 Task: Look for space in Aracati, Brazil from 2nd June, 2023 to 9th June, 2023 for 5 adults in price range Rs.7000 to Rs.13000. Place can be shared room with 2 bedrooms having 5 beds and 2 bathrooms. Property type can be house, flat, guest house. Amenities needed are: wifi, washing machine. Booking option can be shelf check-in. Required host language is Spanish.
Action: Mouse moved to (428, 103)
Screenshot: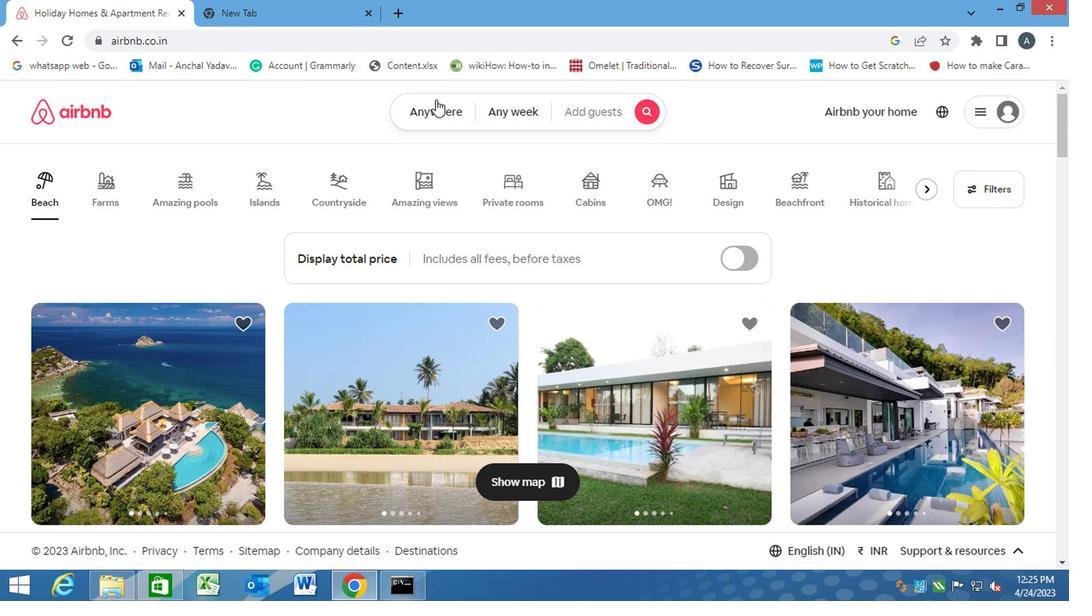 
Action: Mouse pressed left at (428, 103)
Screenshot: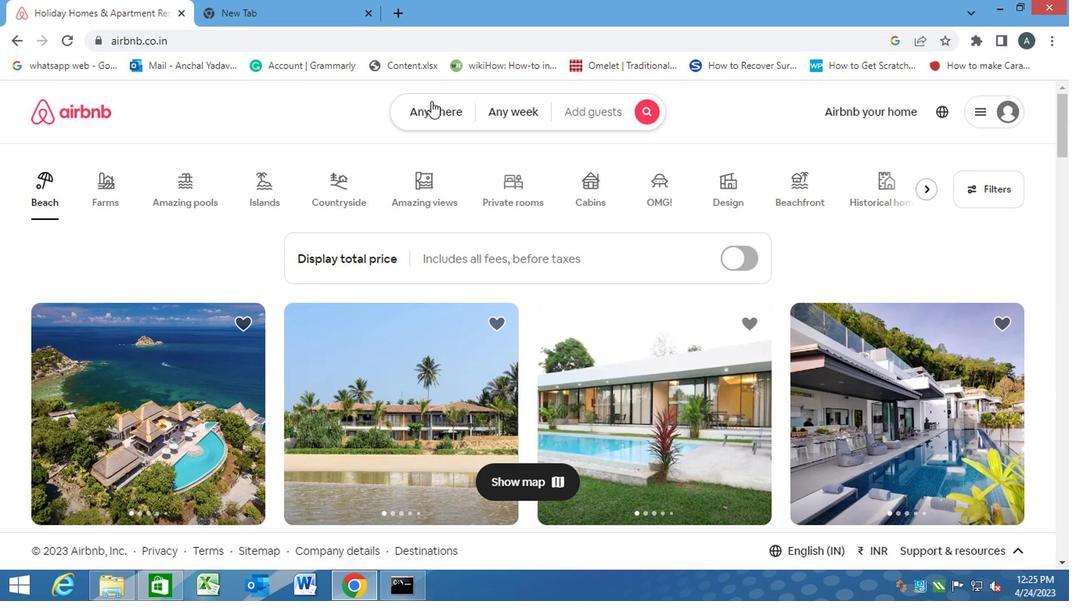 
Action: Mouse moved to (387, 163)
Screenshot: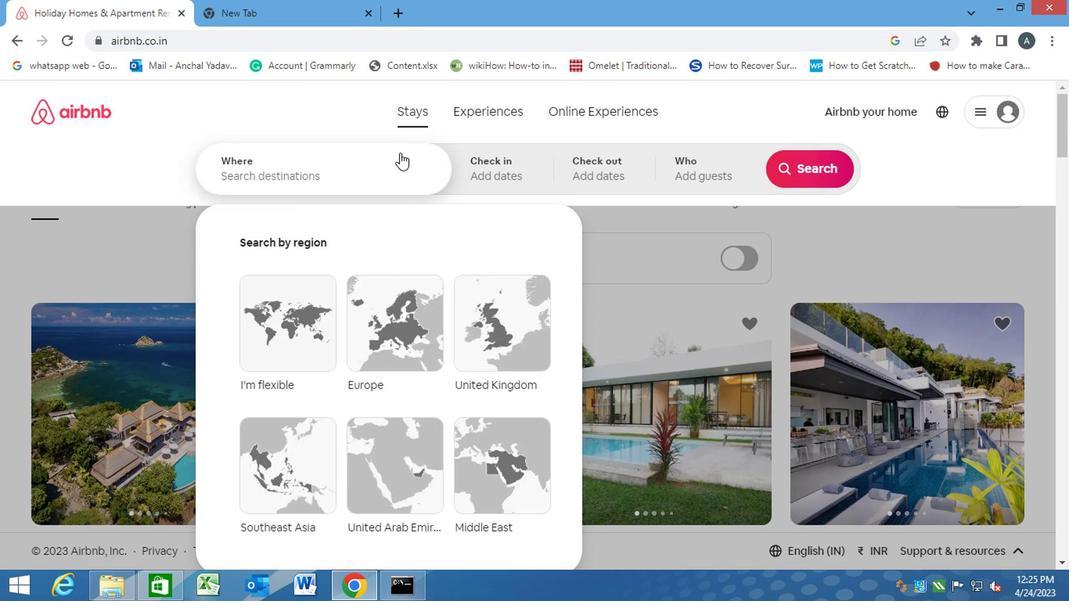 
Action: Mouse pressed left at (387, 163)
Screenshot: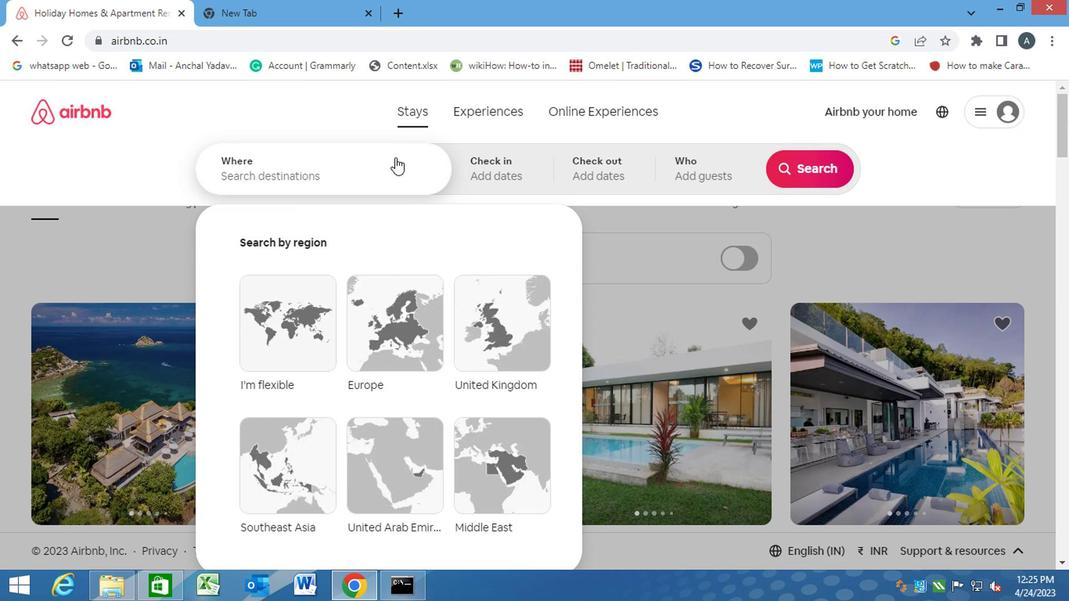 
Action: Mouse moved to (386, 163)
Screenshot: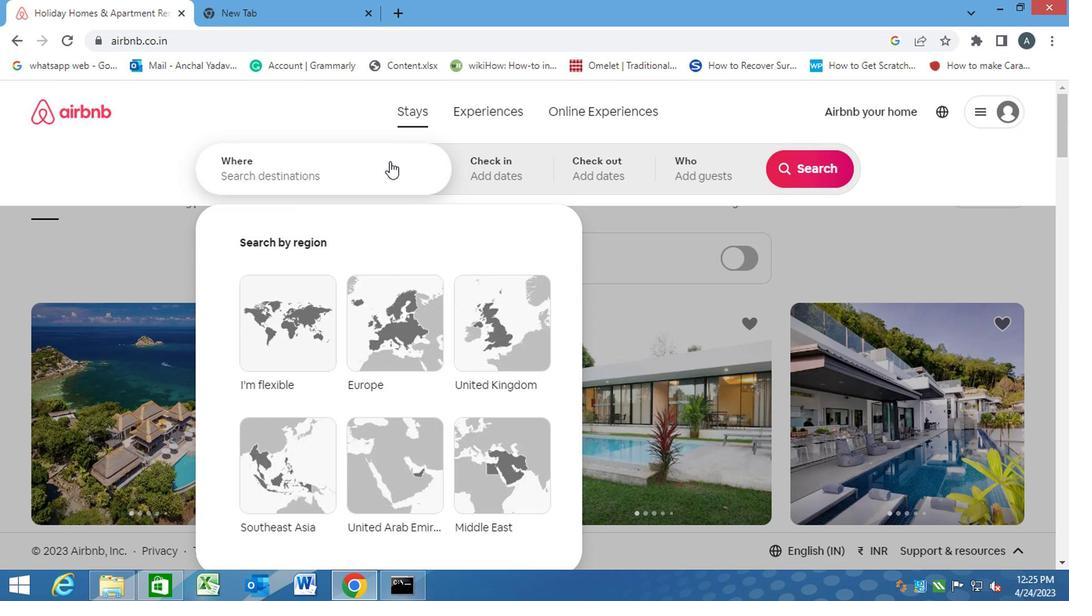 
Action: Key pressed a<Key.caps_lock>racati,<Key.space><Key.caps_lock>b<Key.caps_lock>razil<Key.enter>
Screenshot: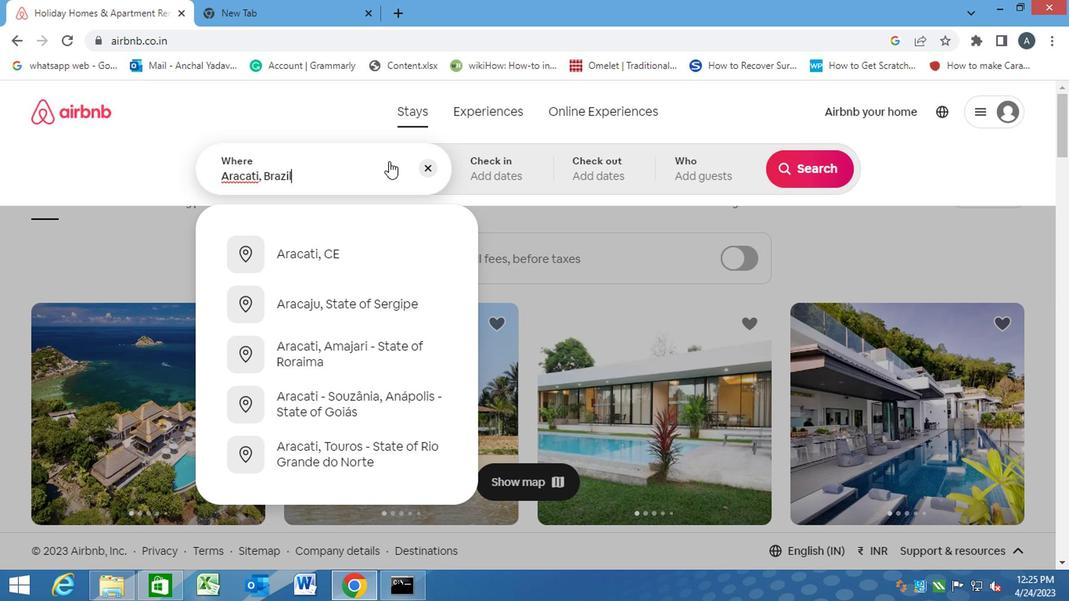 
Action: Mouse moved to (799, 296)
Screenshot: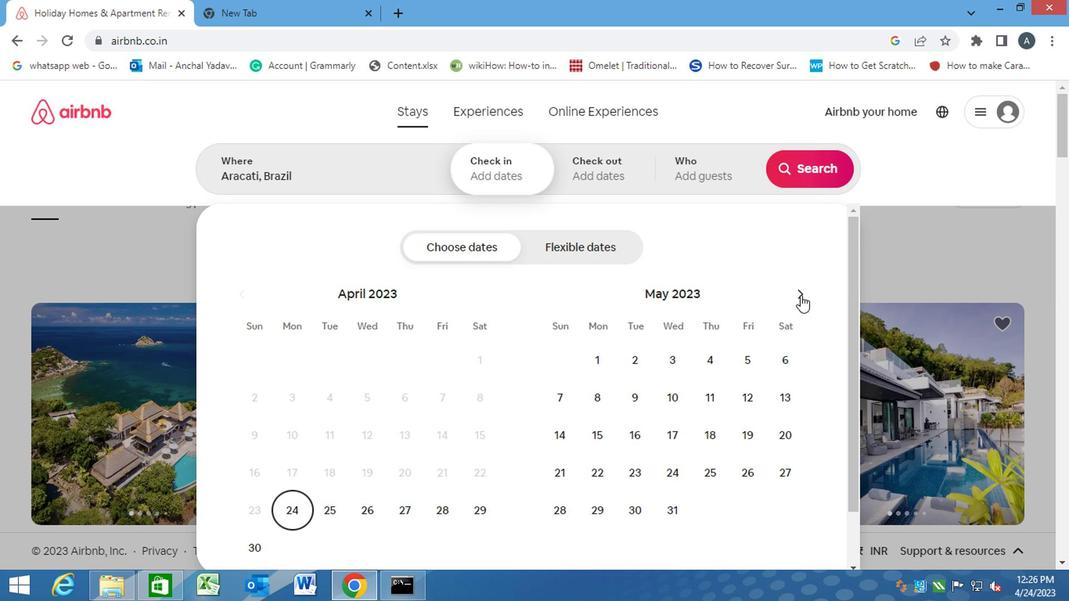 
Action: Mouse pressed left at (799, 296)
Screenshot: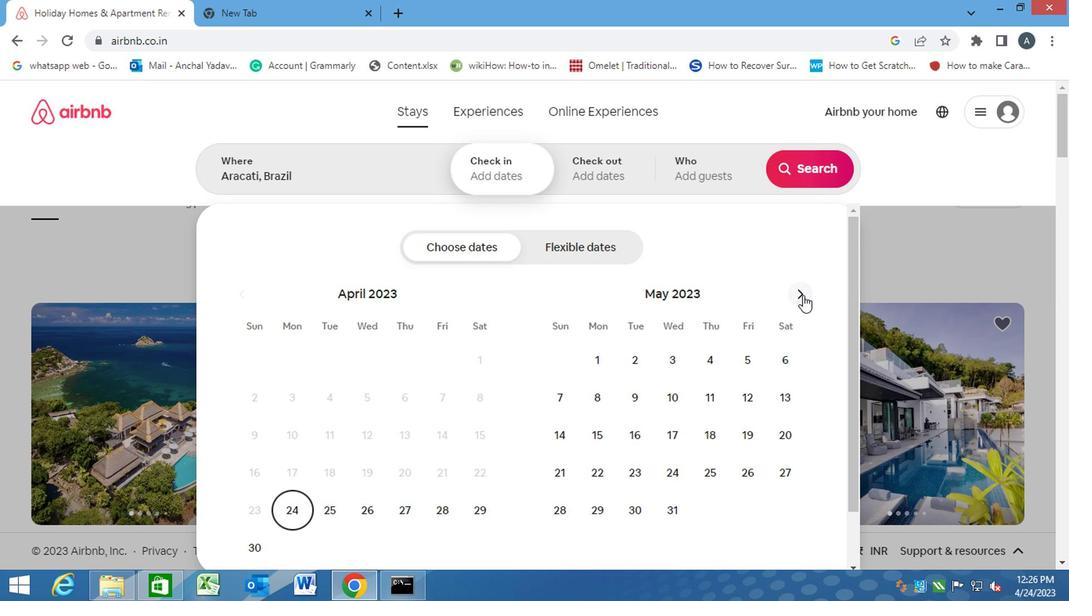 
Action: Mouse moved to (739, 360)
Screenshot: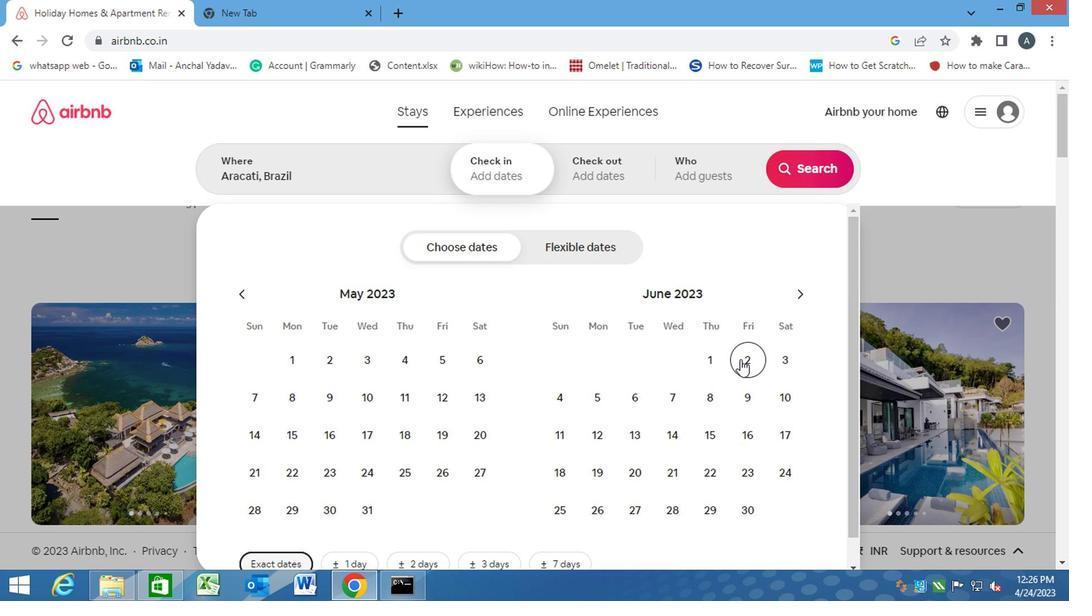 
Action: Mouse pressed left at (739, 360)
Screenshot: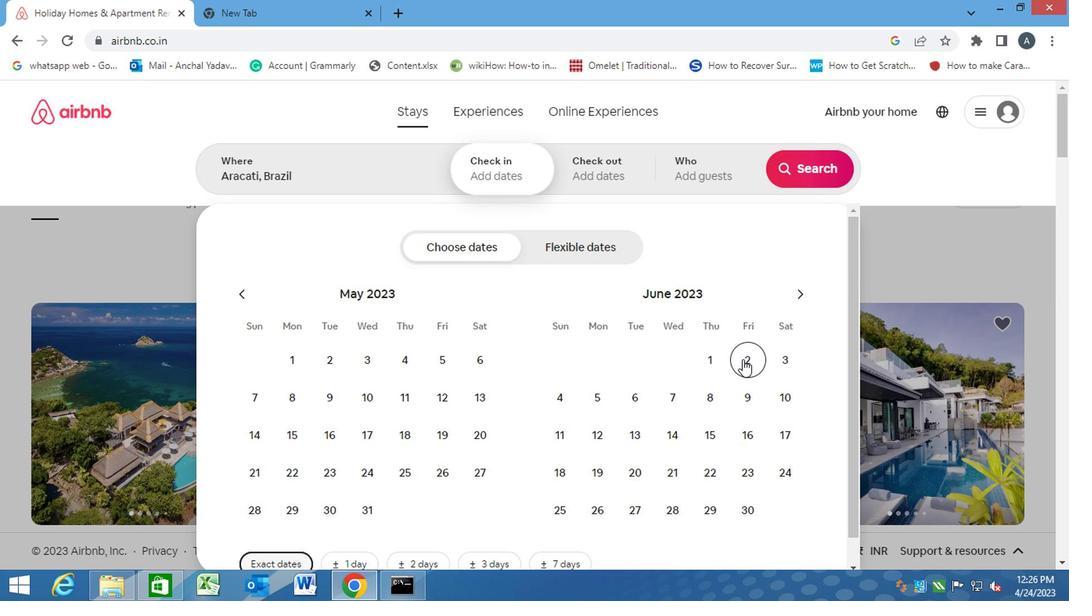 
Action: Mouse moved to (746, 405)
Screenshot: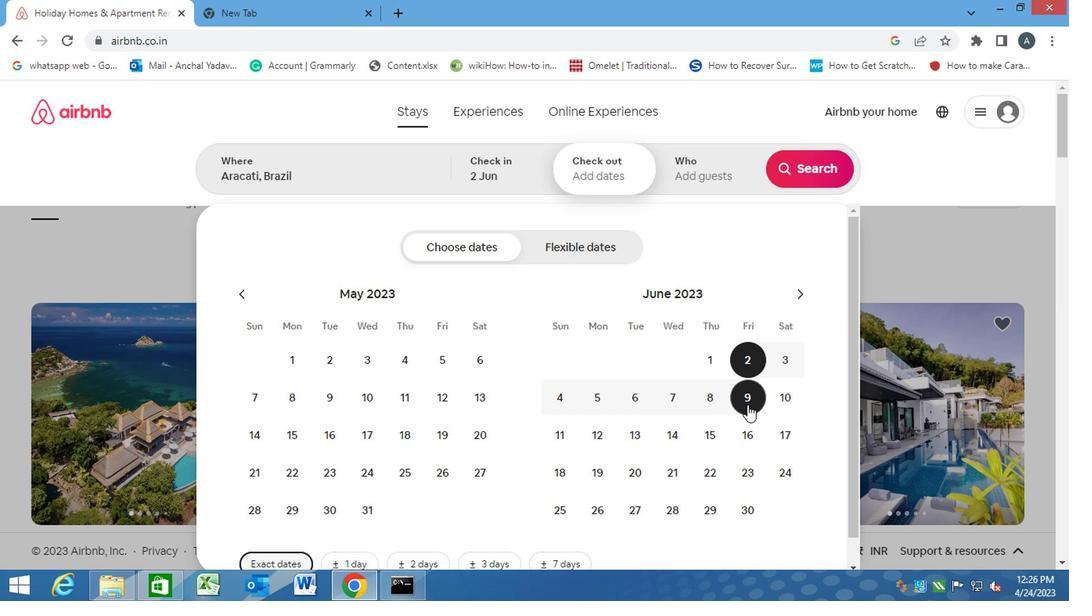
Action: Mouse pressed left at (746, 405)
Screenshot: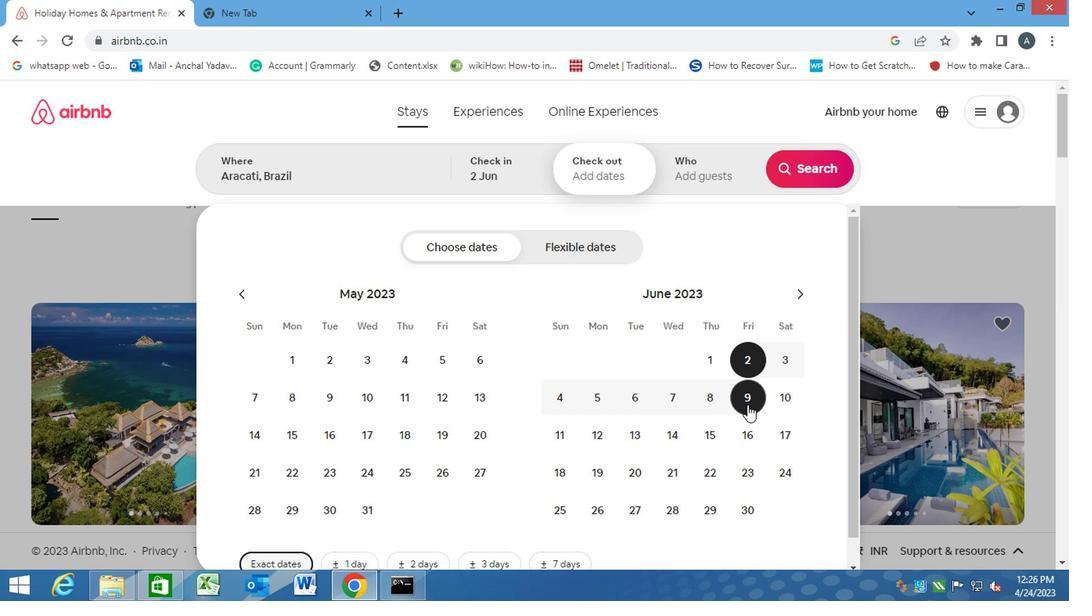 
Action: Mouse moved to (684, 176)
Screenshot: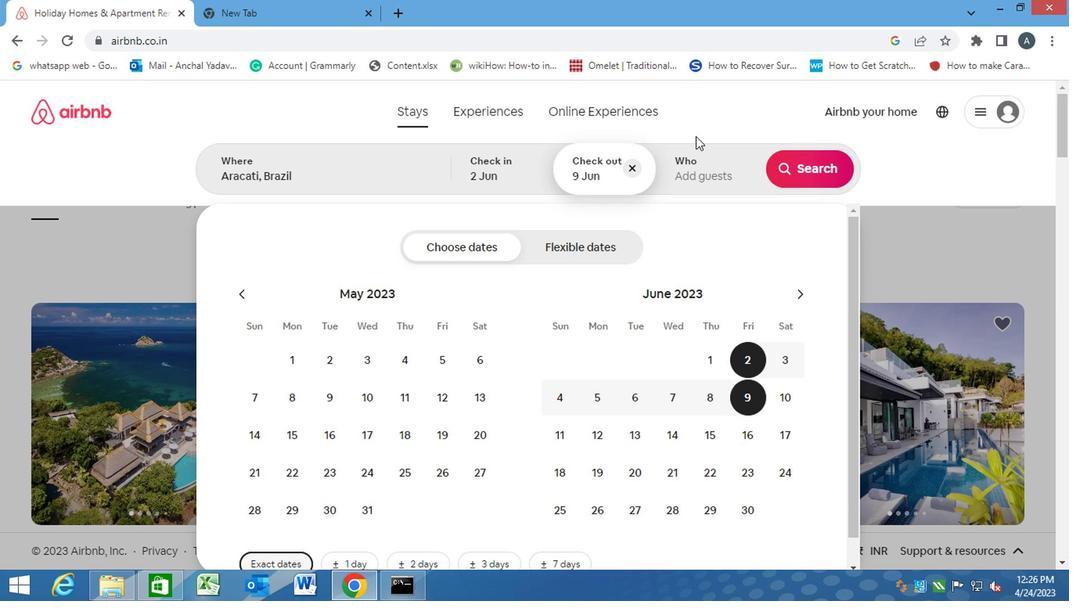 
Action: Mouse pressed left at (684, 176)
Screenshot: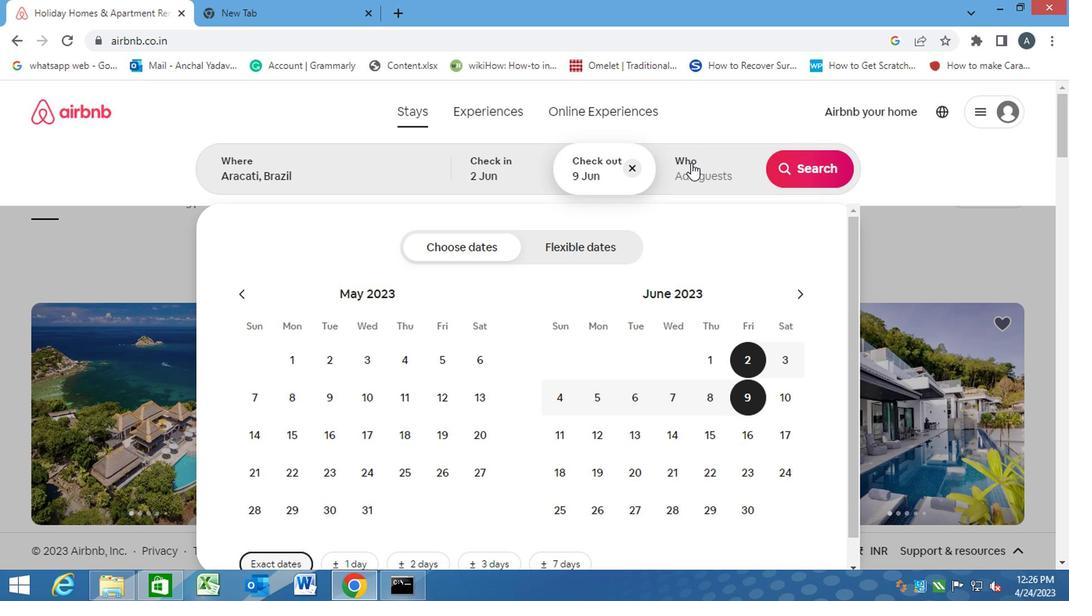 
Action: Mouse moved to (815, 260)
Screenshot: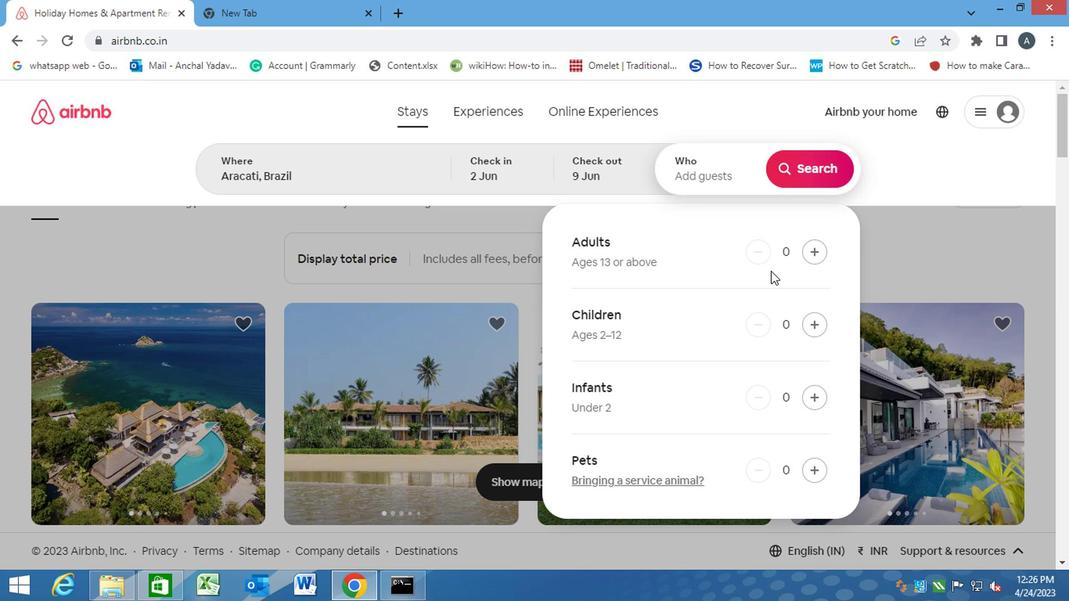 
Action: Mouse pressed left at (815, 260)
Screenshot: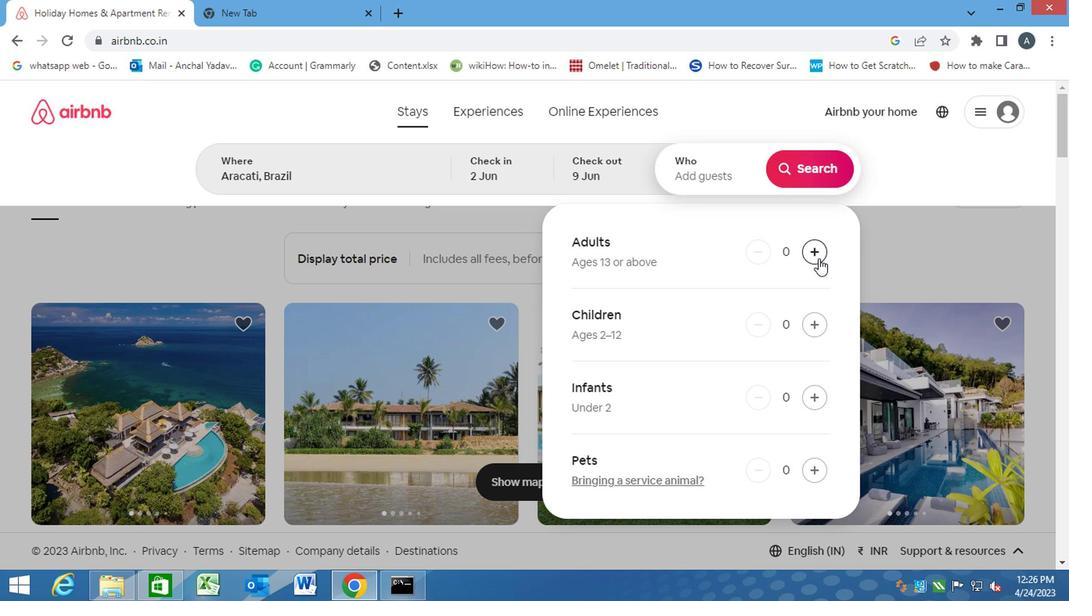 
Action: Mouse moved to (814, 260)
Screenshot: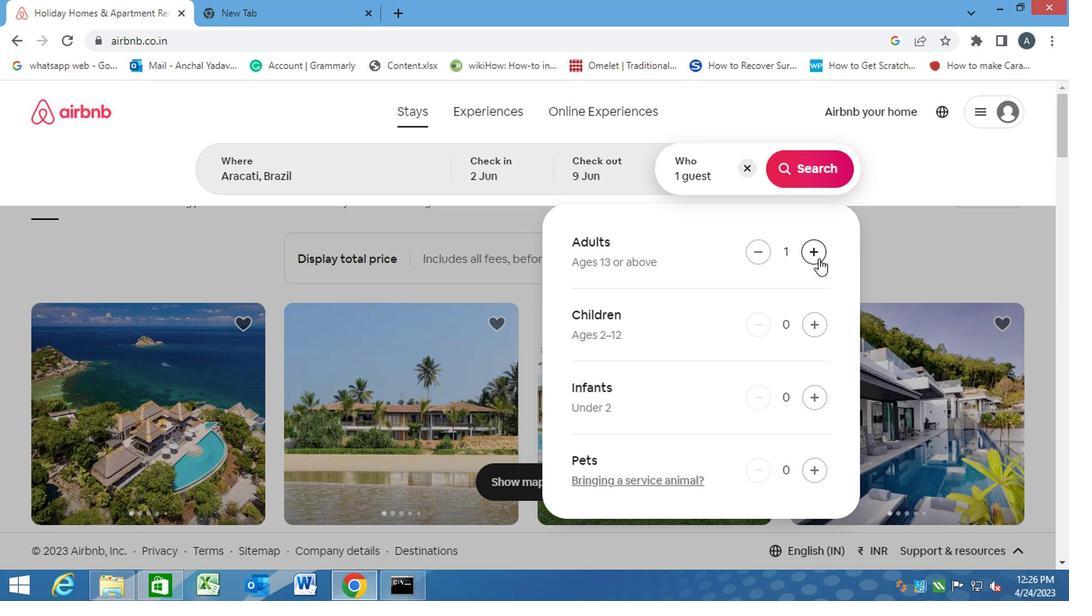 
Action: Mouse pressed left at (814, 260)
Screenshot: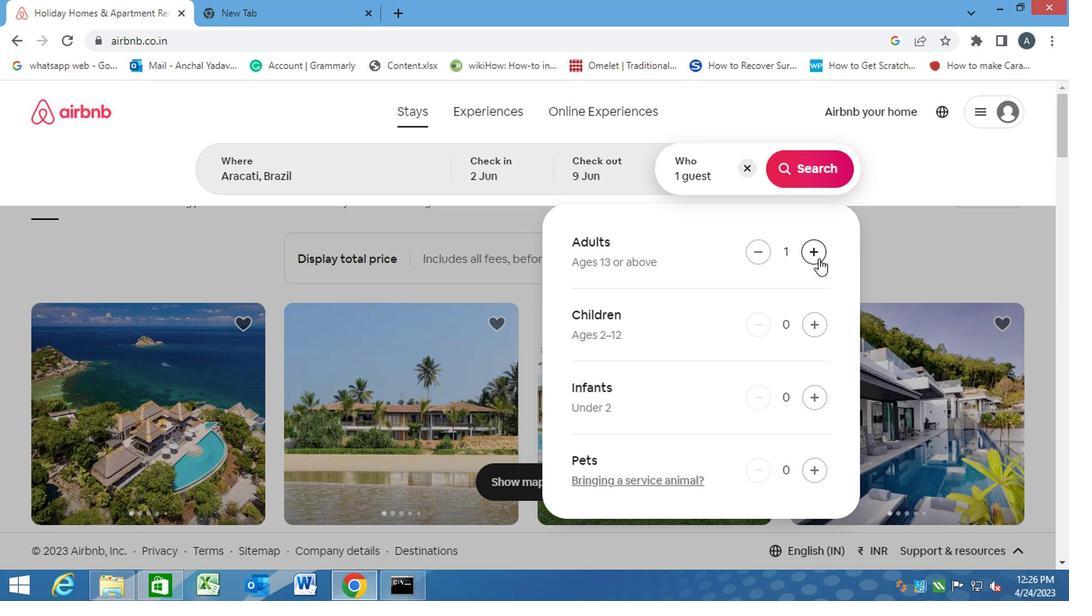 
Action: Mouse pressed left at (814, 260)
Screenshot: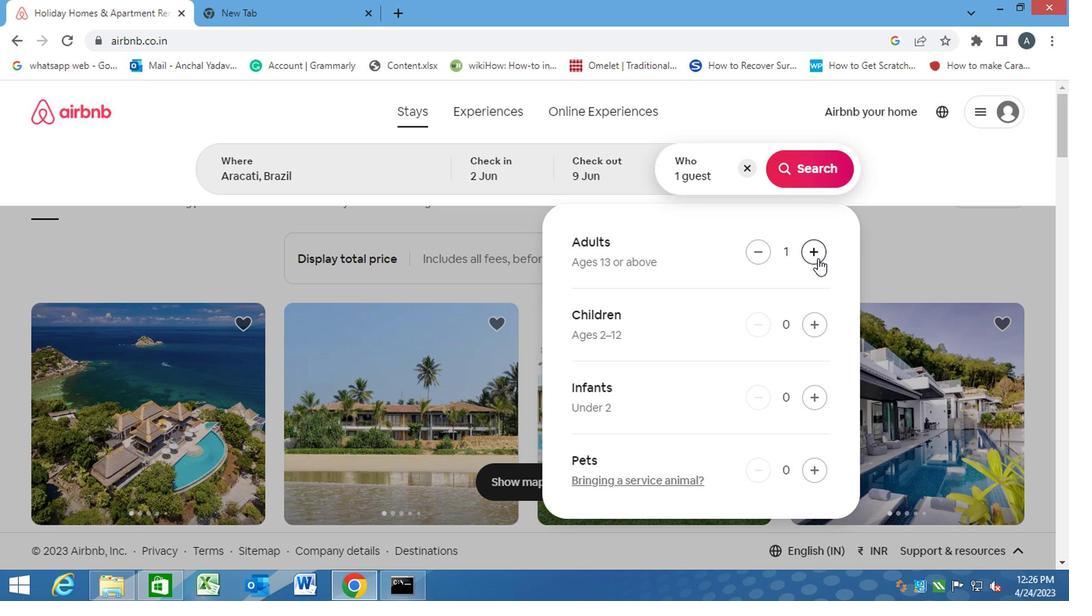 
Action: Mouse pressed left at (814, 260)
Screenshot: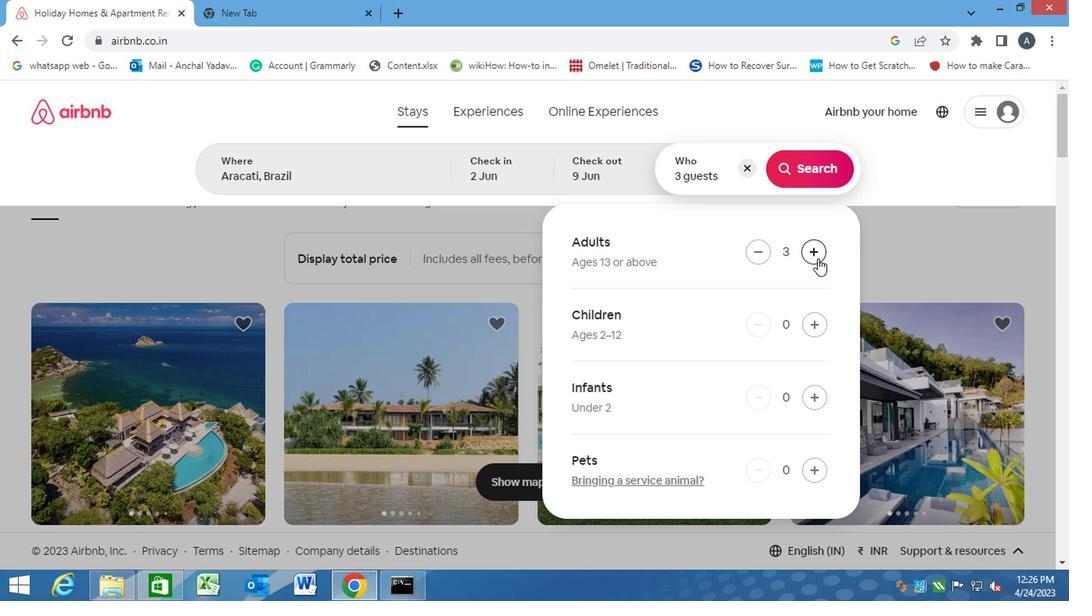 
Action: Mouse pressed left at (814, 260)
Screenshot: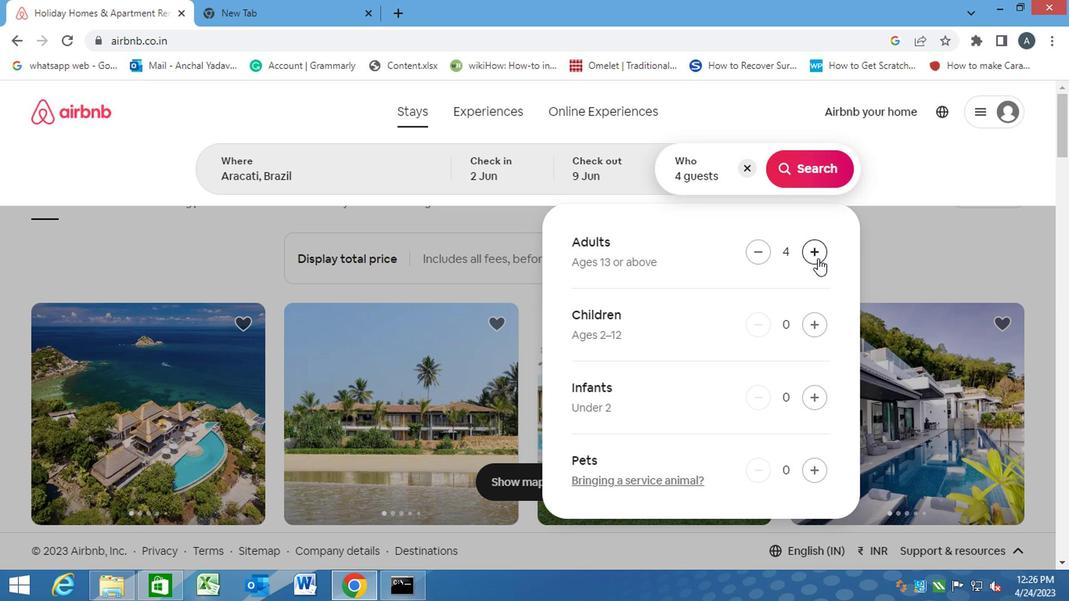 
Action: Mouse moved to (807, 173)
Screenshot: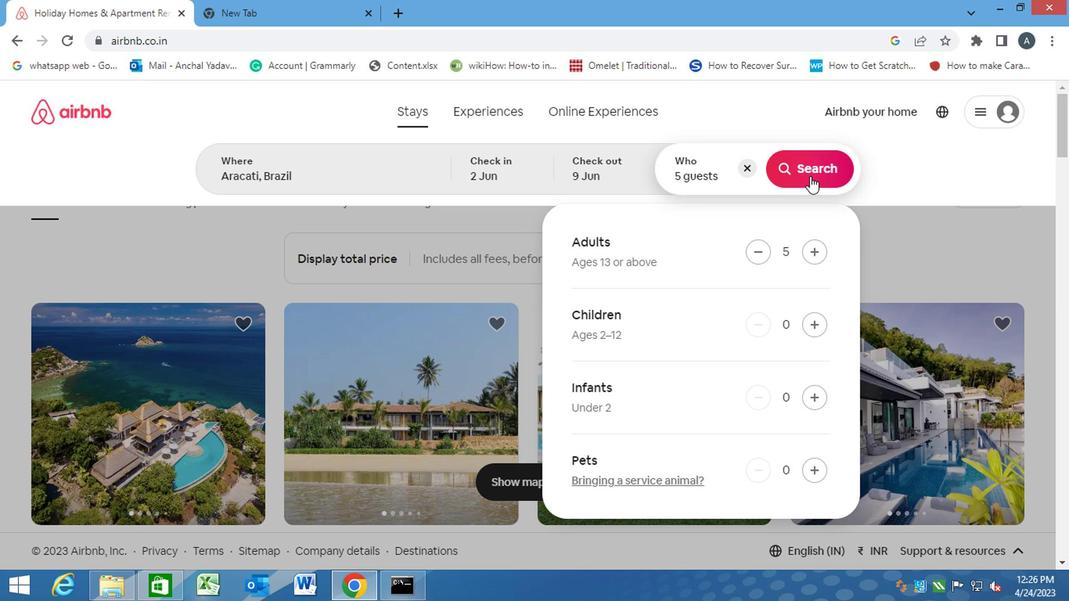 
Action: Mouse pressed left at (807, 173)
Screenshot: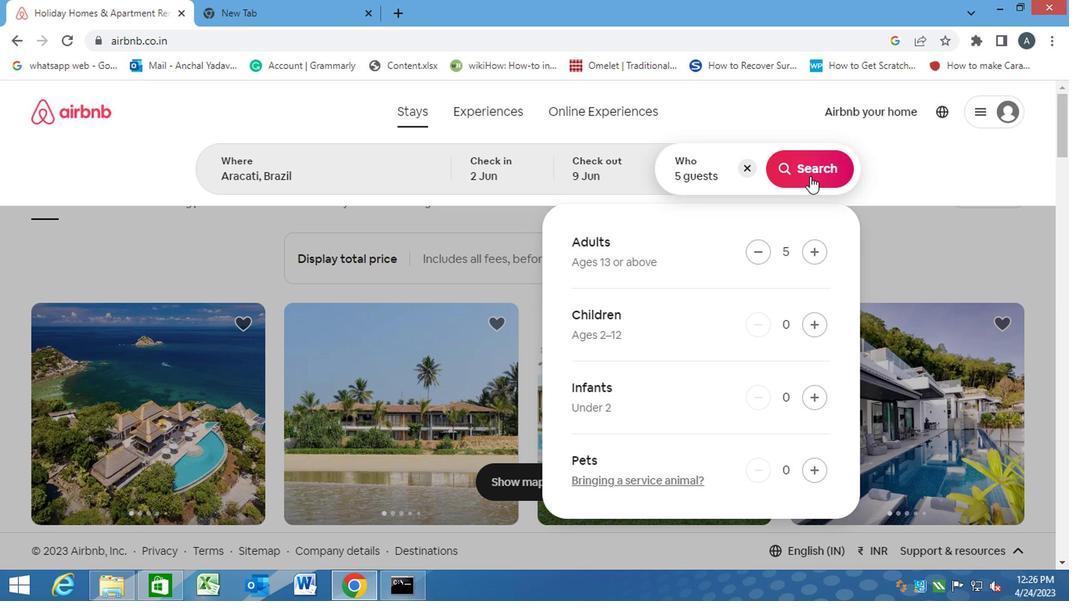 
Action: Mouse moved to (1007, 172)
Screenshot: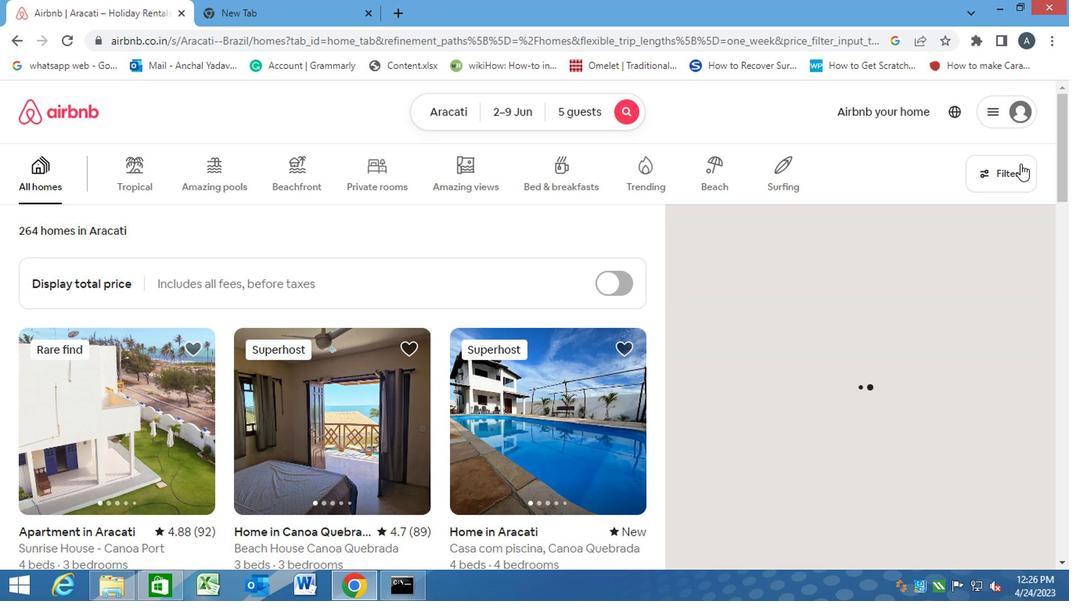
Action: Mouse pressed left at (1007, 172)
Screenshot: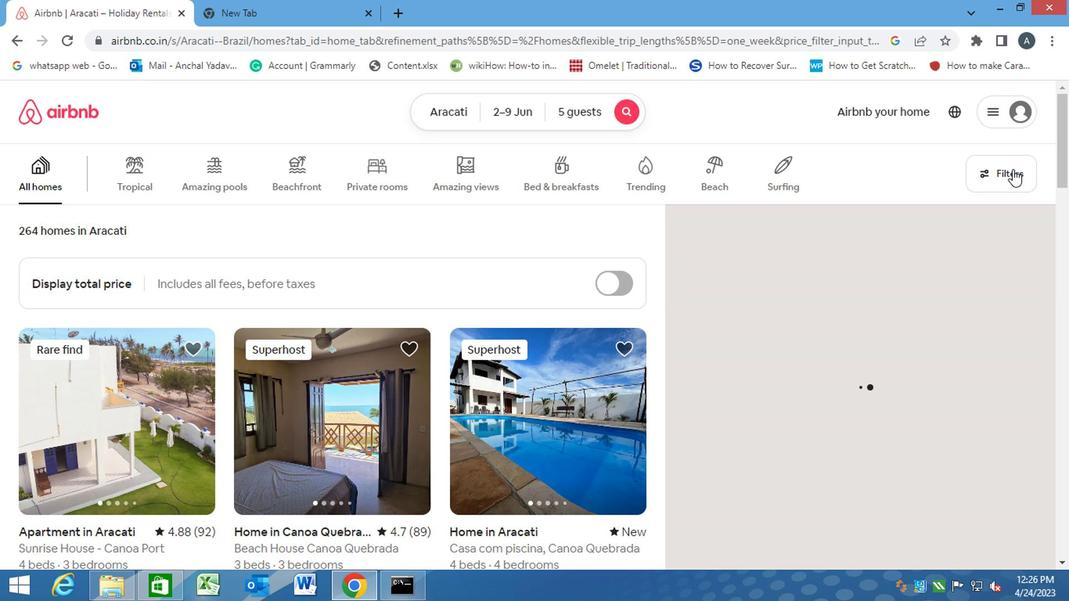 
Action: Mouse moved to (331, 372)
Screenshot: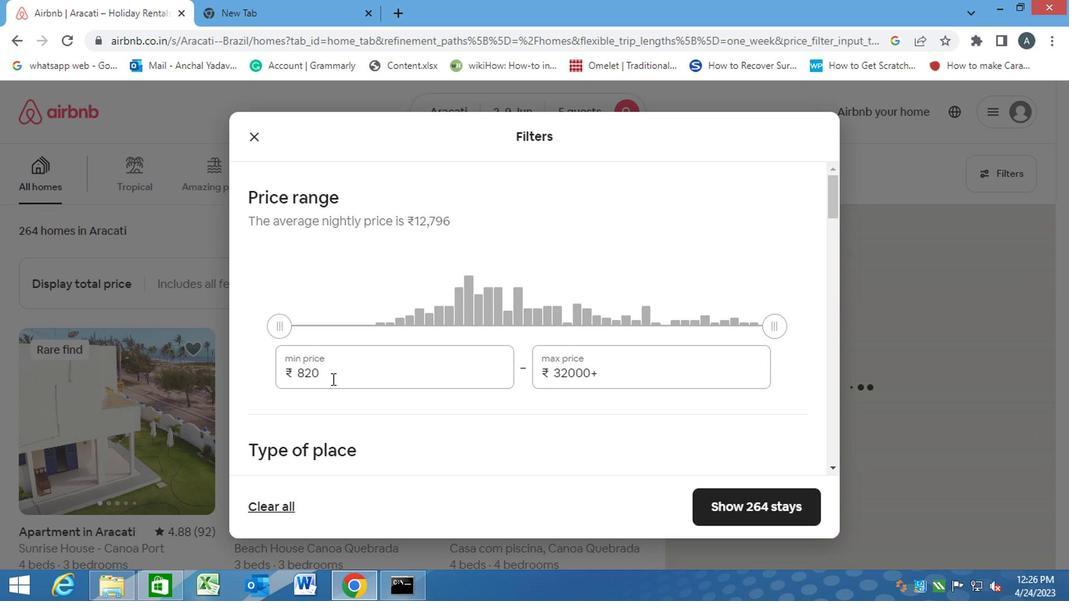 
Action: Mouse pressed left at (331, 372)
Screenshot: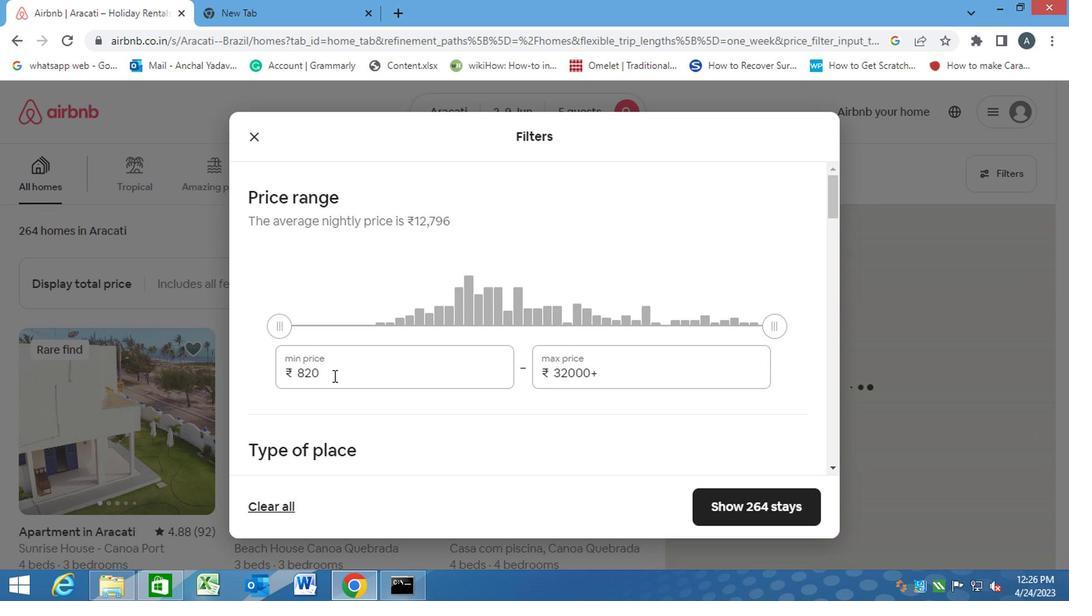 
Action: Mouse moved to (300, 382)
Screenshot: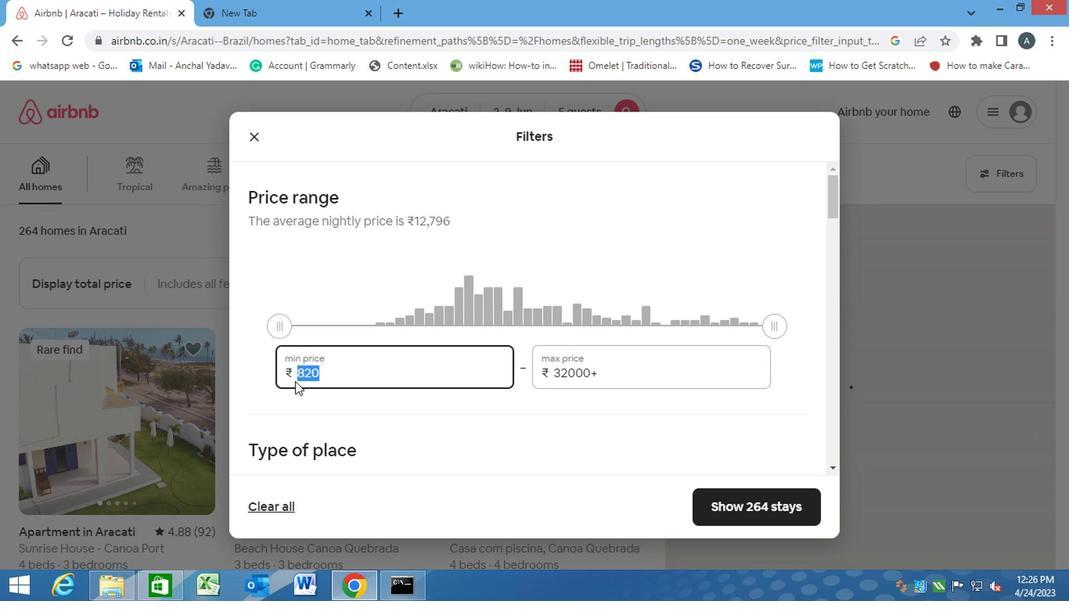 
Action: Key pressed 7000<Key.tab>
Screenshot: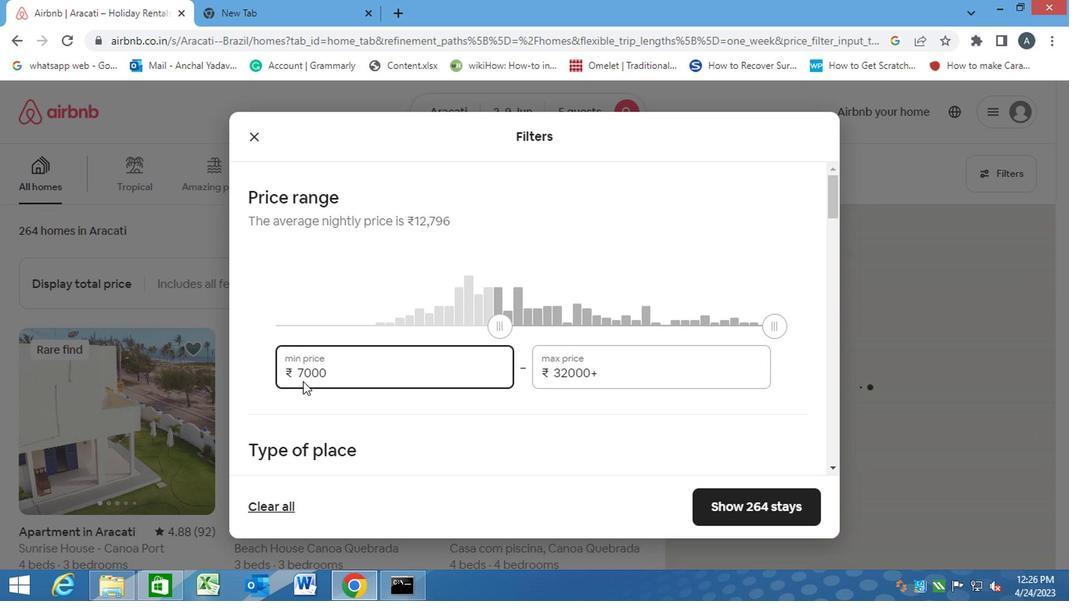 
Action: Mouse moved to (300, 382)
Screenshot: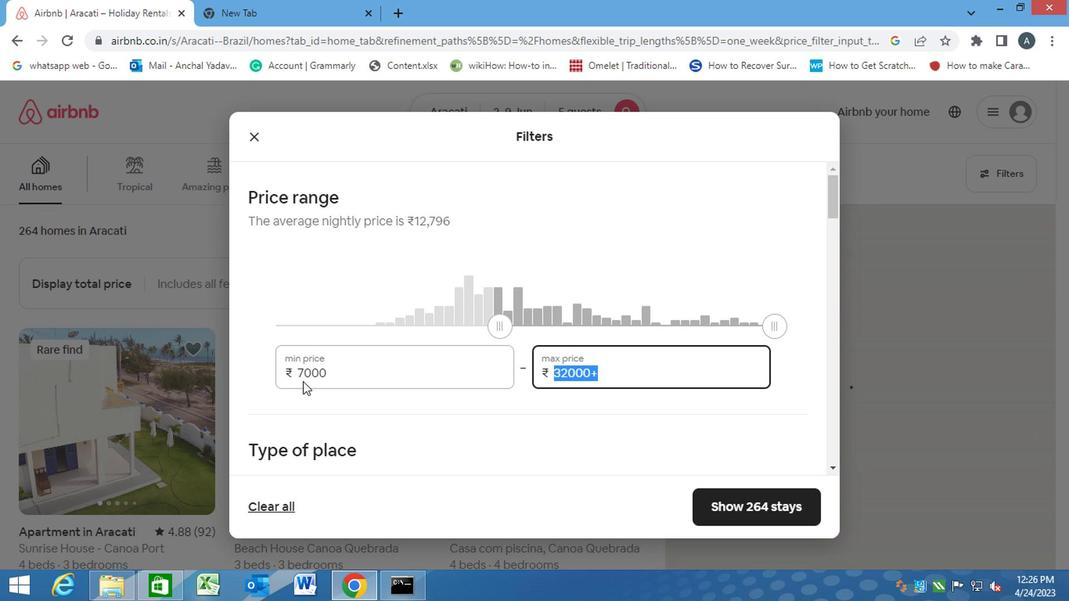 
Action: Key pressed <Key.backspace>13000
Screenshot: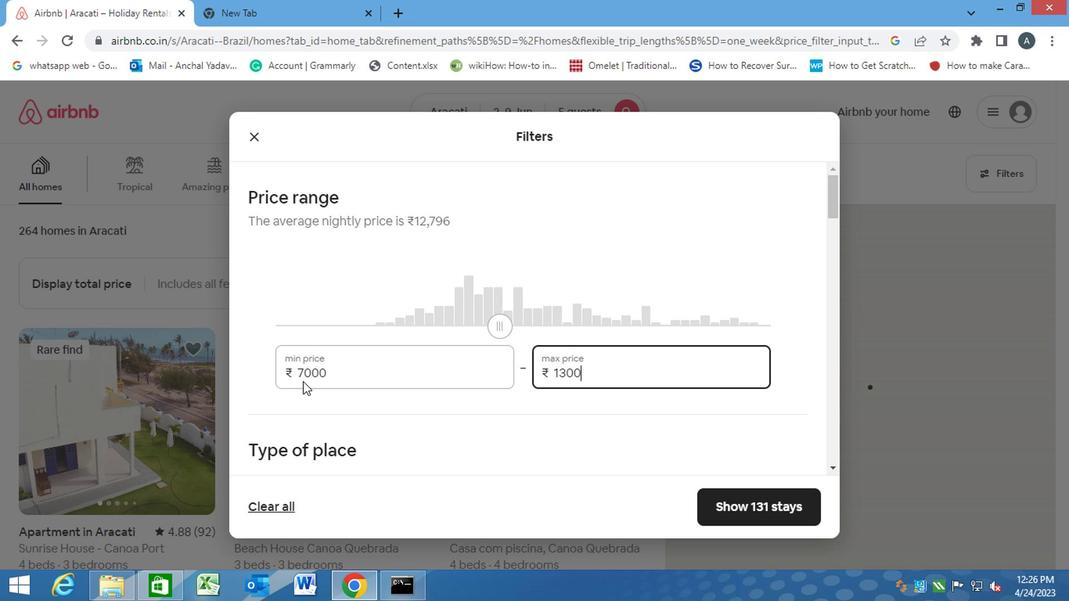 
Action: Mouse moved to (478, 480)
Screenshot: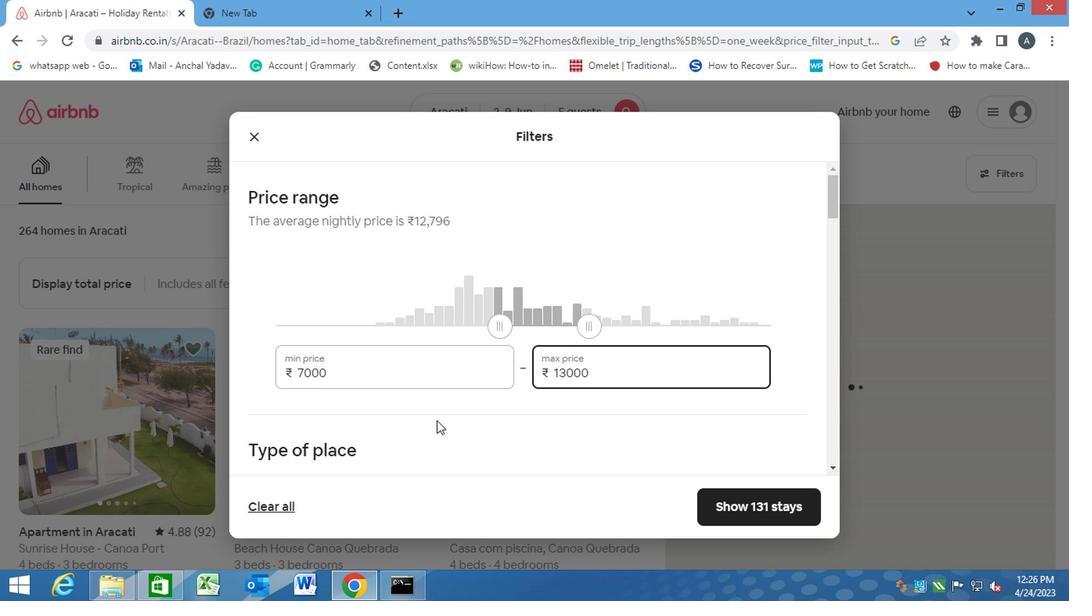 
Action: Mouse pressed left at (478, 480)
Screenshot: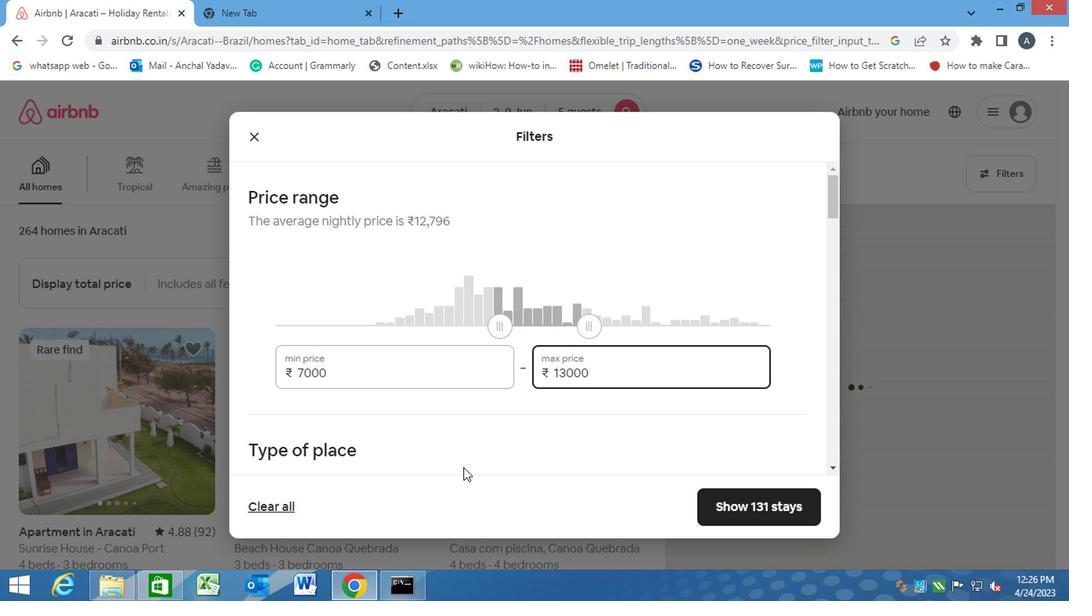 
Action: Mouse moved to (478, 480)
Screenshot: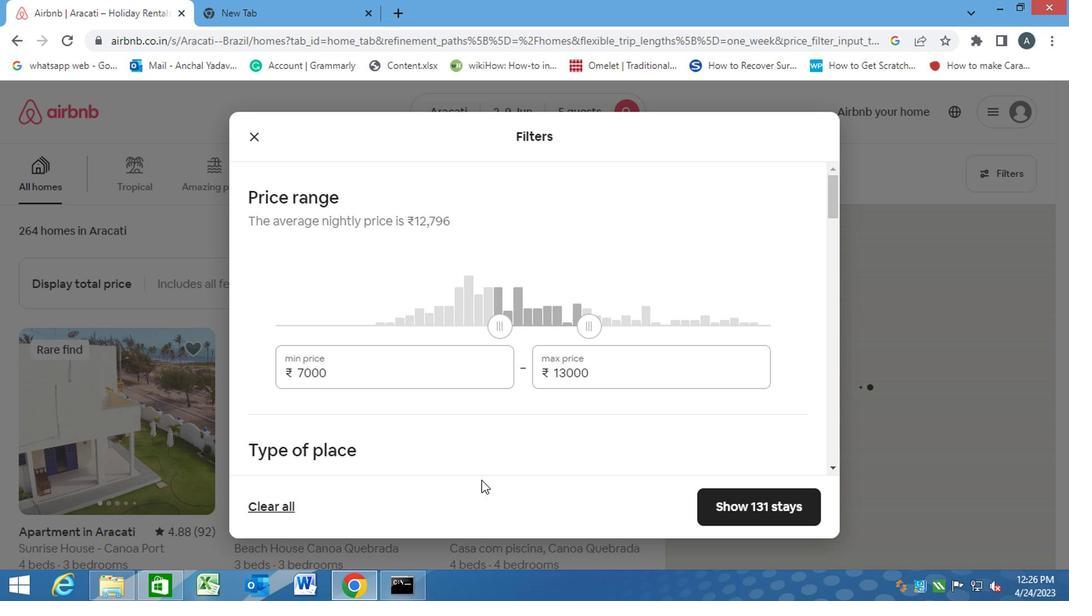 
Action: Mouse scrolled (478, 479) with delta (0, -1)
Screenshot: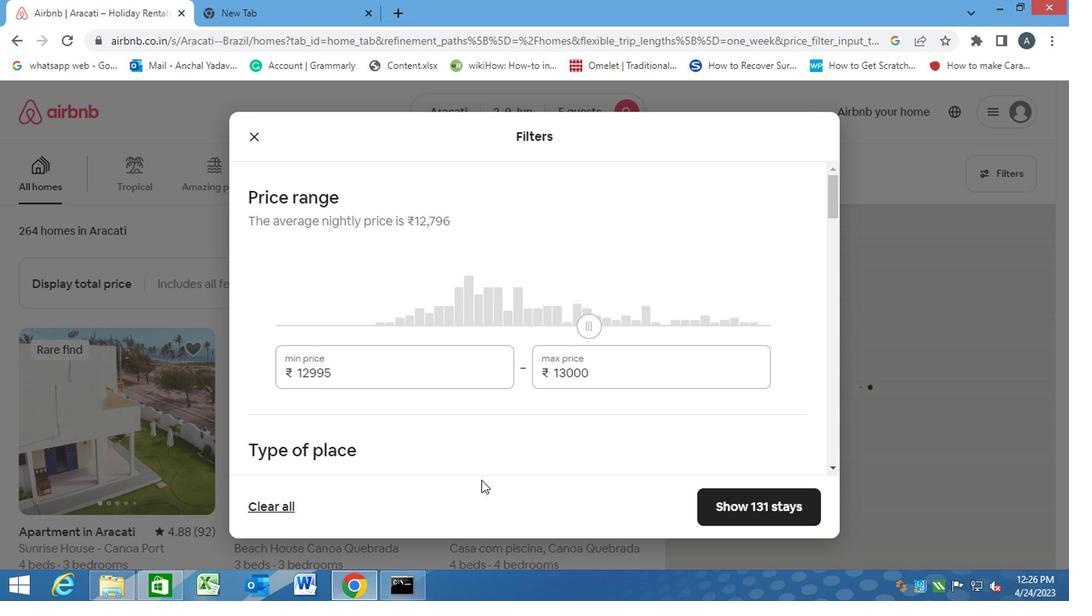 
Action: Mouse moved to (473, 474)
Screenshot: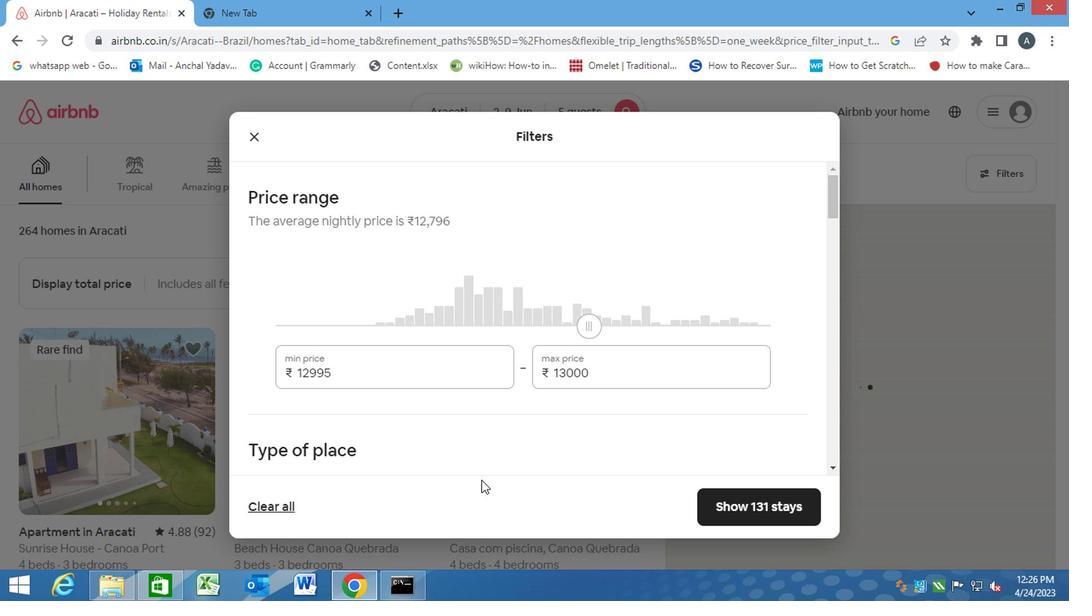 
Action: Mouse scrolled (473, 473) with delta (0, 0)
Screenshot: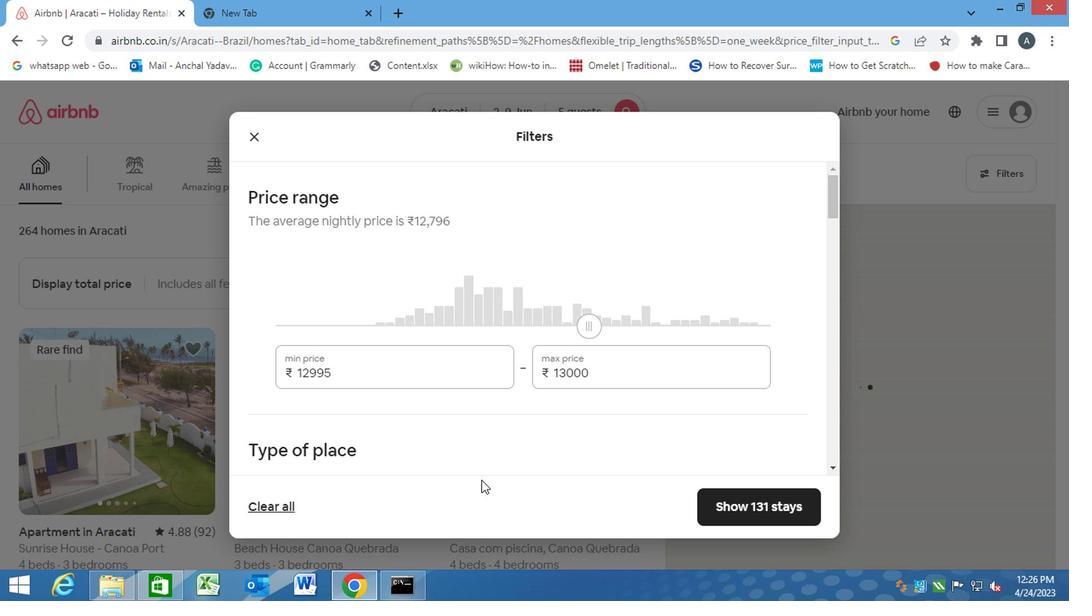 
Action: Mouse moved to (464, 462)
Screenshot: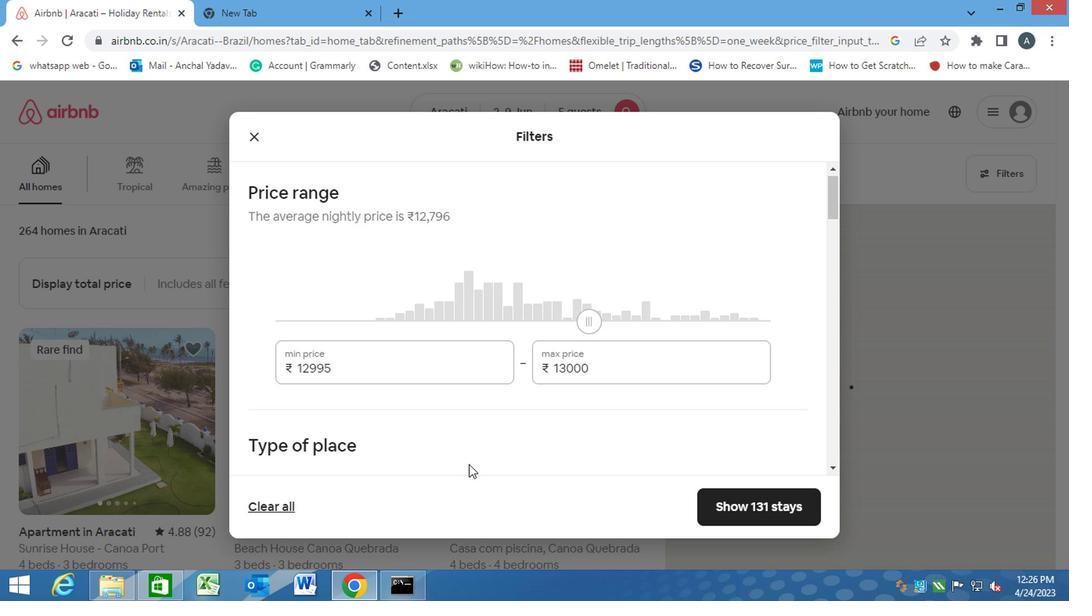 
Action: Mouse scrolled (464, 461) with delta (0, 0)
Screenshot: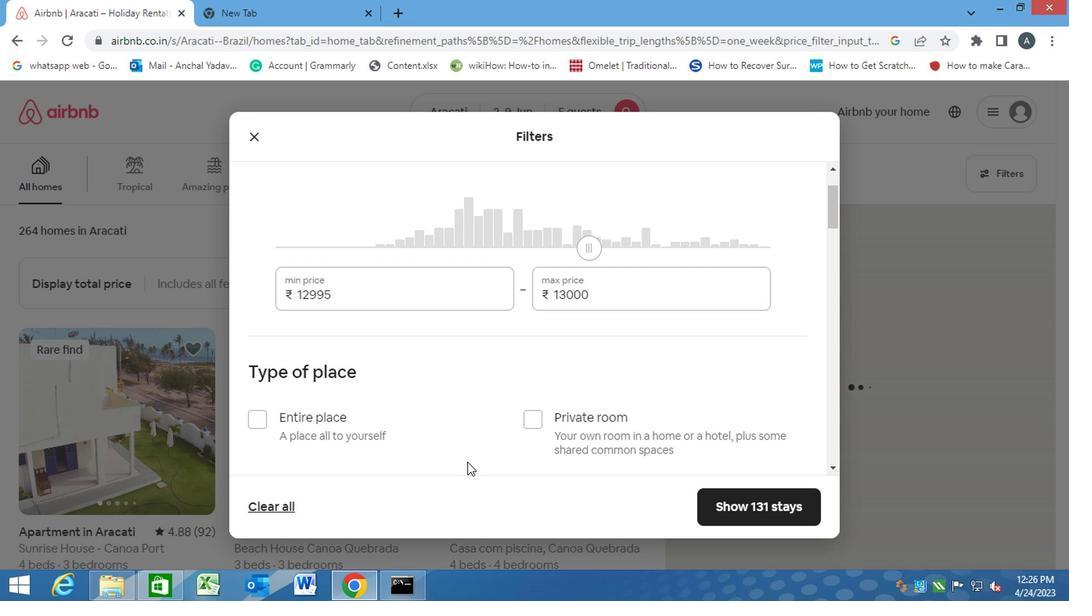 
Action: Mouse scrolled (464, 461) with delta (0, 0)
Screenshot: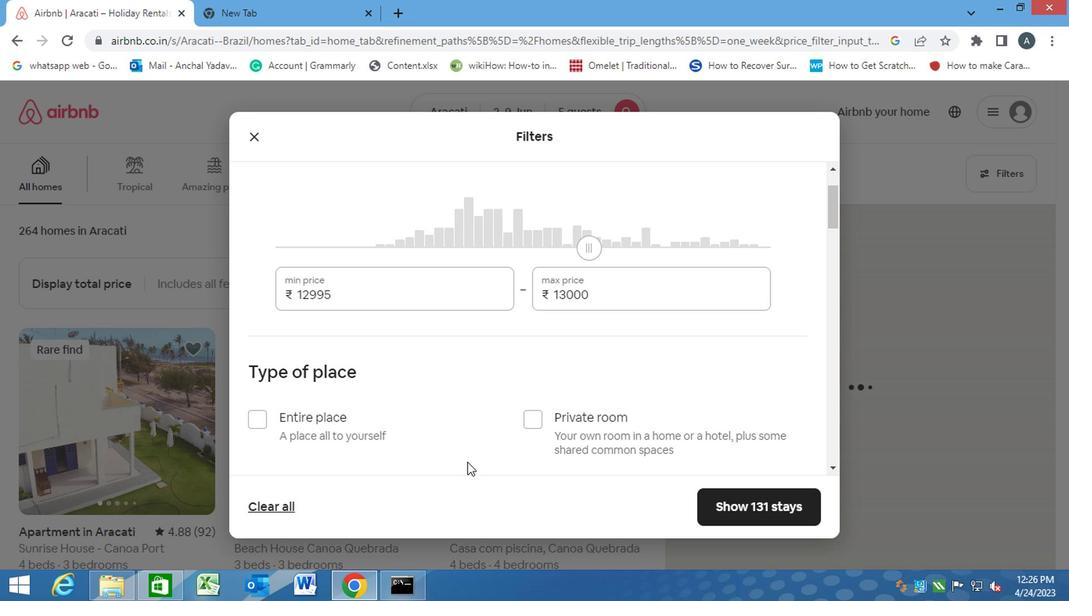 
Action: Mouse moved to (262, 320)
Screenshot: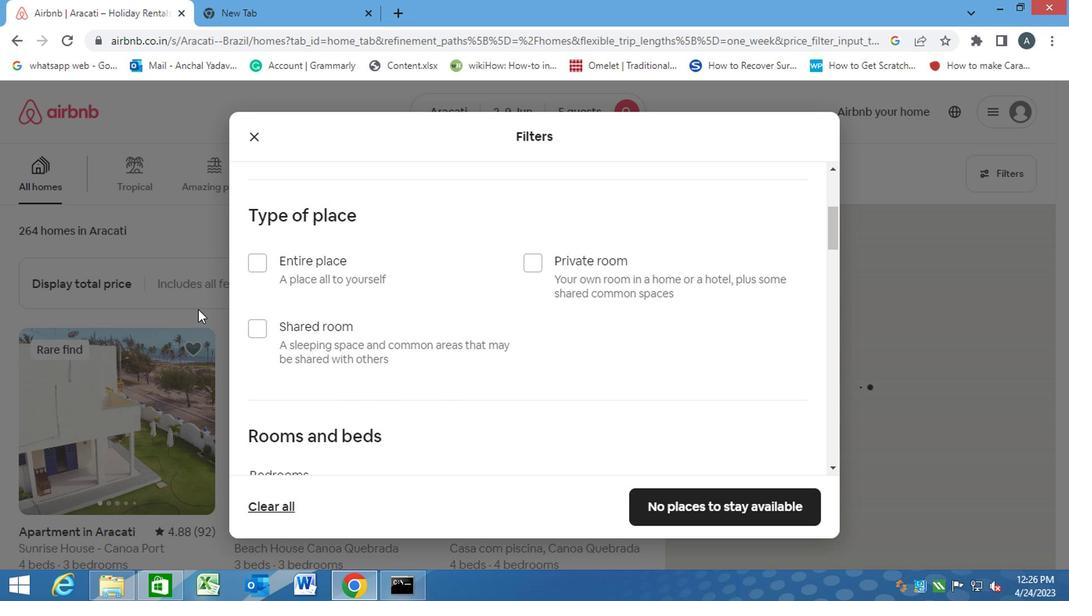 
Action: Mouse pressed left at (262, 320)
Screenshot: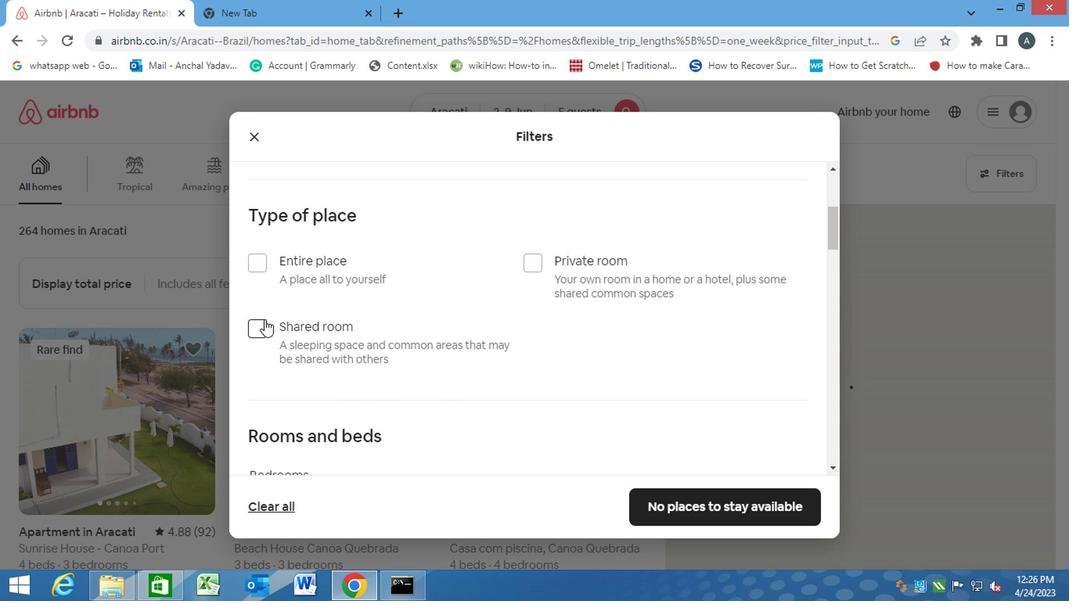 
Action: Mouse moved to (455, 406)
Screenshot: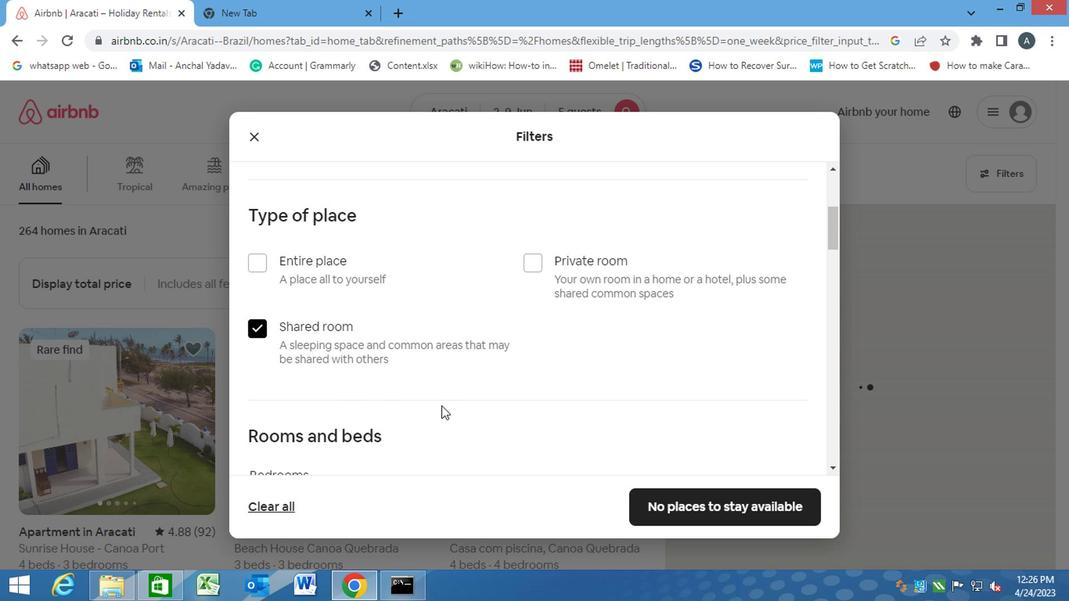 
Action: Mouse scrolled (455, 405) with delta (0, -1)
Screenshot: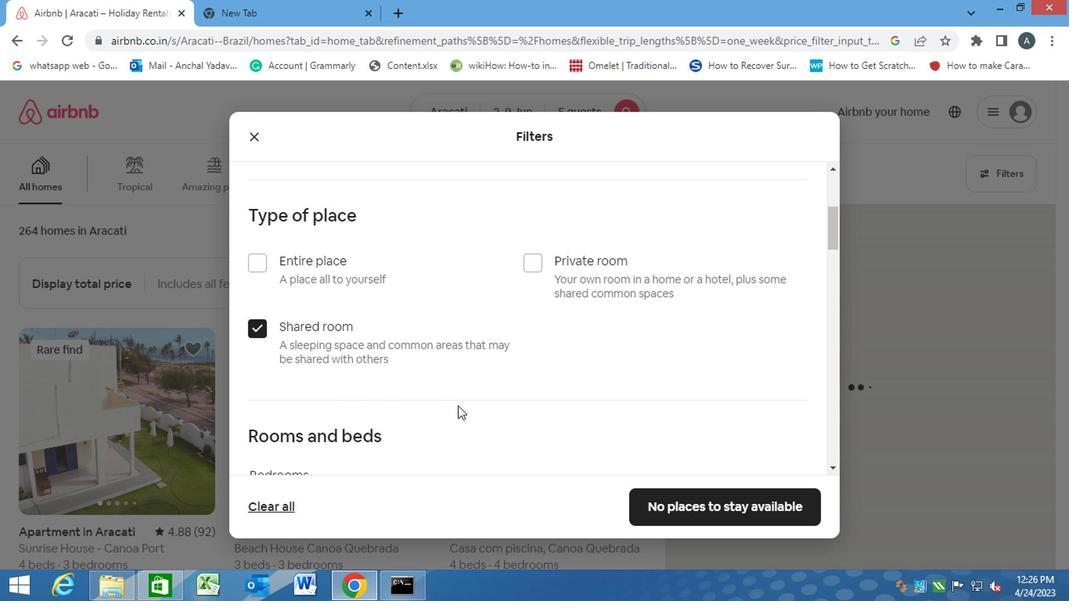 
Action: Mouse scrolled (455, 405) with delta (0, -1)
Screenshot: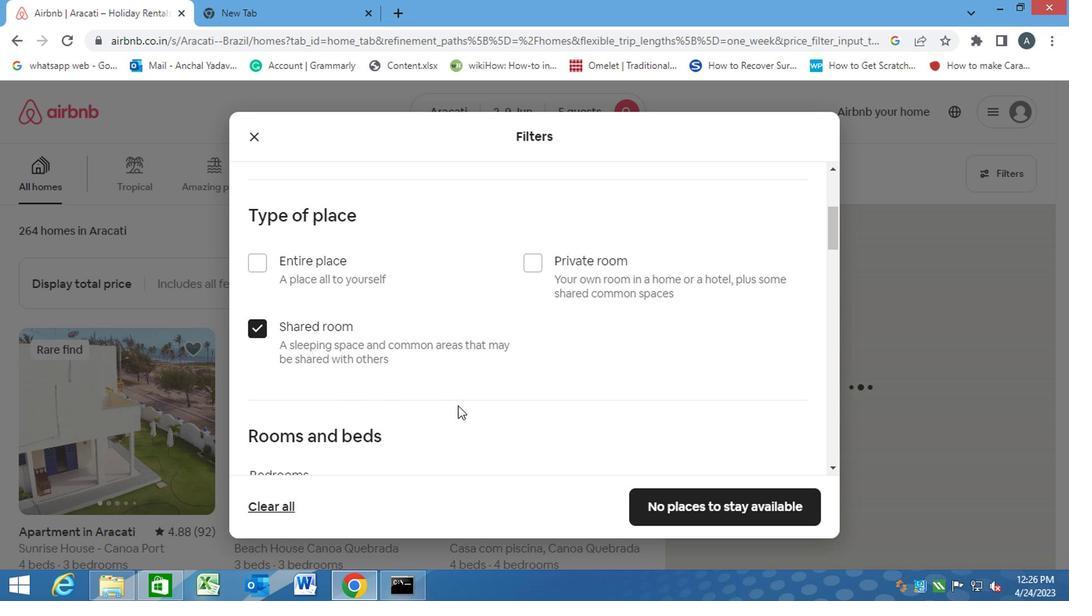 
Action: Mouse moved to (410, 355)
Screenshot: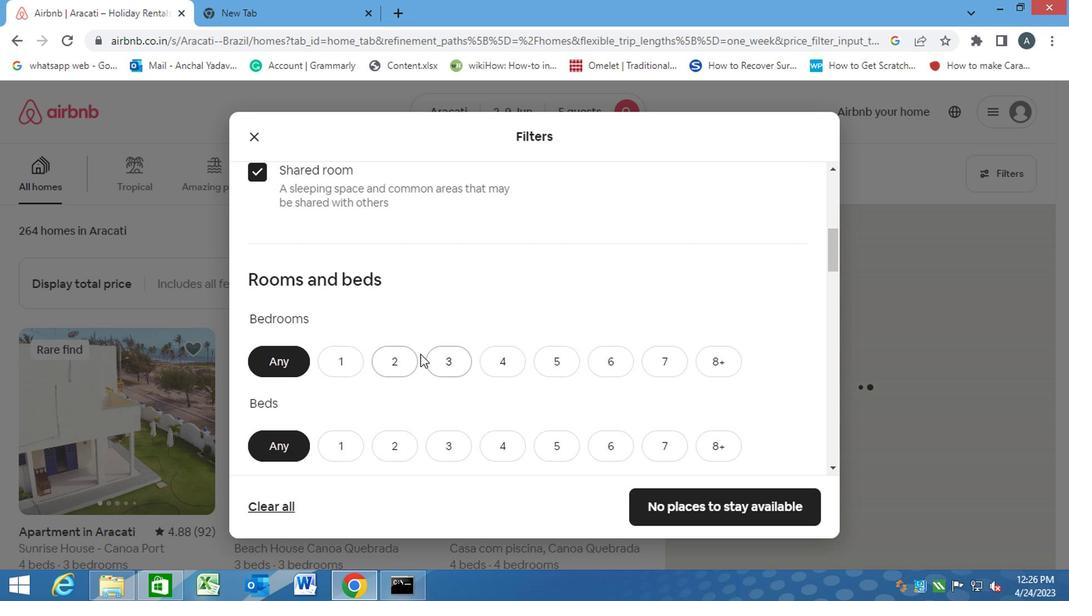 
Action: Mouse pressed left at (410, 355)
Screenshot: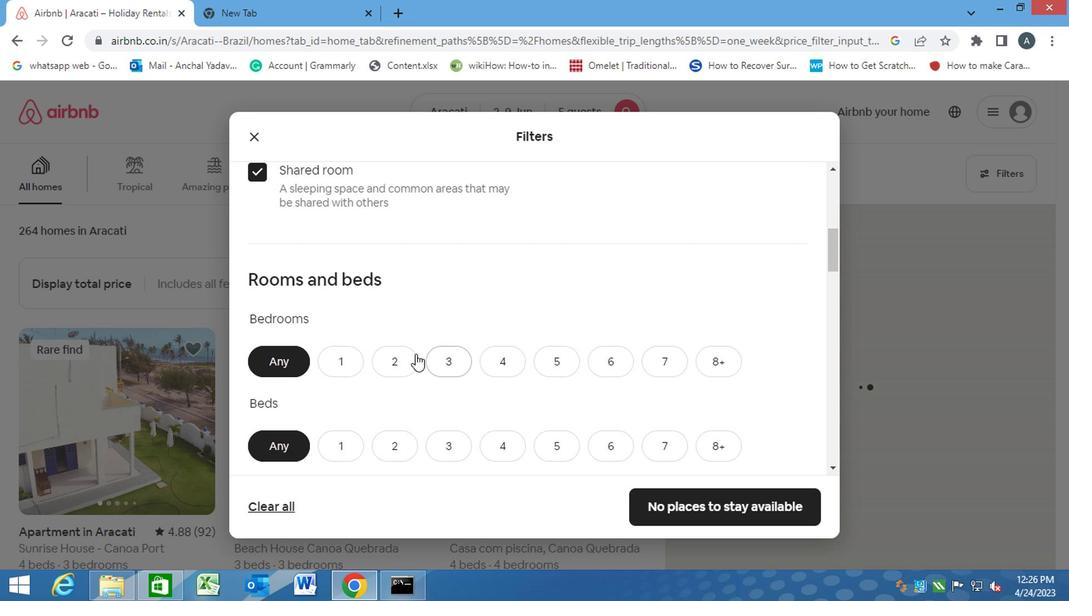 
Action: Mouse moved to (544, 443)
Screenshot: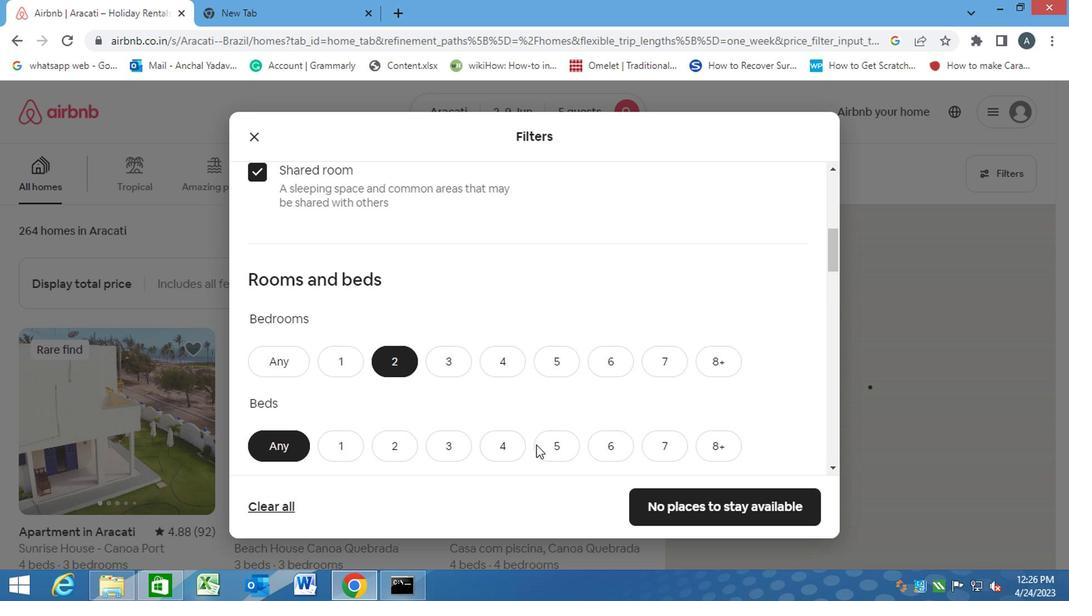 
Action: Mouse pressed left at (544, 443)
Screenshot: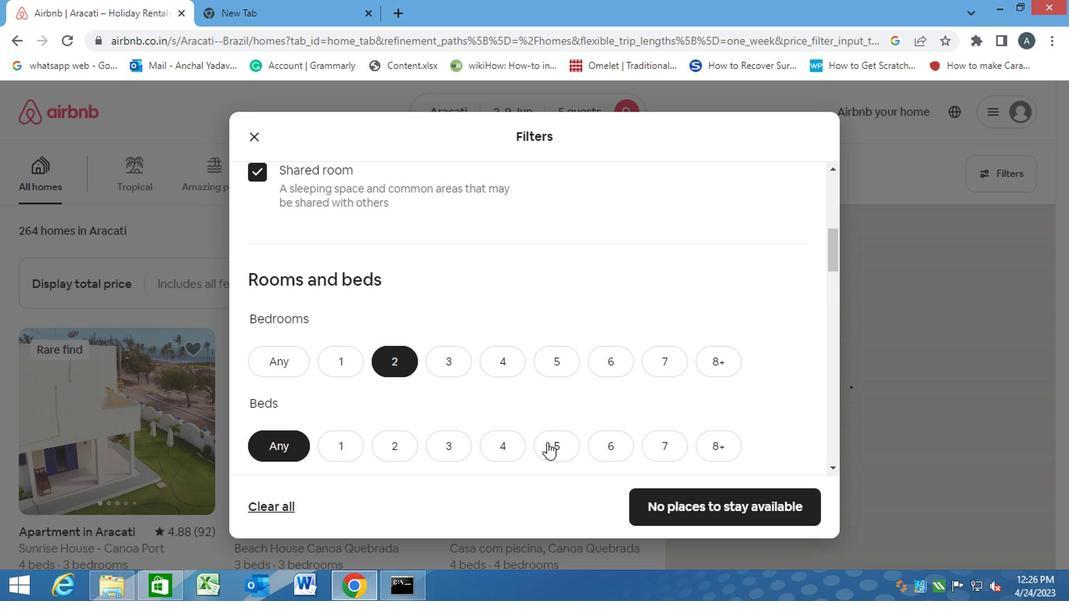 
Action: Mouse moved to (544, 443)
Screenshot: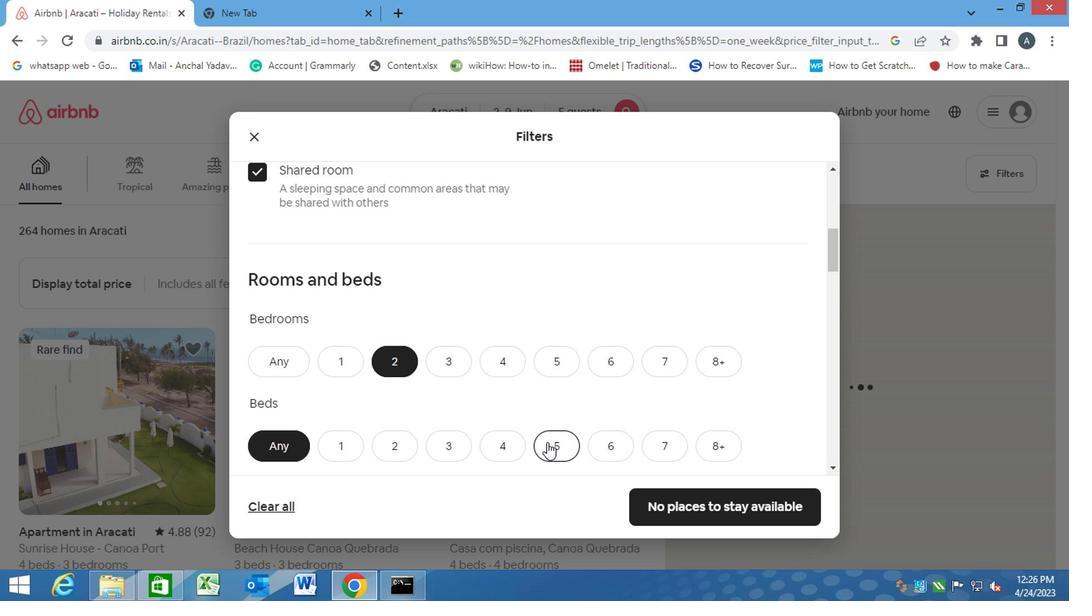 
Action: Mouse scrolled (544, 442) with delta (0, -1)
Screenshot: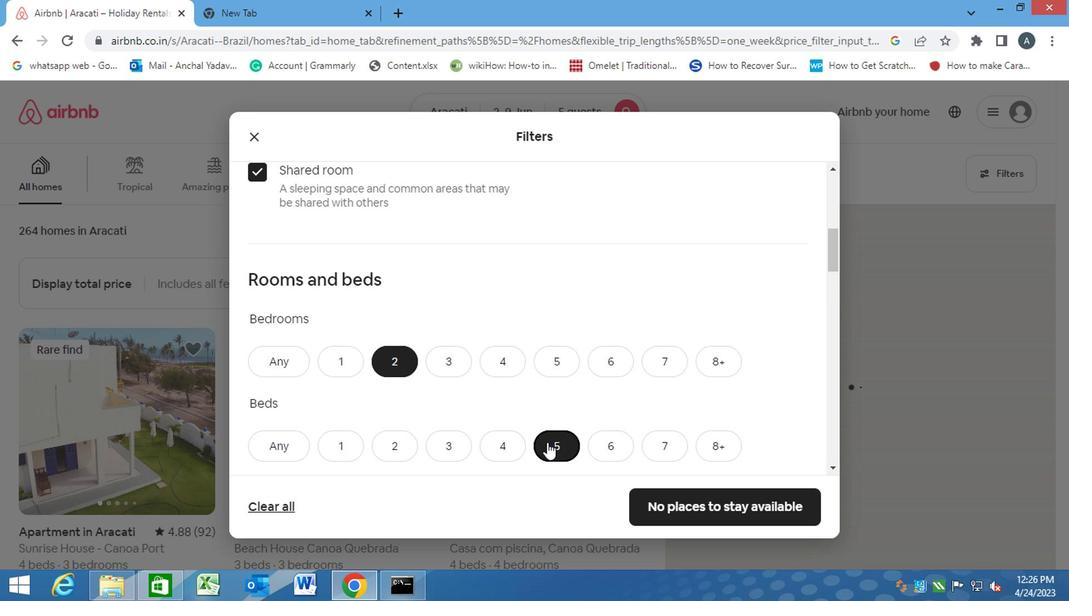 
Action: Mouse scrolled (544, 442) with delta (0, -1)
Screenshot: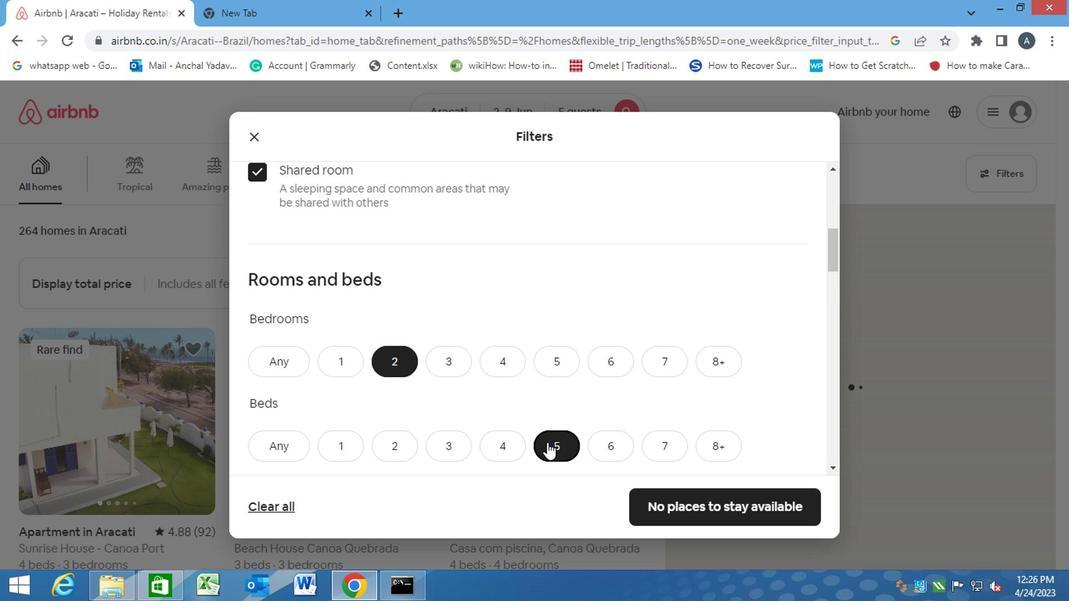 
Action: Mouse moved to (395, 369)
Screenshot: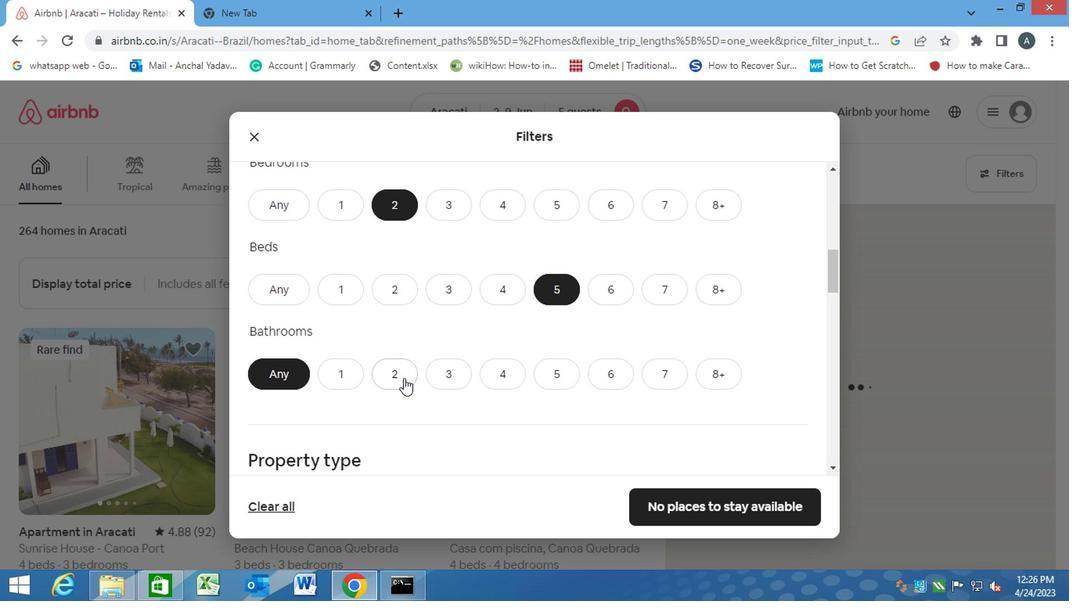 
Action: Mouse pressed left at (395, 369)
Screenshot: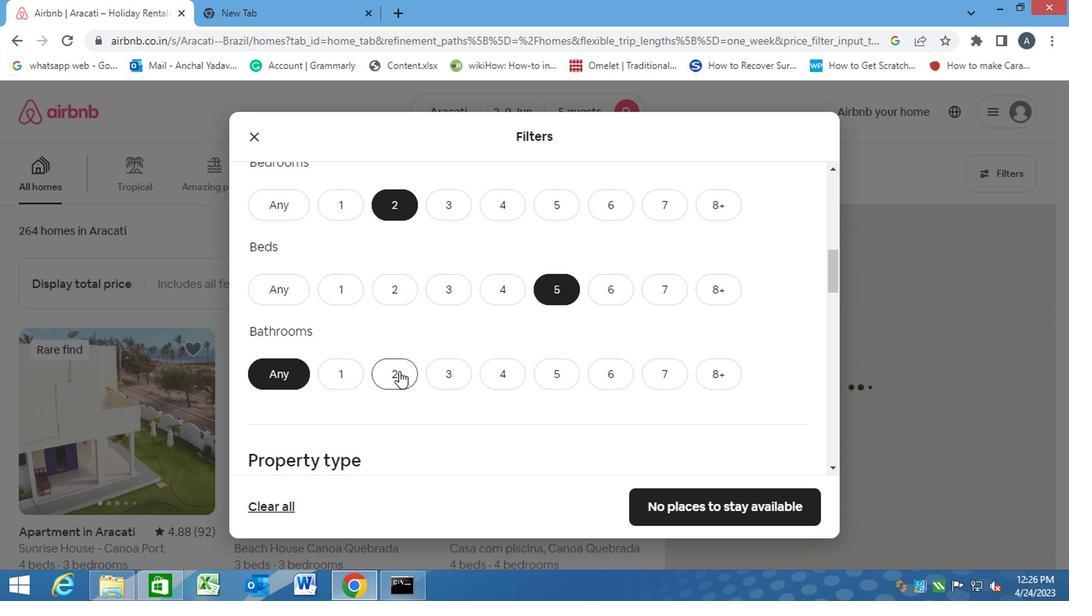 
Action: Mouse moved to (494, 435)
Screenshot: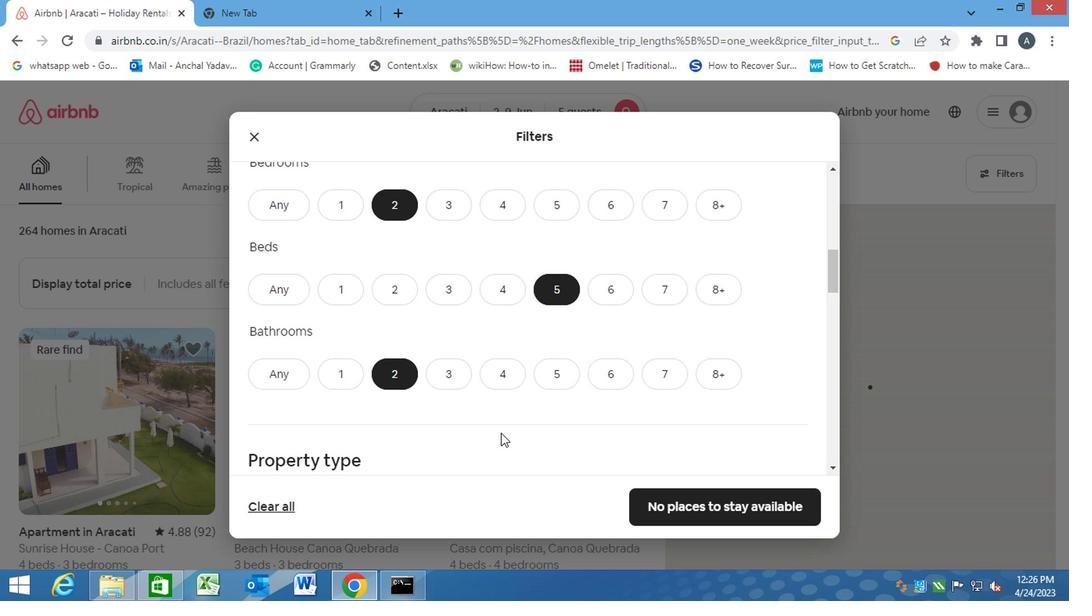 
Action: Mouse scrolled (494, 434) with delta (0, -1)
Screenshot: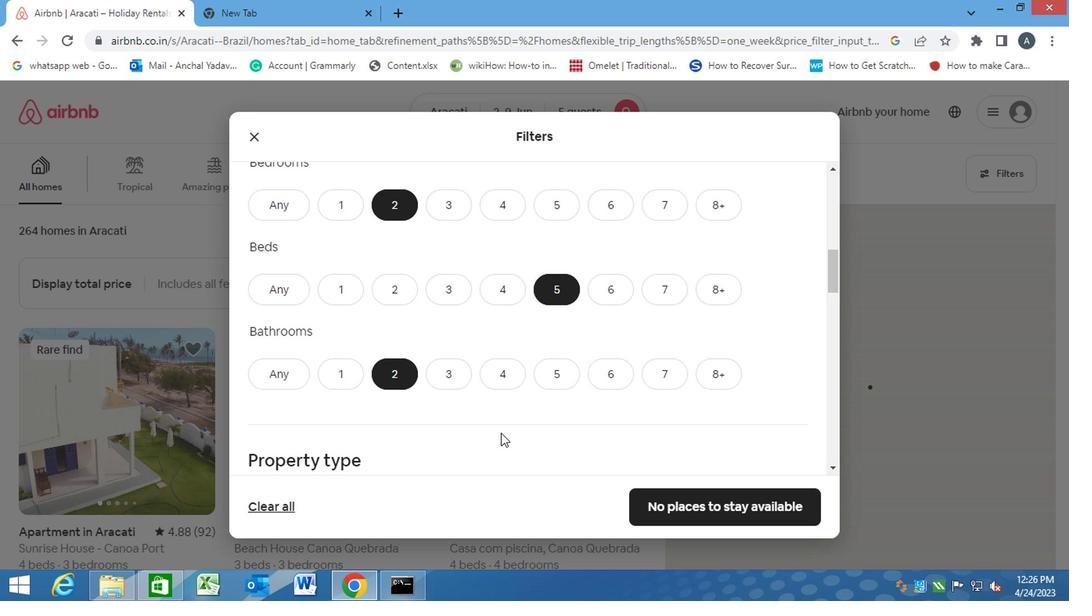 
Action: Mouse scrolled (494, 434) with delta (0, -1)
Screenshot: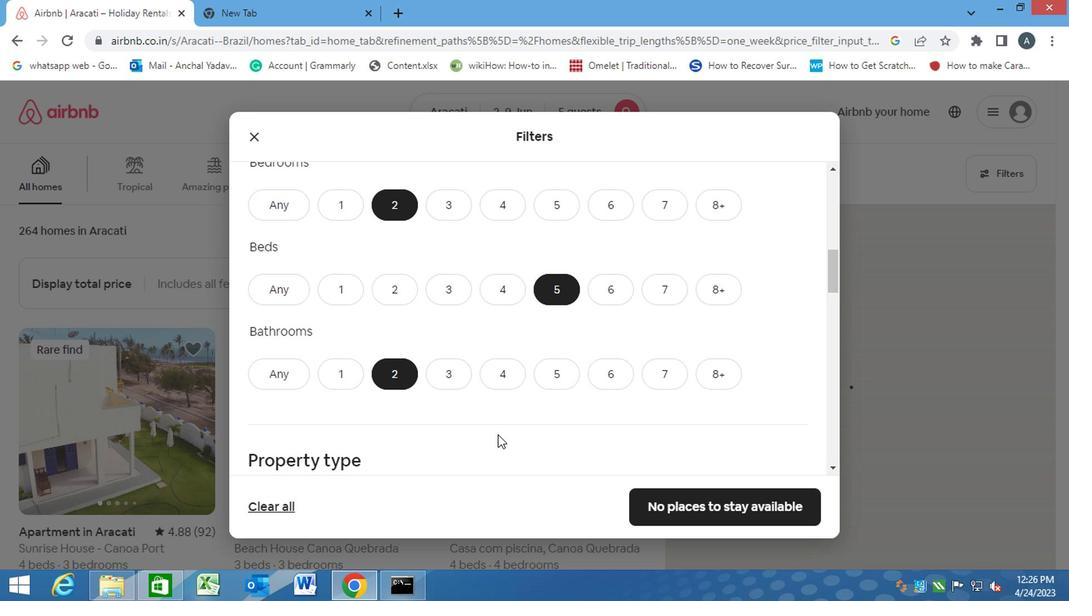 
Action: Mouse moved to (421, 413)
Screenshot: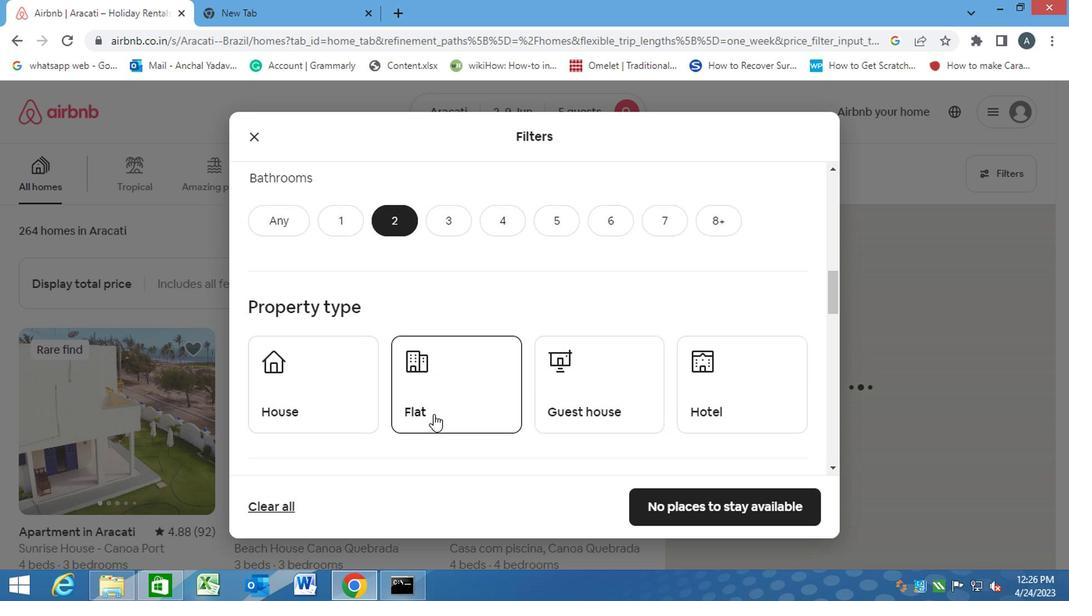 
Action: Mouse scrolled (421, 412) with delta (0, 0)
Screenshot: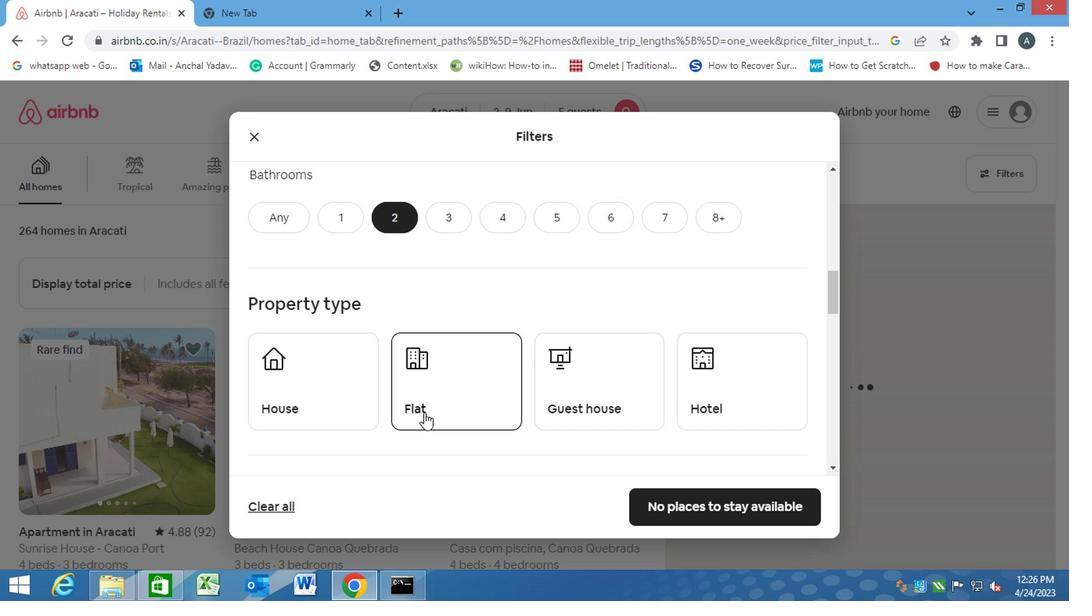 
Action: Mouse moved to (340, 324)
Screenshot: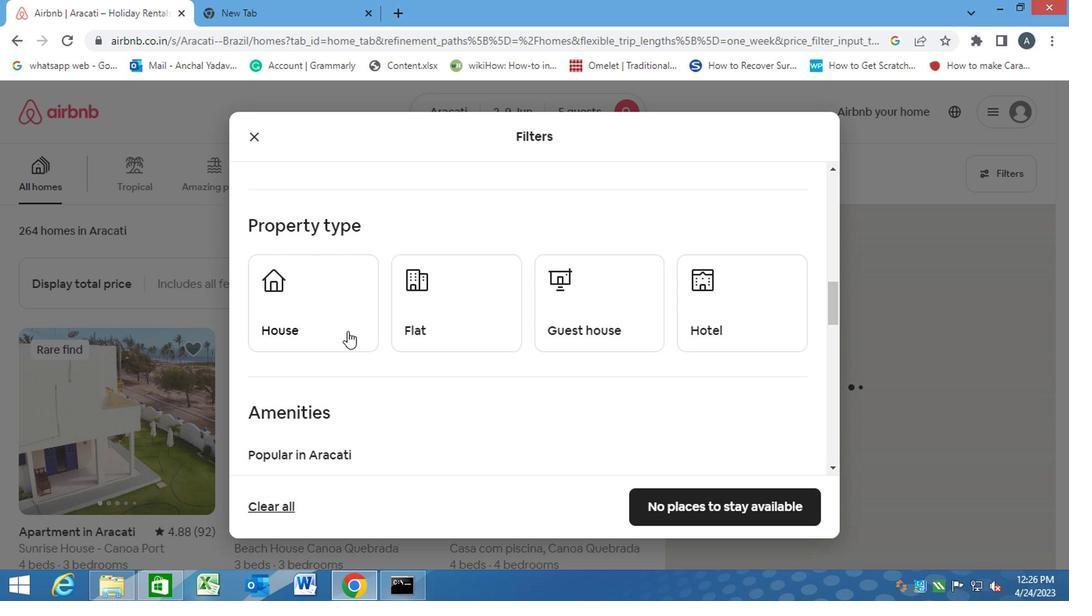
Action: Mouse pressed left at (340, 324)
Screenshot: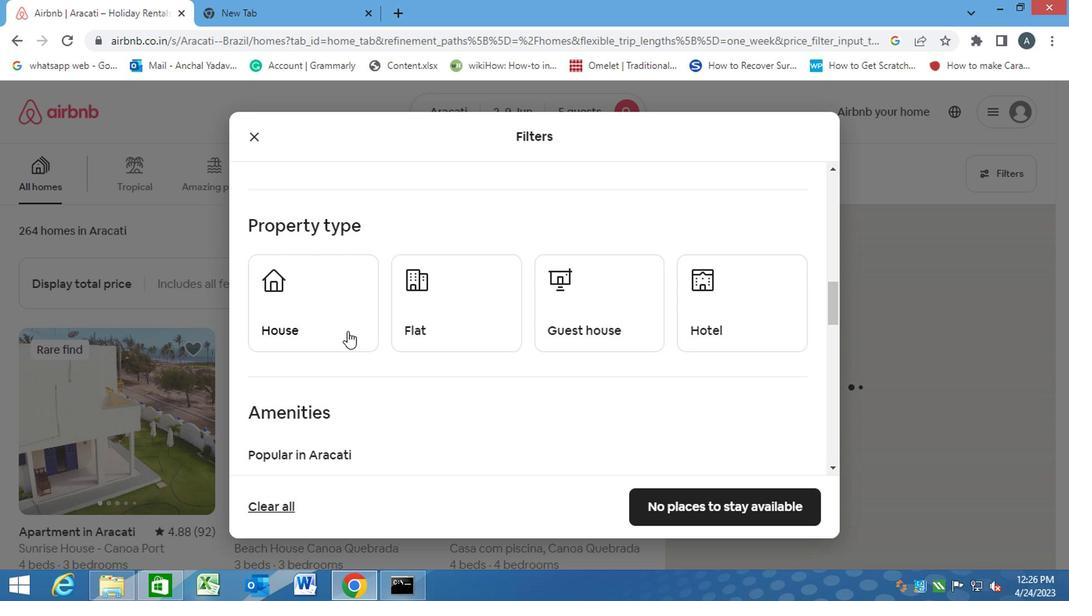 
Action: Mouse moved to (422, 322)
Screenshot: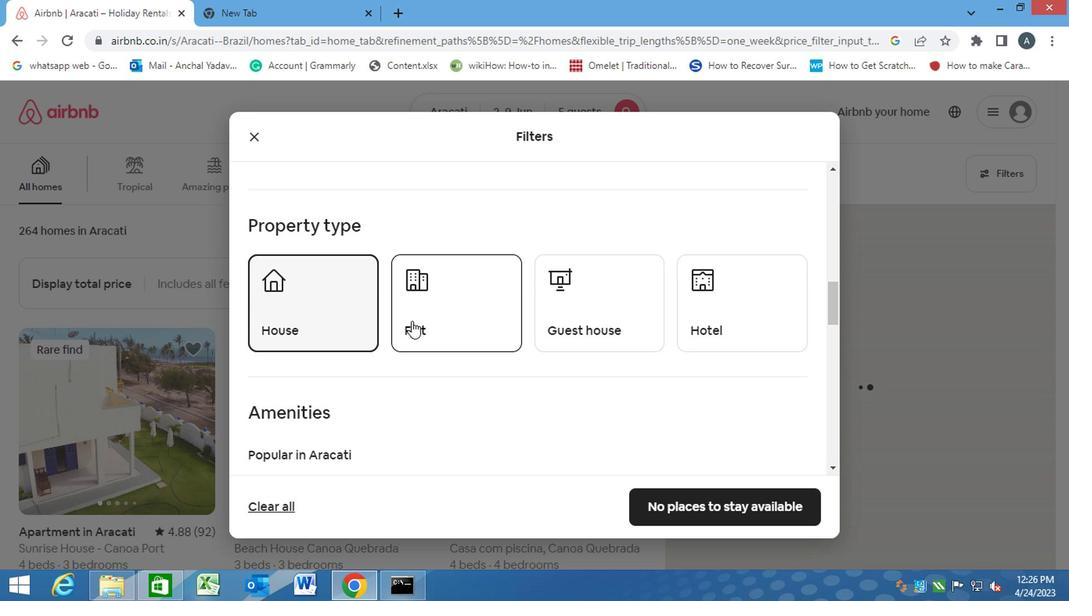 
Action: Mouse pressed left at (422, 322)
Screenshot: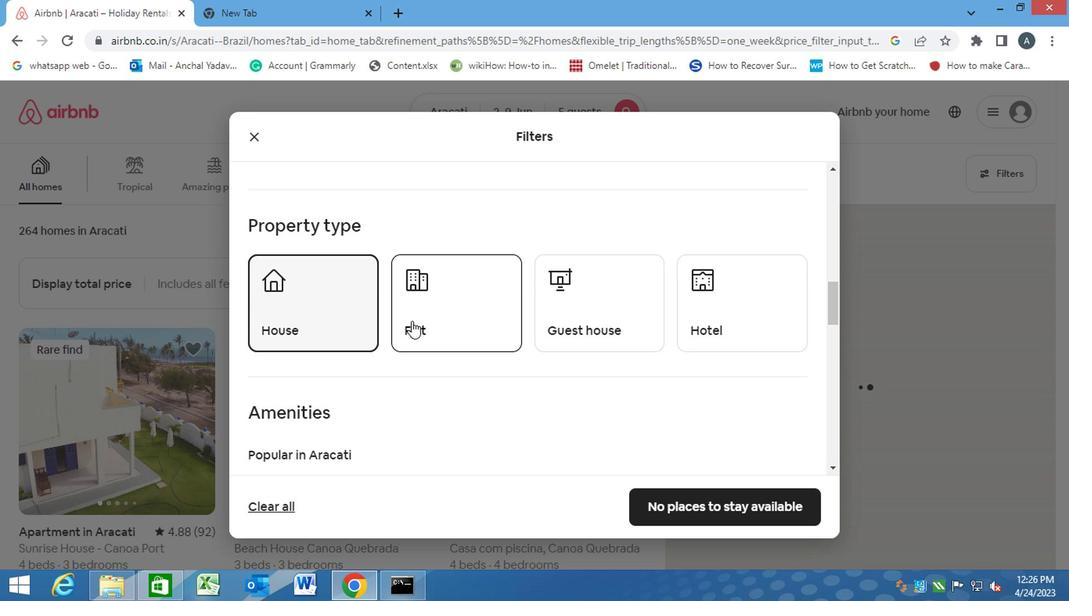 
Action: Mouse moved to (582, 310)
Screenshot: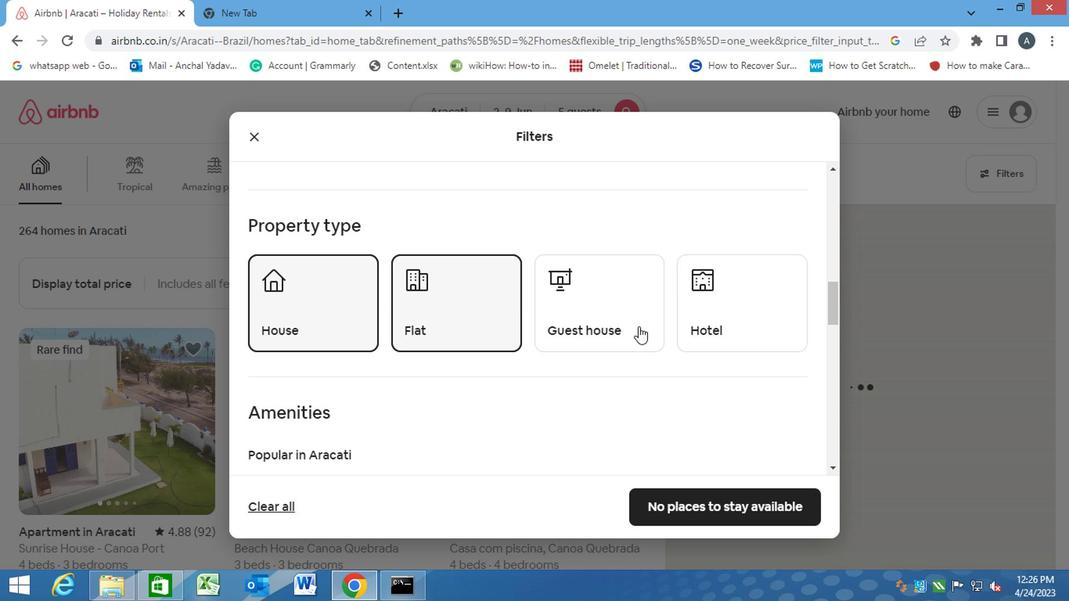 
Action: Mouse pressed left at (582, 310)
Screenshot: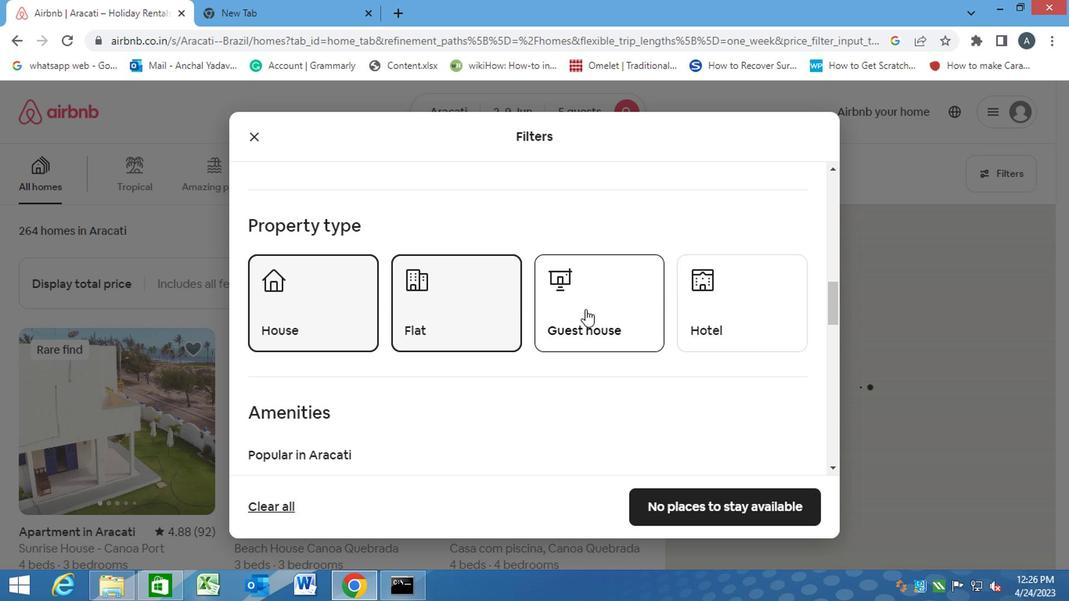
Action: Mouse moved to (616, 363)
Screenshot: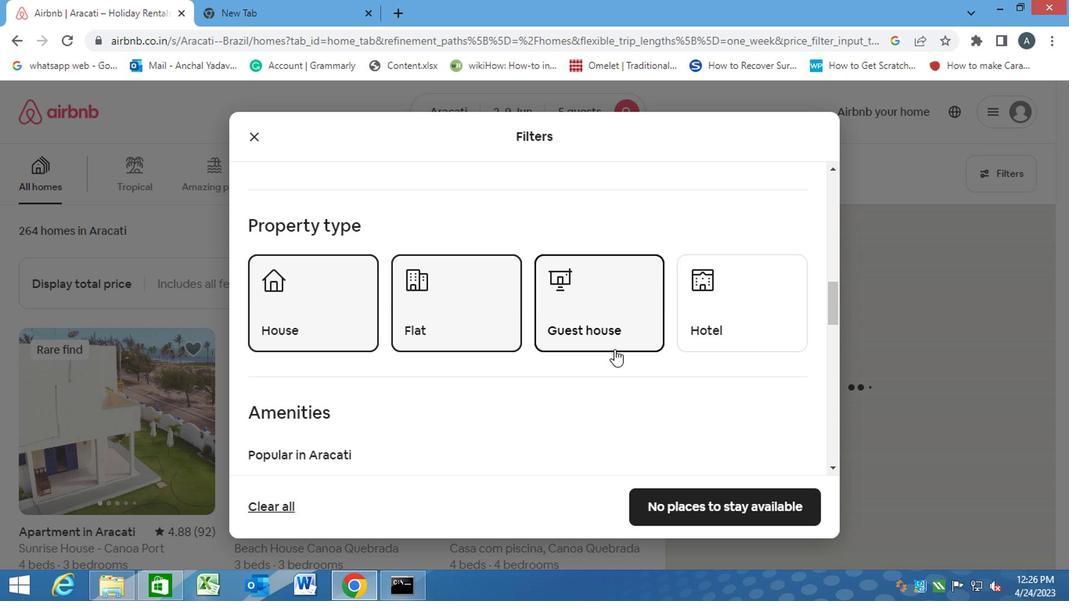
Action: Mouse scrolled (616, 363) with delta (0, 0)
Screenshot: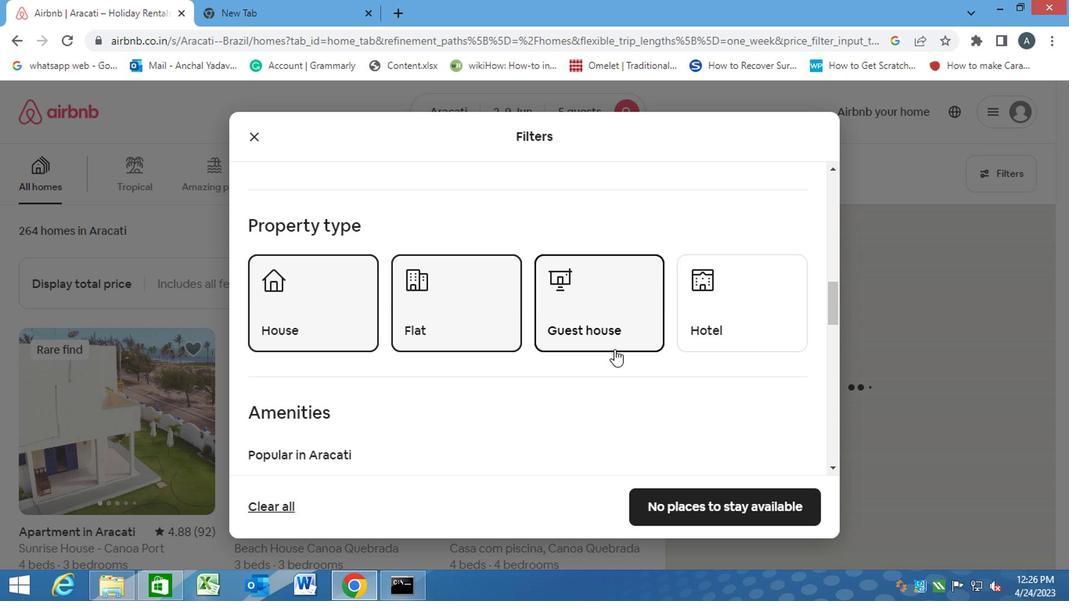 
Action: Mouse moved to (616, 364)
Screenshot: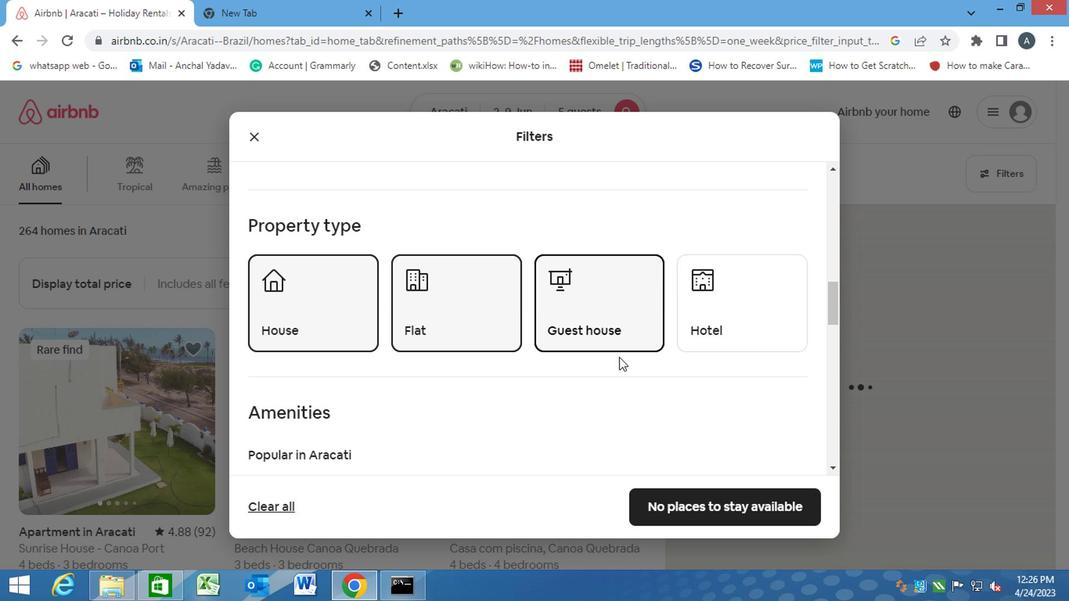 
Action: Mouse scrolled (616, 363) with delta (0, 0)
Screenshot: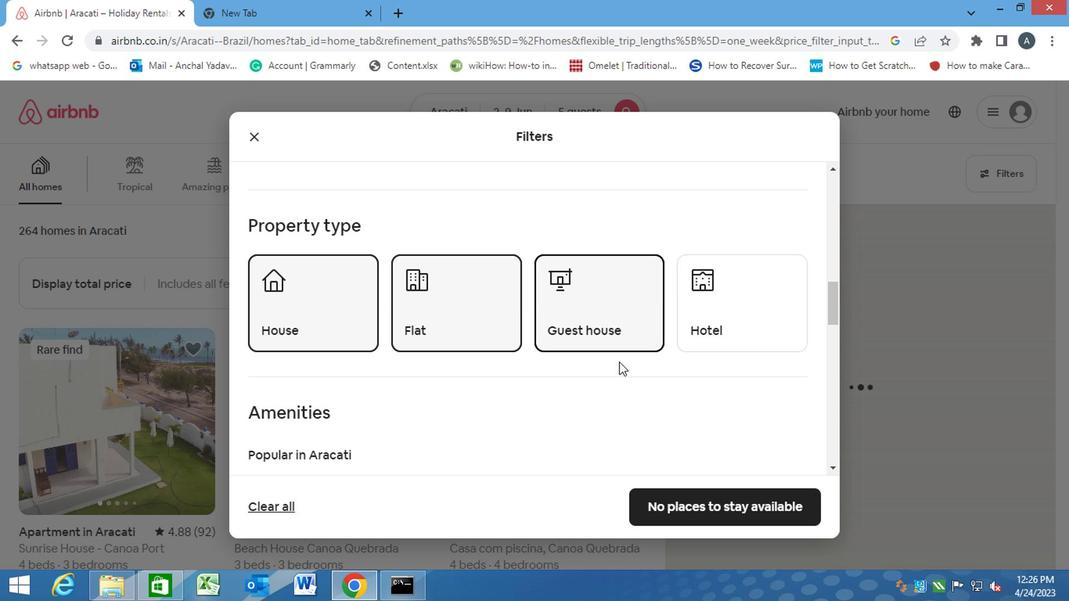 
Action: Mouse moved to (557, 344)
Screenshot: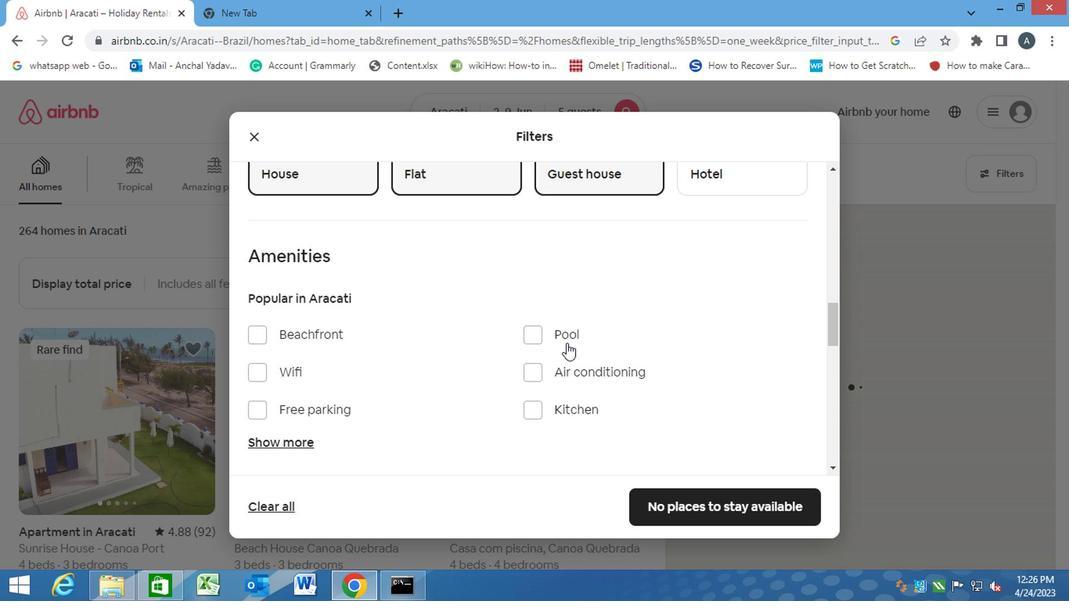 
Action: Mouse scrolled (557, 343) with delta (0, 0)
Screenshot: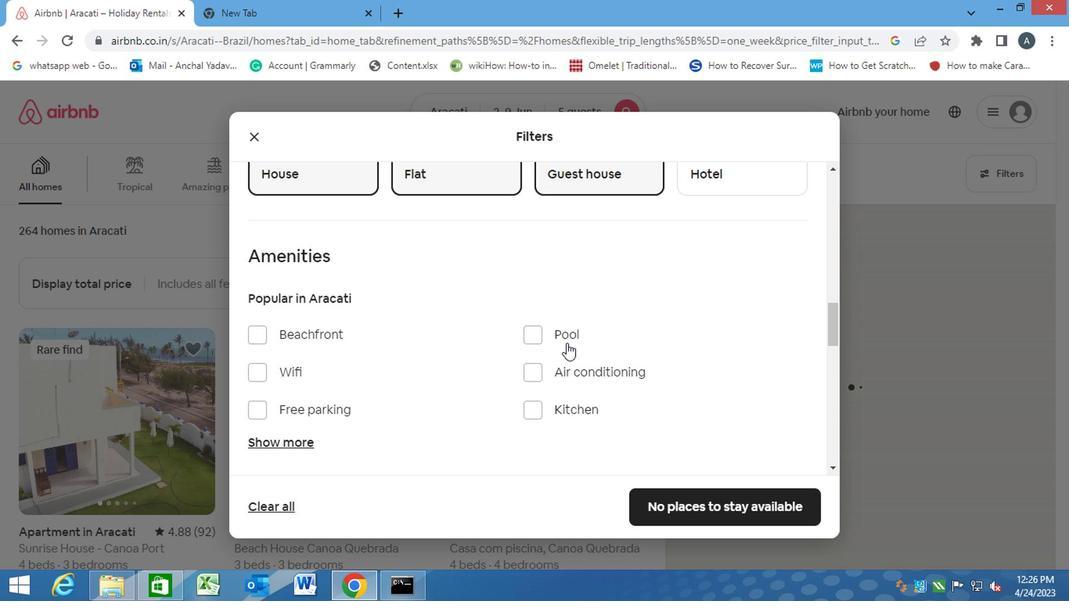 
Action: Mouse moved to (262, 291)
Screenshot: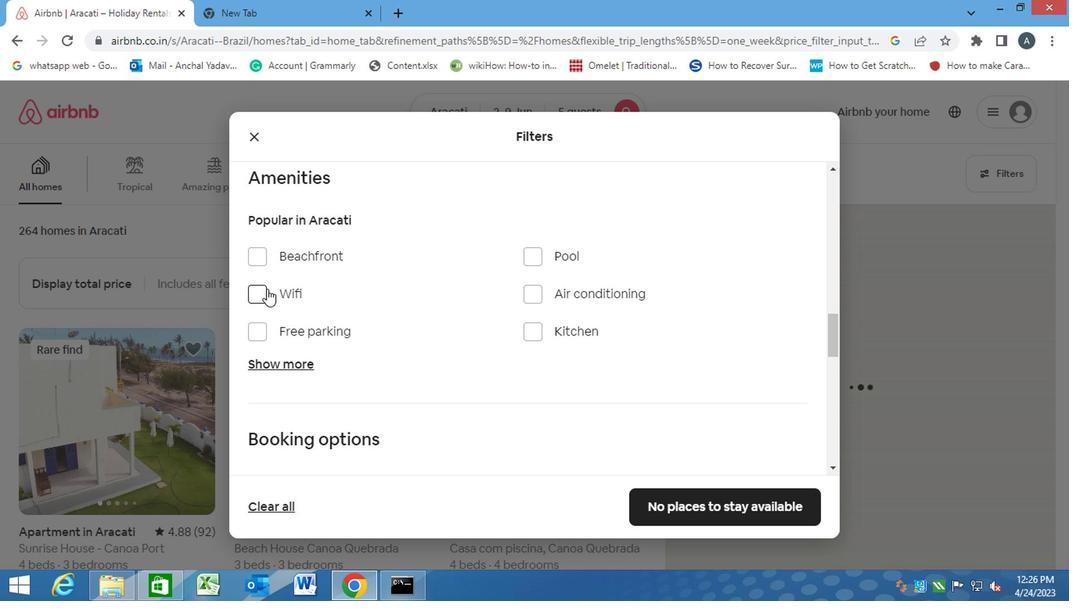 
Action: Mouse pressed left at (262, 291)
Screenshot: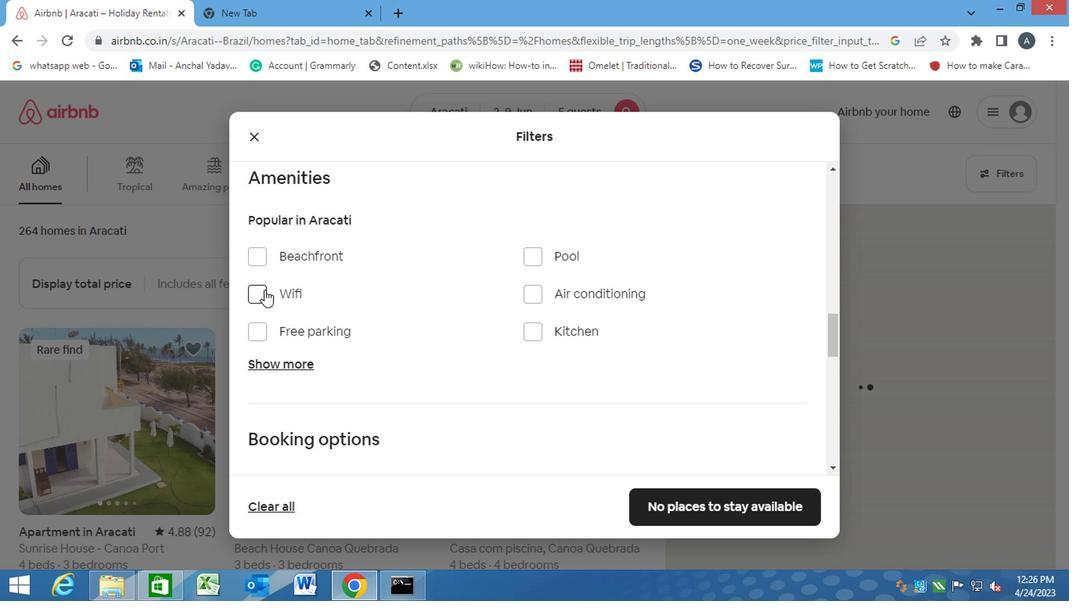 
Action: Mouse moved to (282, 365)
Screenshot: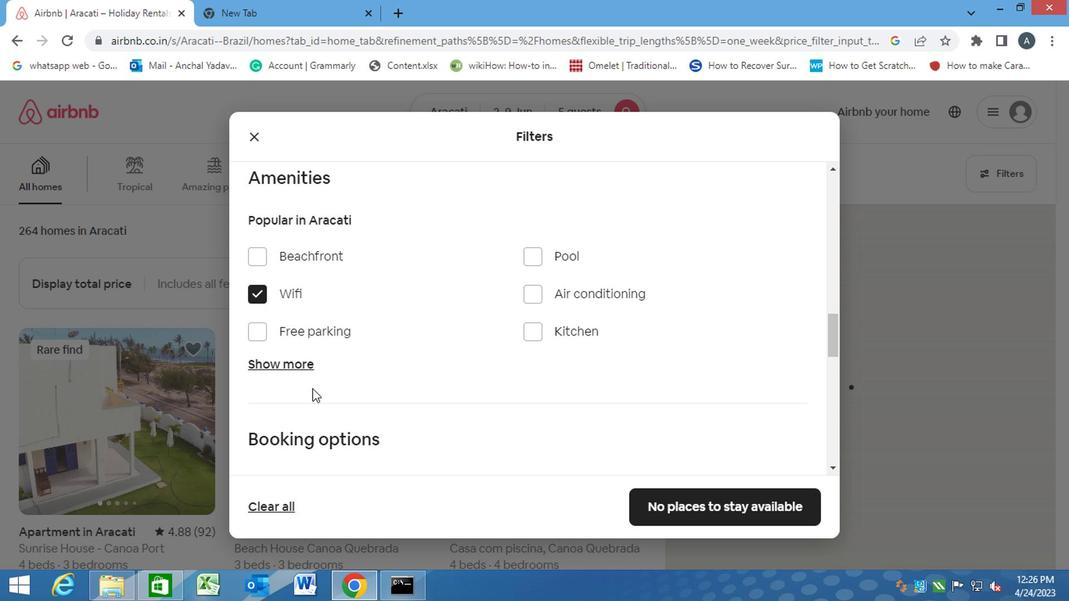 
Action: Mouse pressed left at (282, 365)
Screenshot: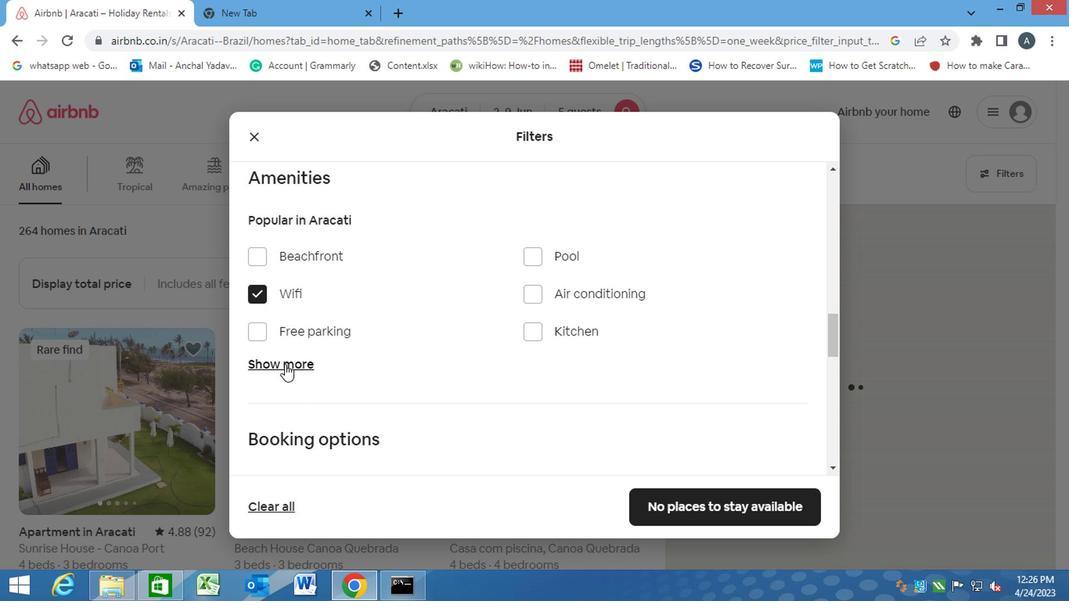 
Action: Mouse moved to (259, 416)
Screenshot: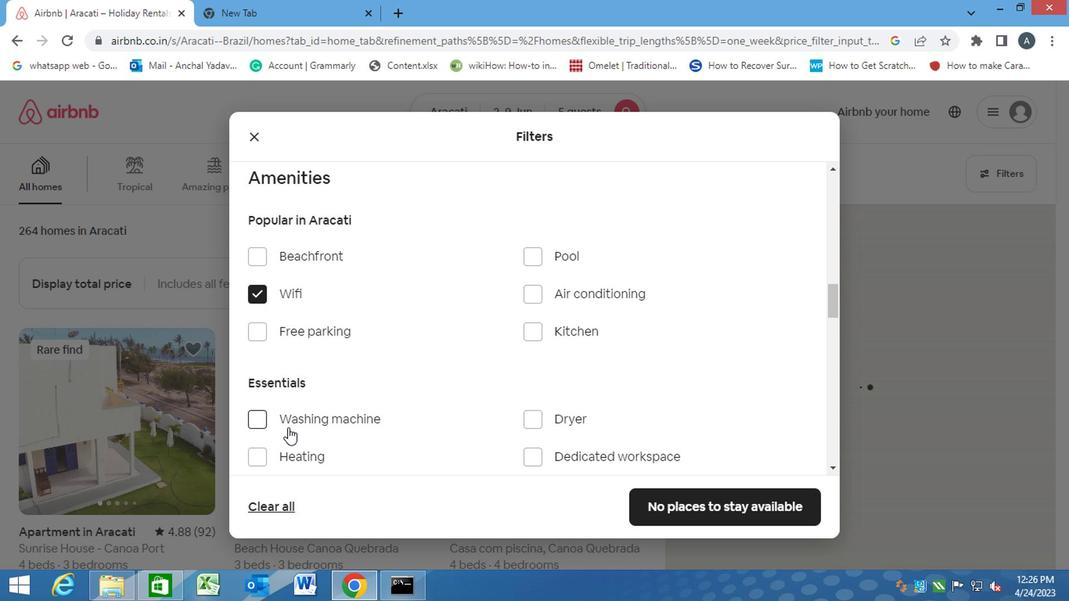 
Action: Mouse pressed left at (259, 416)
Screenshot: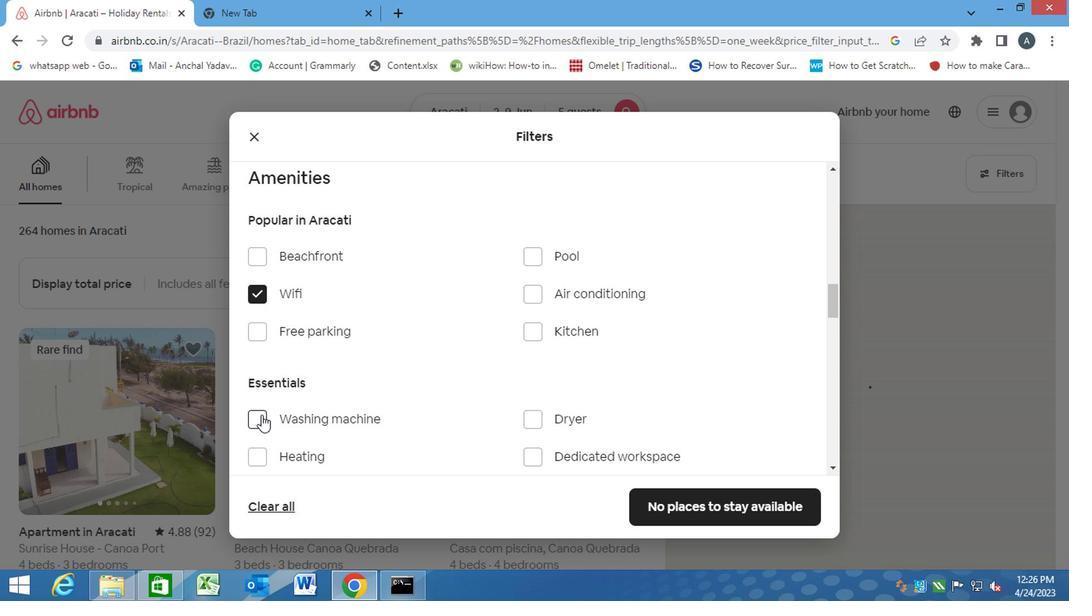 
Action: Mouse moved to (442, 365)
Screenshot: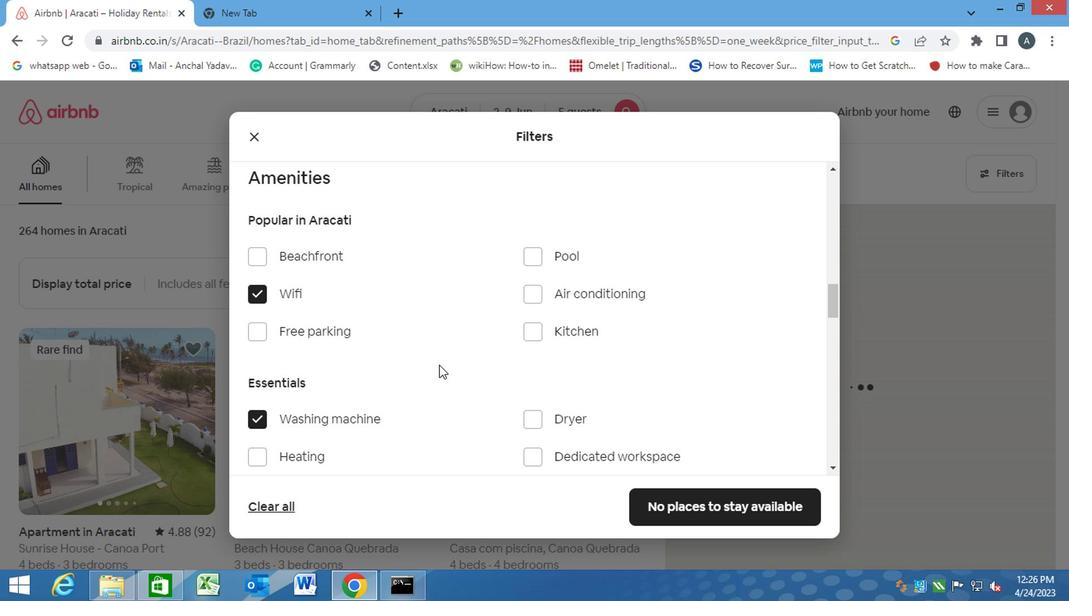 
Action: Mouse scrolled (442, 364) with delta (0, -1)
Screenshot: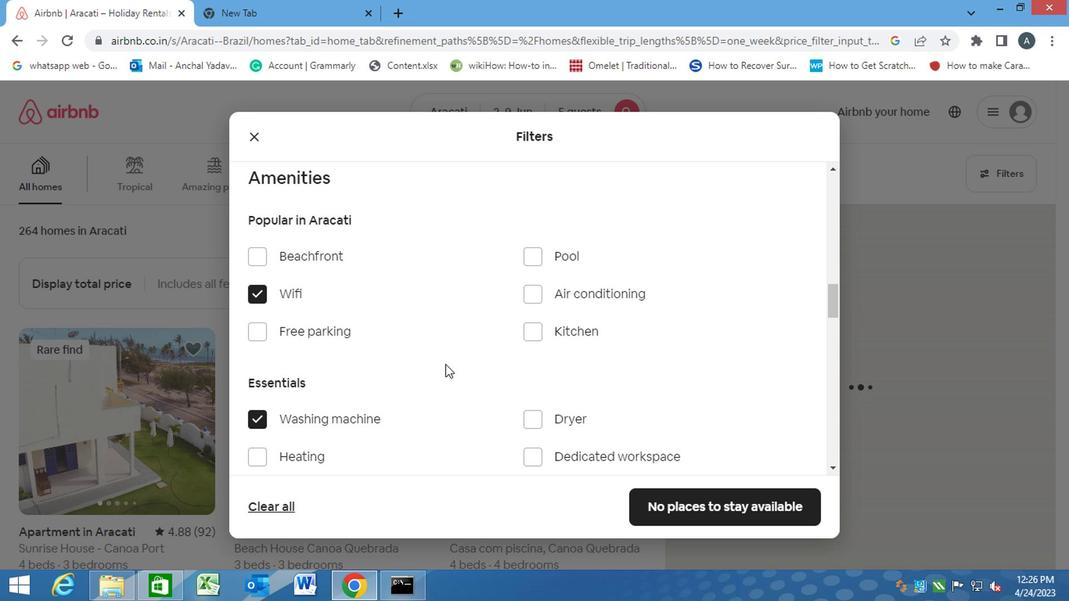 
Action: Mouse scrolled (442, 364) with delta (0, -1)
Screenshot: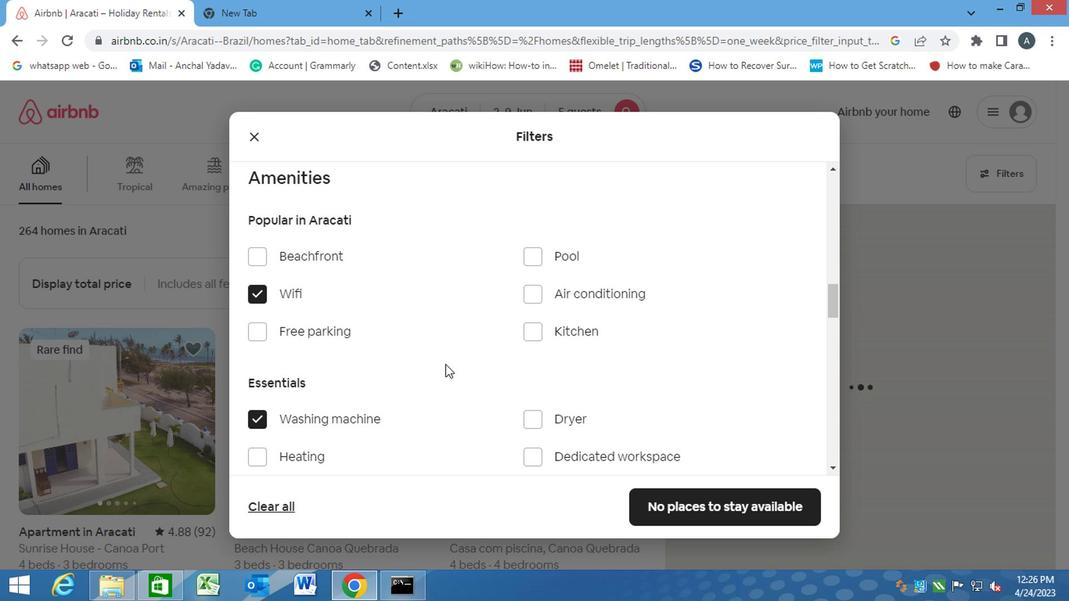 
Action: Mouse scrolled (442, 364) with delta (0, -1)
Screenshot: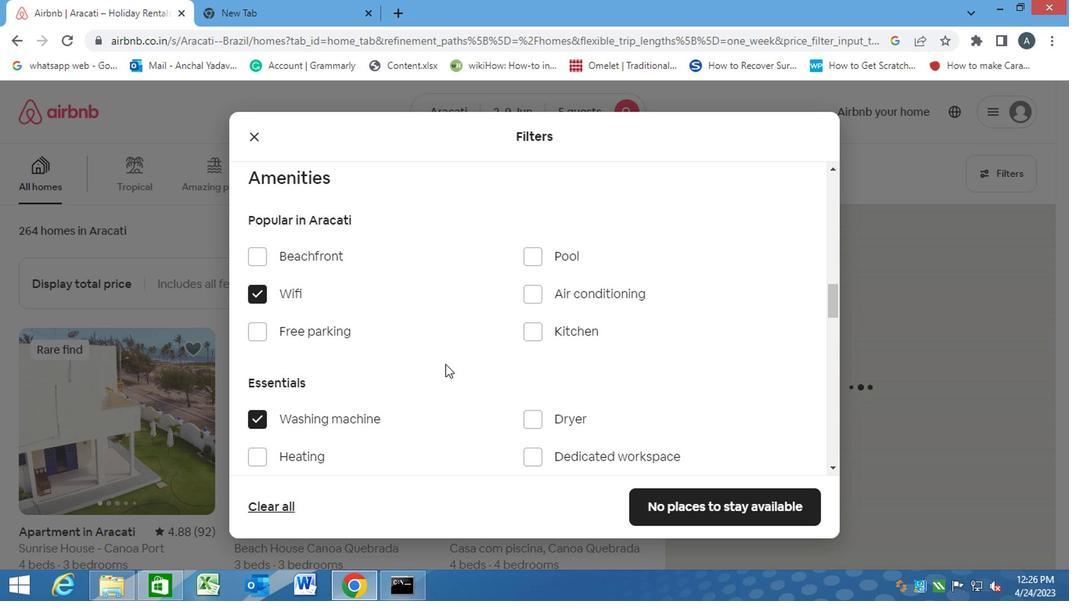 
Action: Mouse scrolled (442, 364) with delta (0, -1)
Screenshot: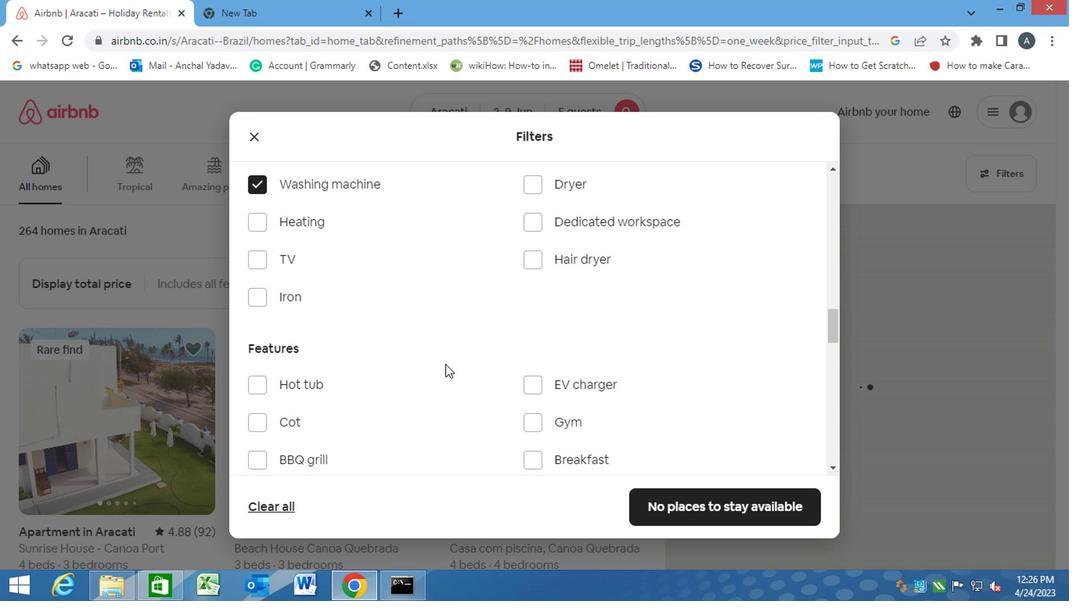 
Action: Mouse scrolled (442, 364) with delta (0, -1)
Screenshot: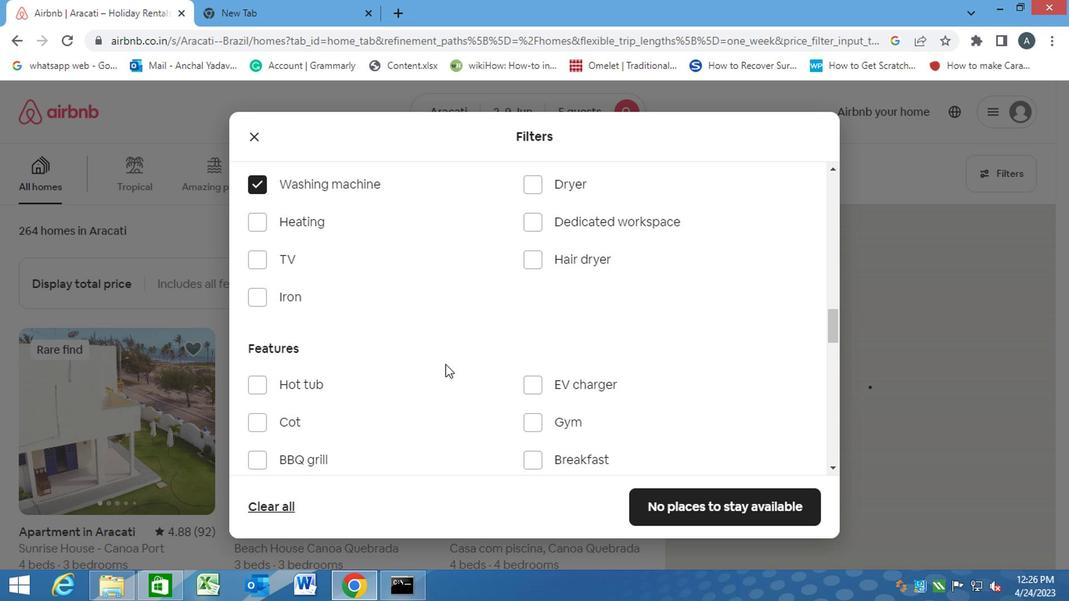 
Action: Mouse scrolled (442, 364) with delta (0, -1)
Screenshot: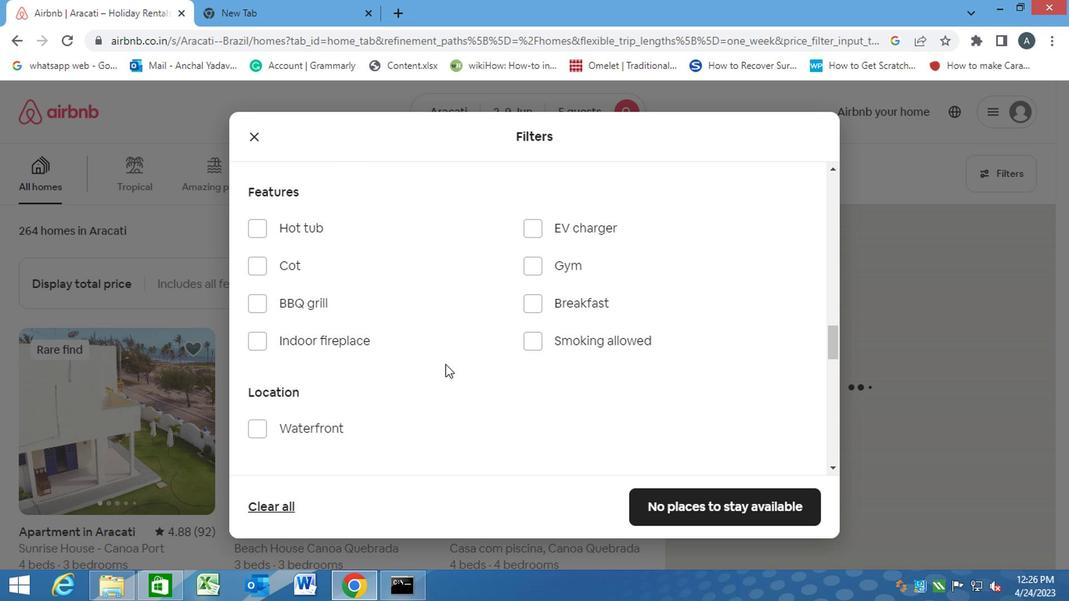 
Action: Mouse scrolled (442, 364) with delta (0, -1)
Screenshot: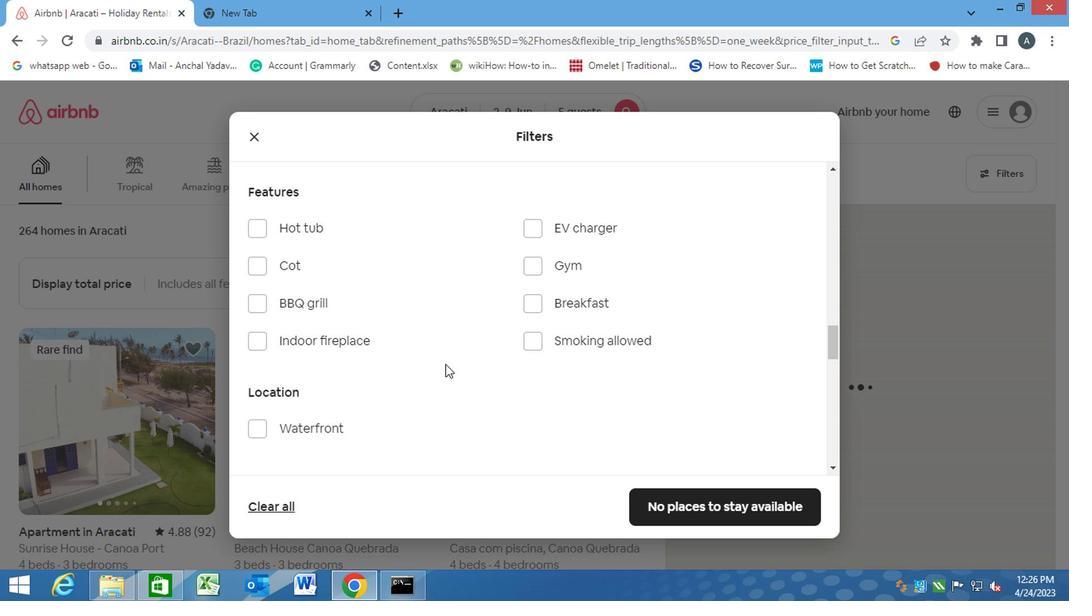 
Action: Mouse scrolled (442, 364) with delta (0, -1)
Screenshot: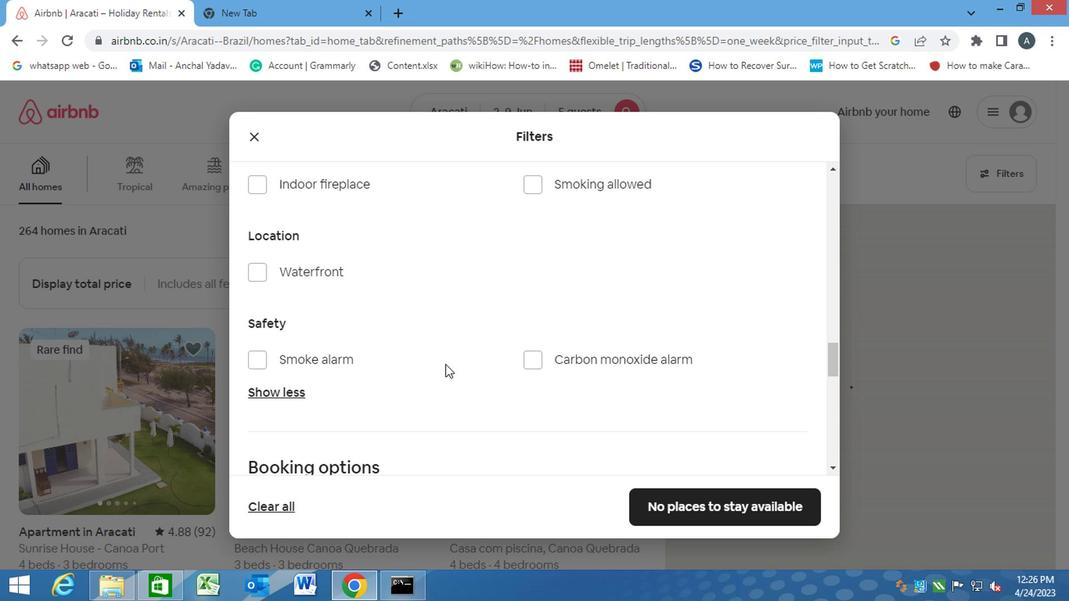 
Action: Mouse scrolled (442, 364) with delta (0, -1)
Screenshot: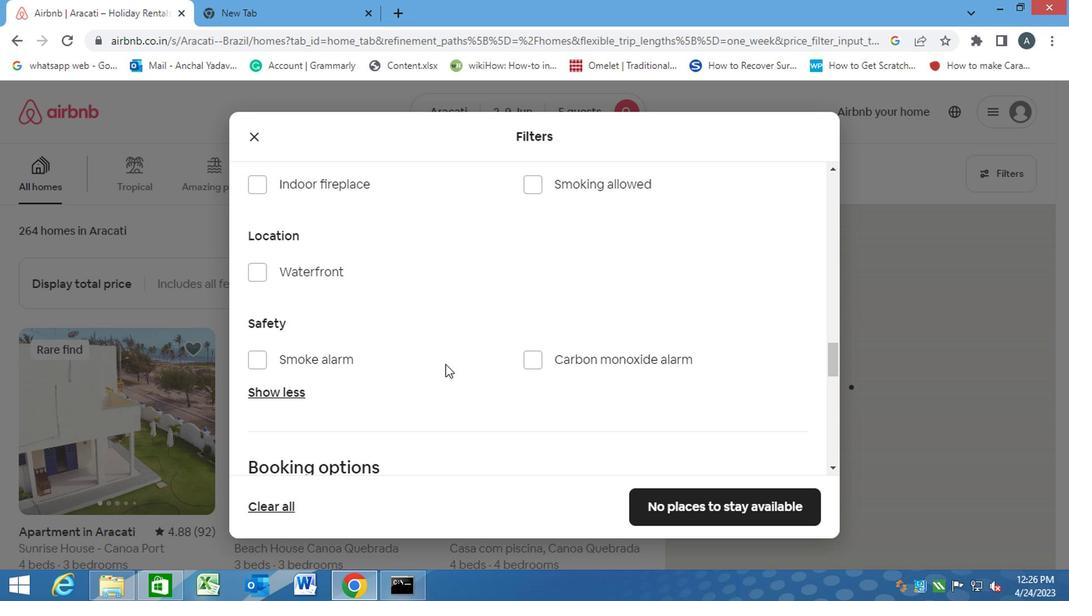 
Action: Mouse scrolled (442, 364) with delta (0, -1)
Screenshot: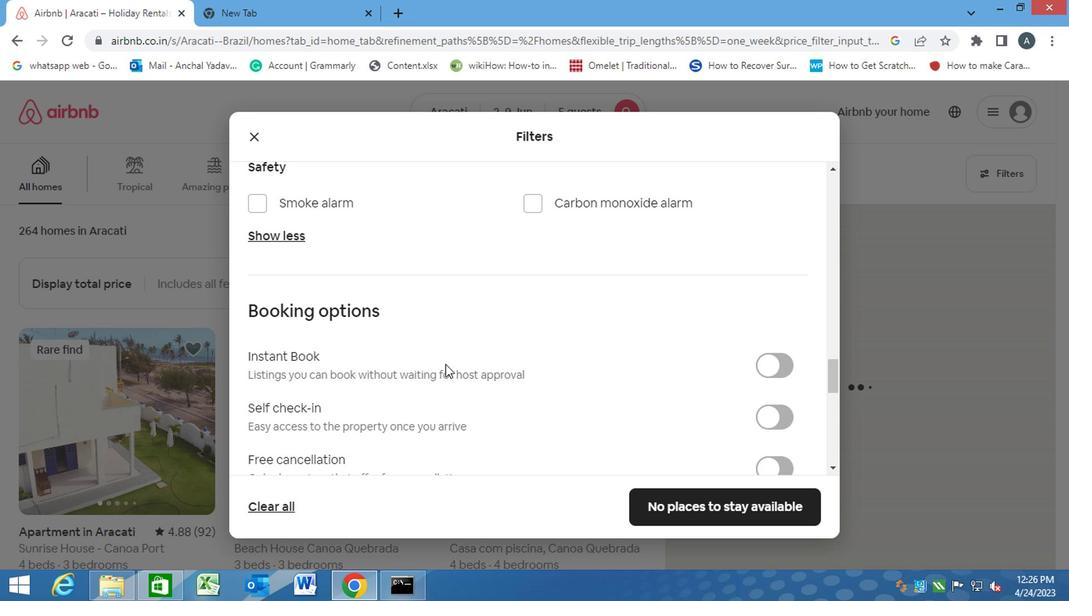 
Action: Mouse scrolled (442, 364) with delta (0, -1)
Screenshot: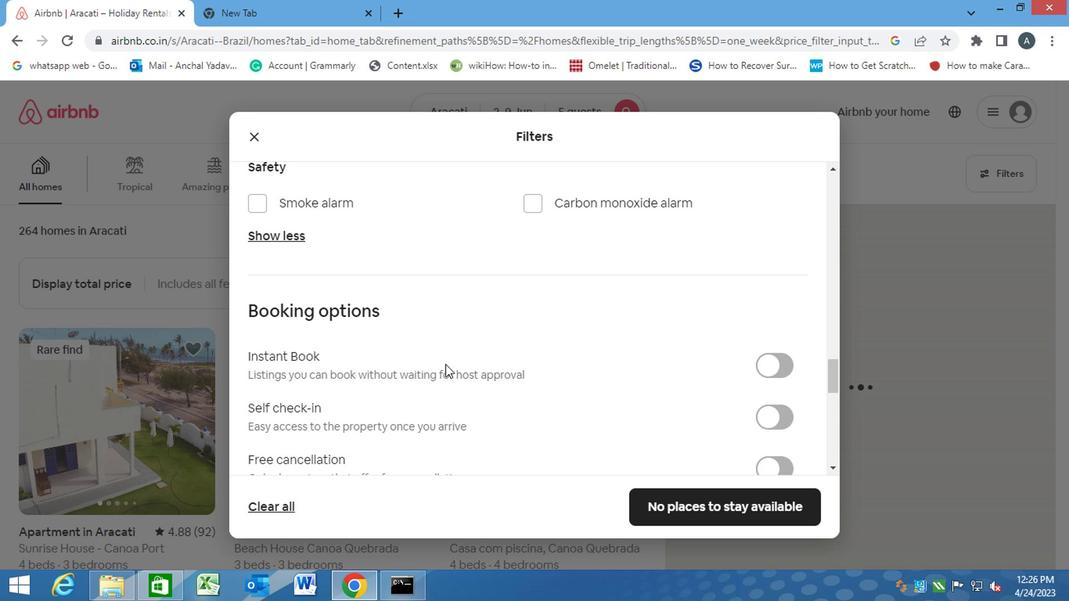
Action: Mouse moved to (748, 265)
Screenshot: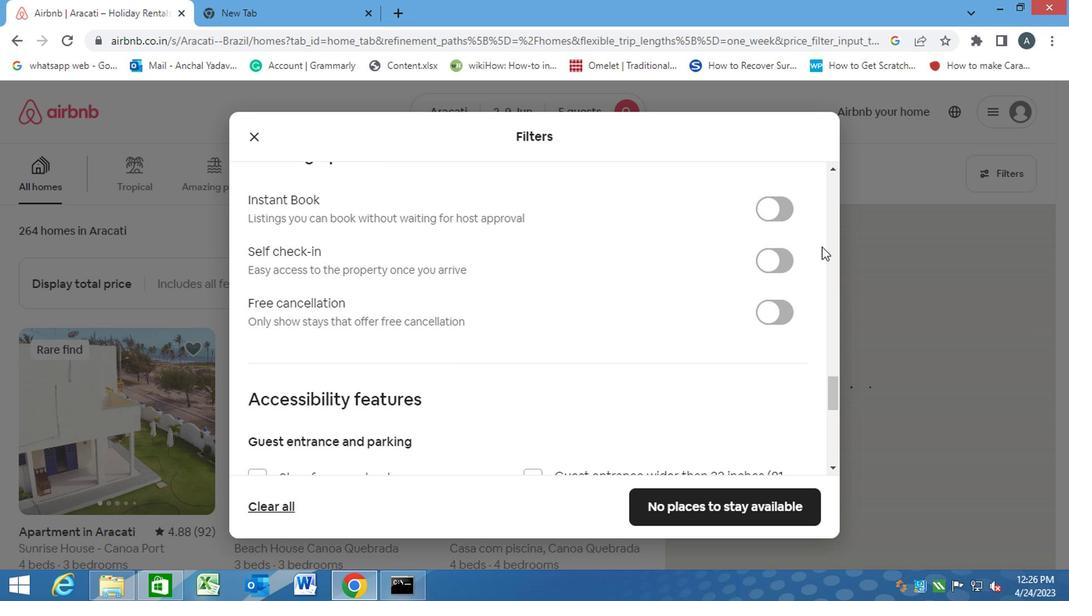 
Action: Mouse pressed left at (748, 265)
Screenshot: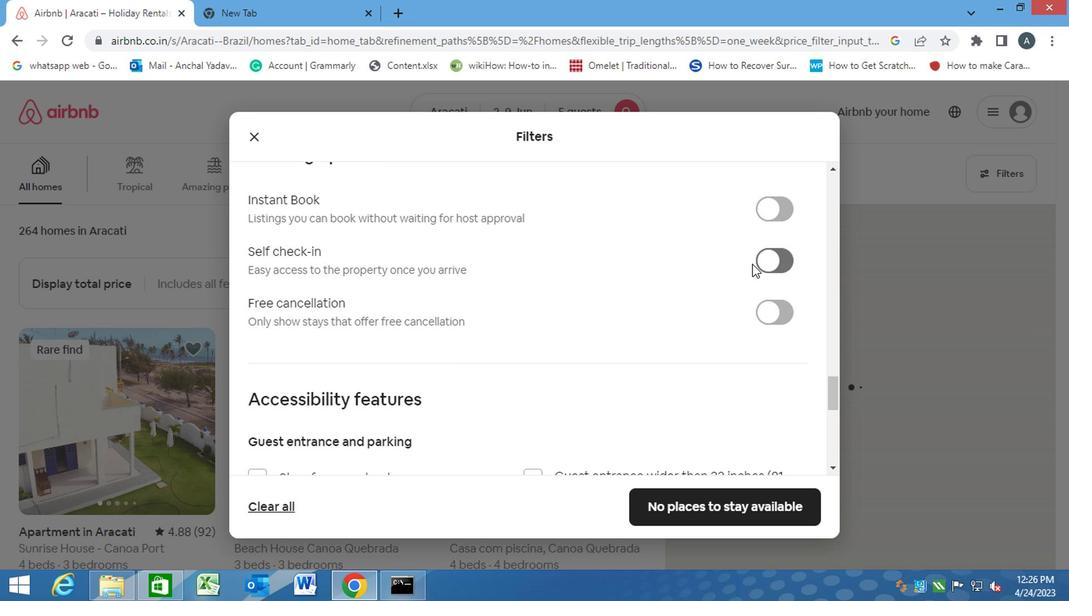 
Action: Mouse moved to (764, 257)
Screenshot: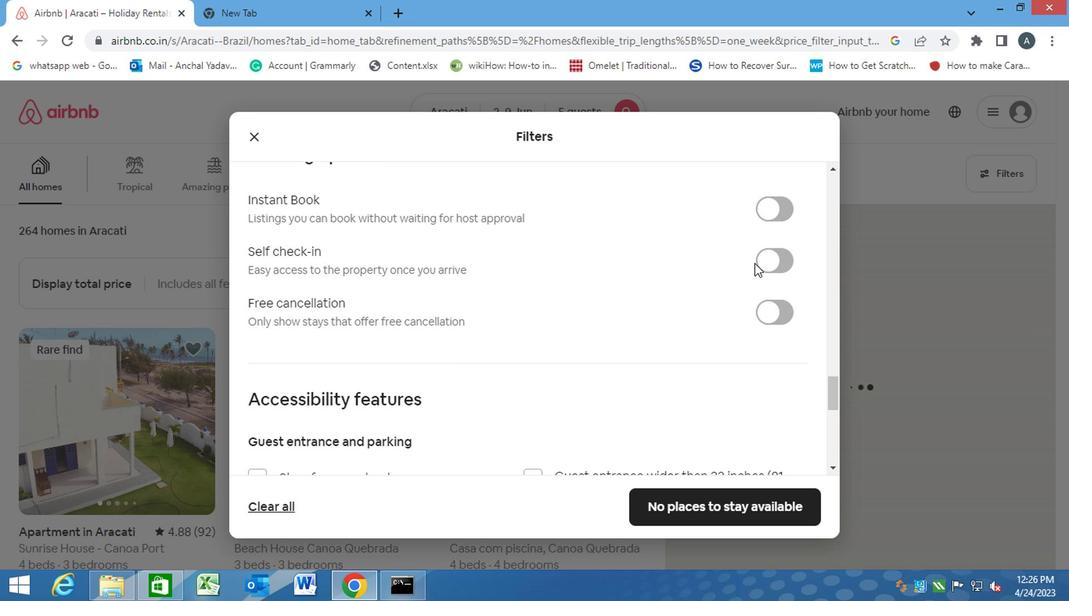 
Action: Mouse pressed left at (764, 257)
Screenshot: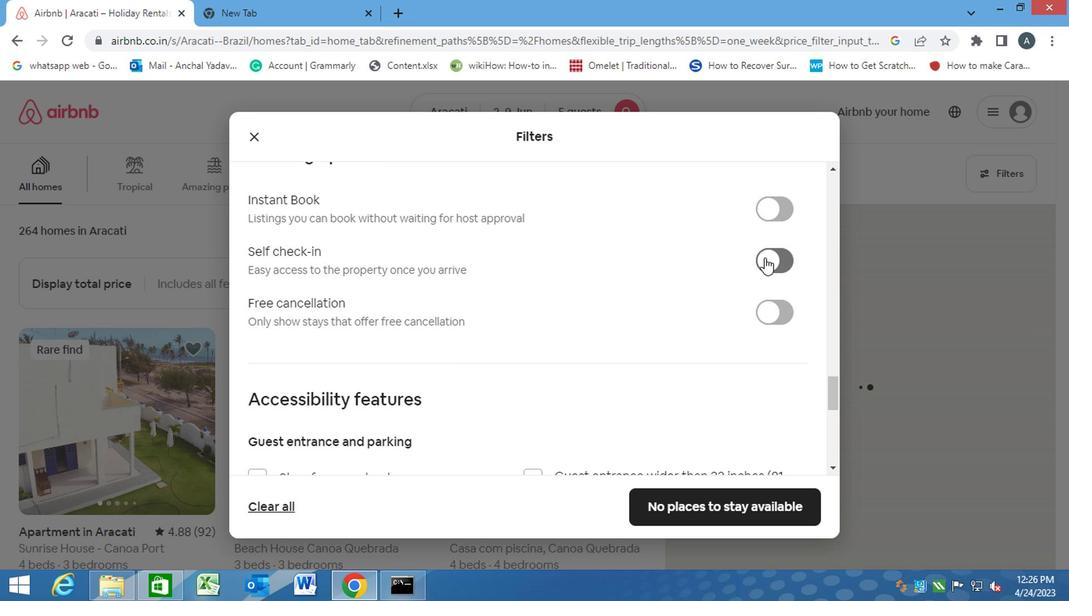 
Action: Mouse moved to (677, 278)
Screenshot: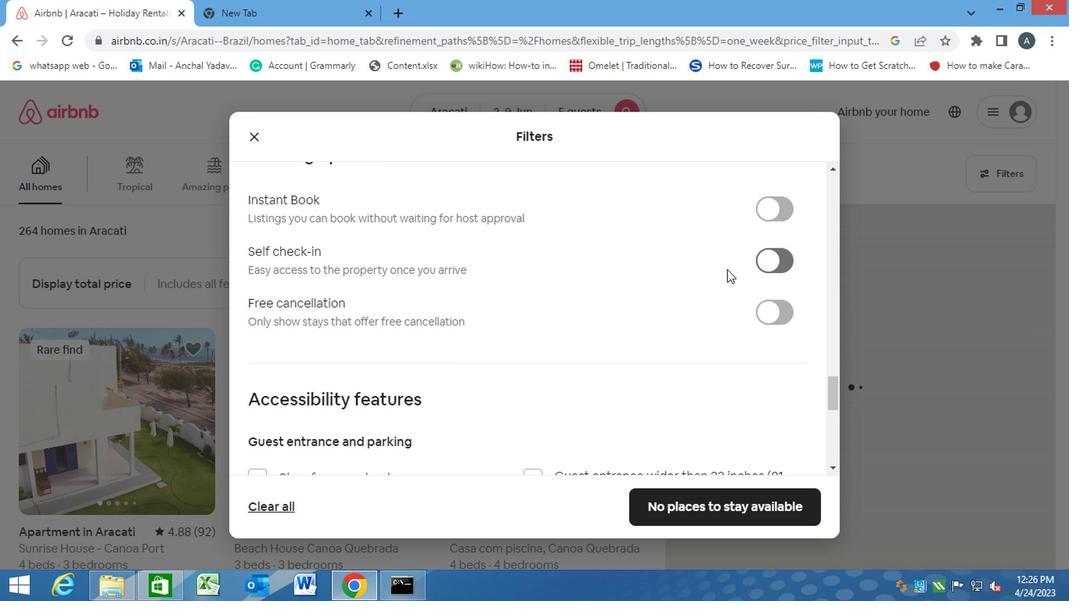 
Action: Mouse scrolled (677, 277) with delta (0, 0)
Screenshot: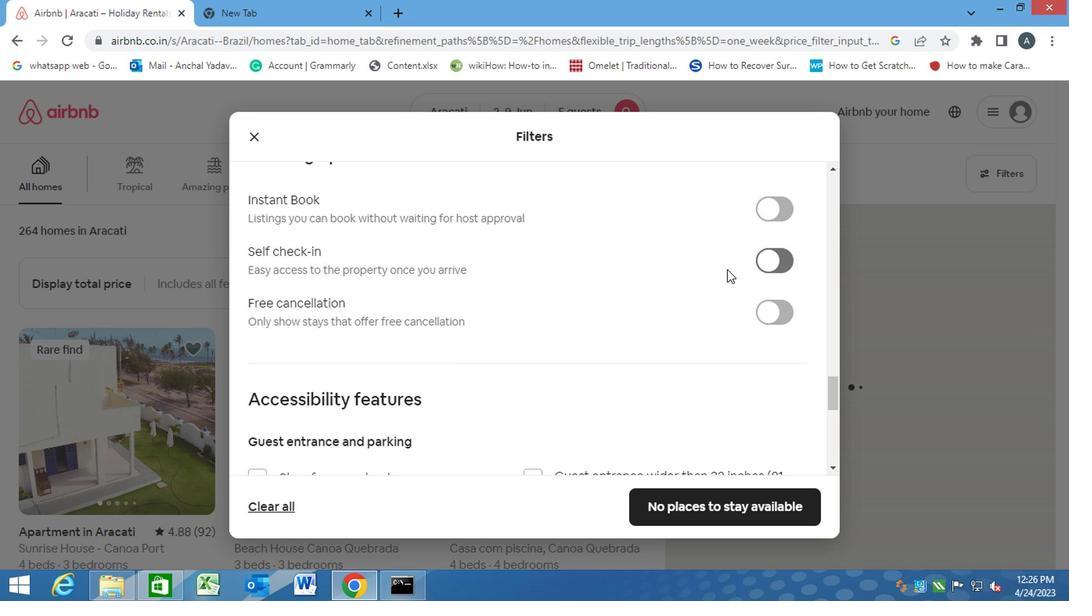 
Action: Mouse moved to (676, 278)
Screenshot: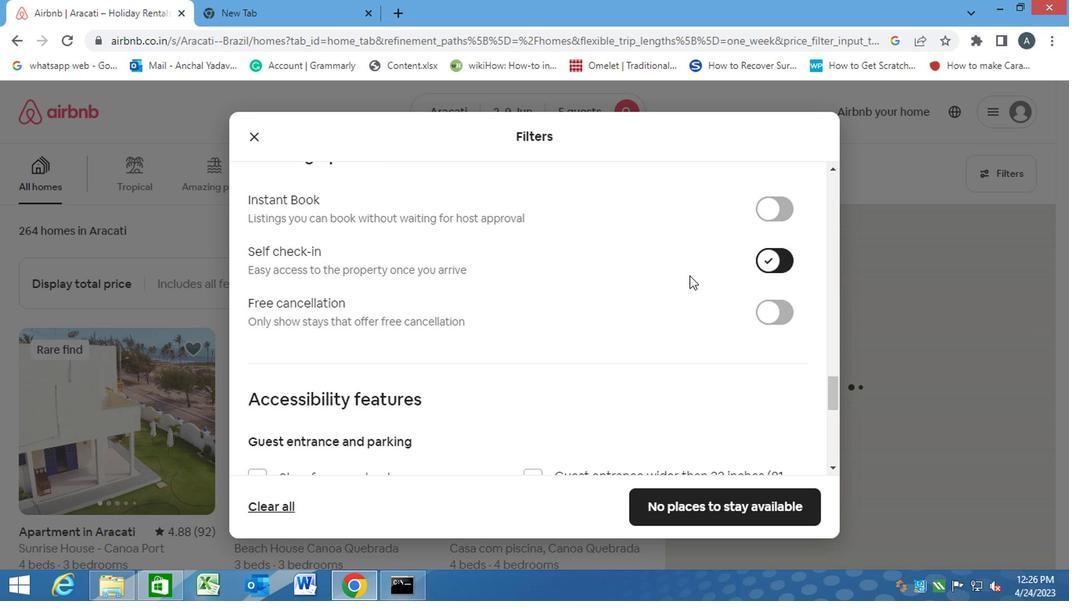 
Action: Mouse scrolled (676, 277) with delta (0, 0)
Screenshot: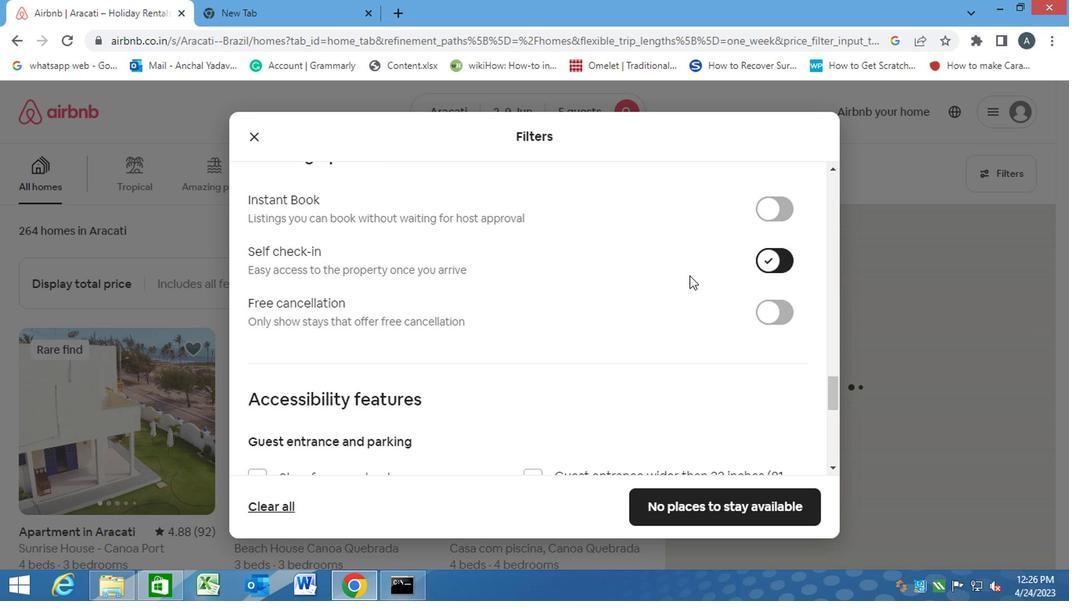 
Action: Mouse scrolled (676, 277) with delta (0, 0)
Screenshot: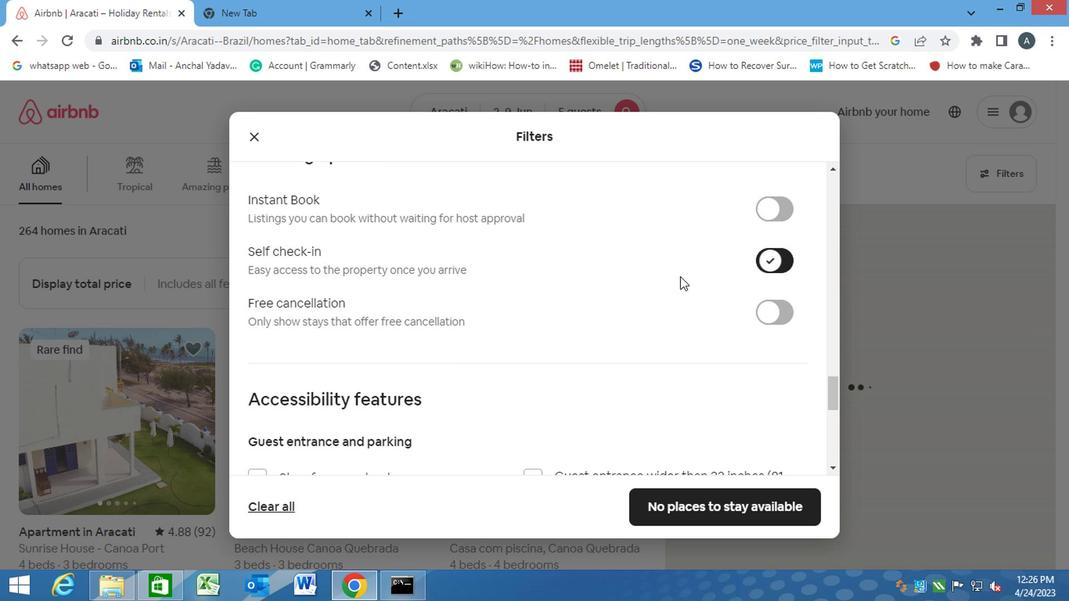 
Action: Mouse moved to (668, 278)
Screenshot: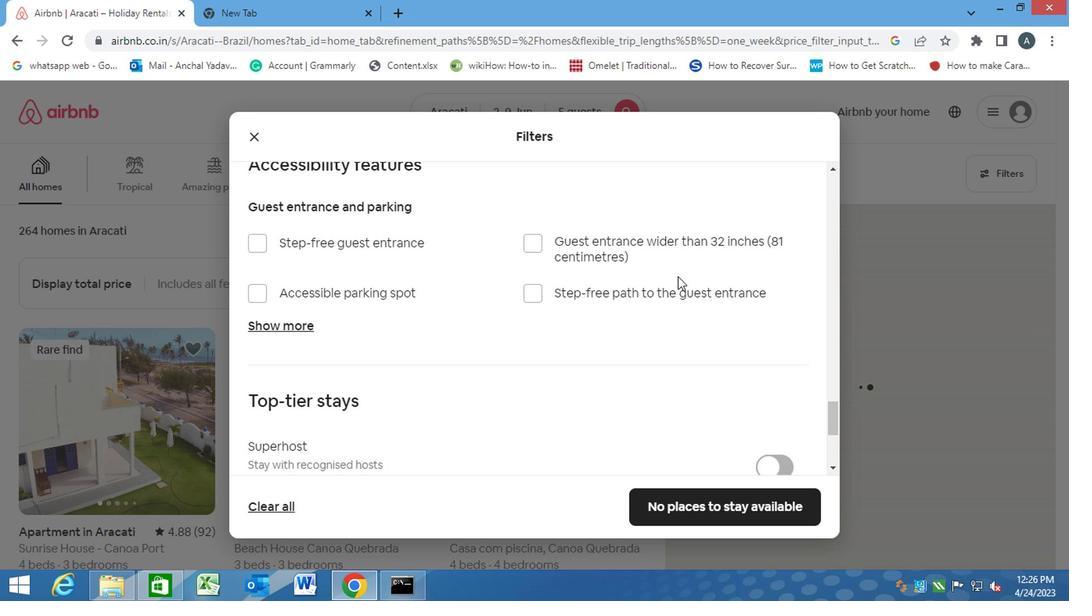 
Action: Mouse scrolled (668, 277) with delta (0, 0)
Screenshot: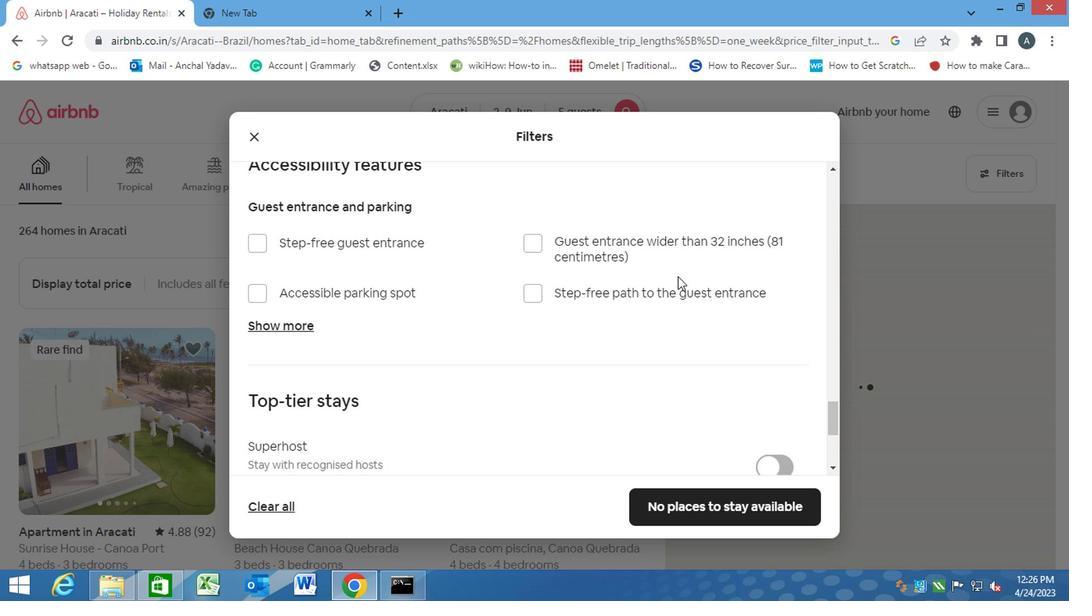 
Action: Mouse moved to (666, 278)
Screenshot: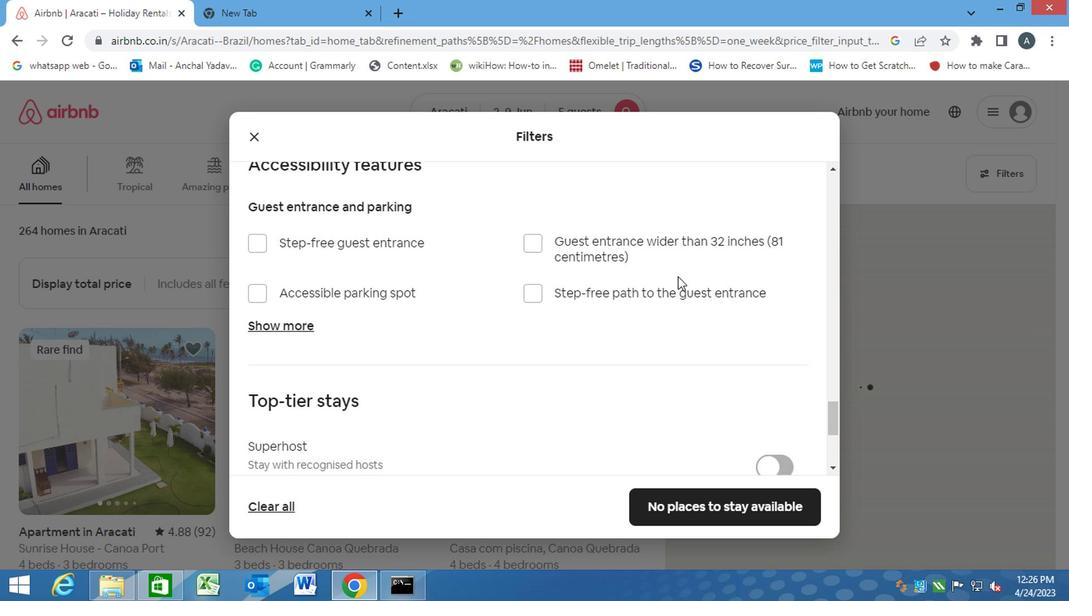 
Action: Mouse scrolled (666, 277) with delta (0, 0)
Screenshot: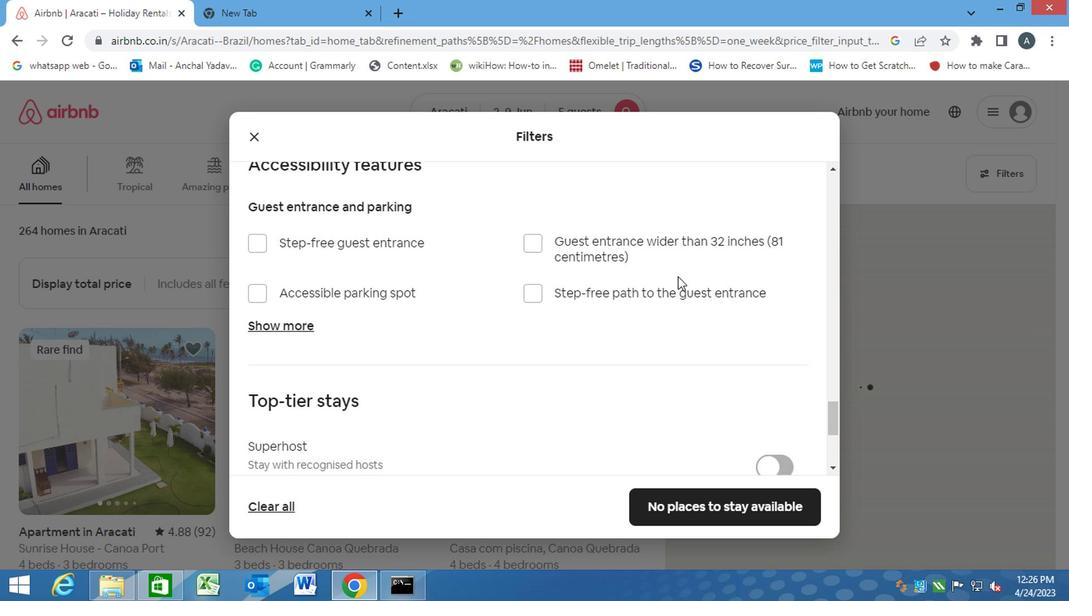 
Action: Mouse moved to (664, 279)
Screenshot: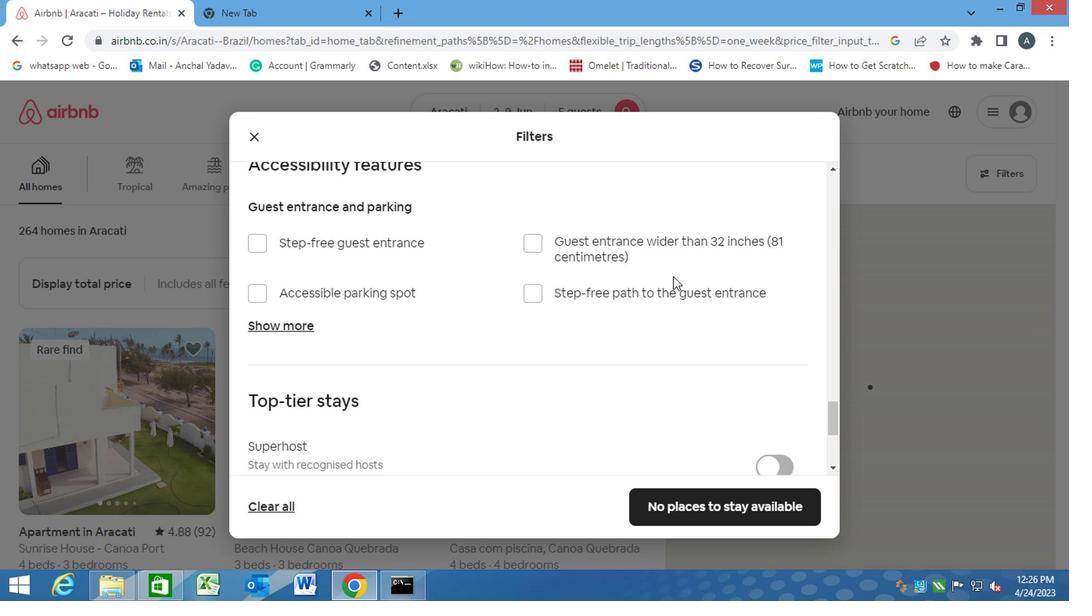 
Action: Mouse scrolled (664, 278) with delta (0, -1)
Screenshot: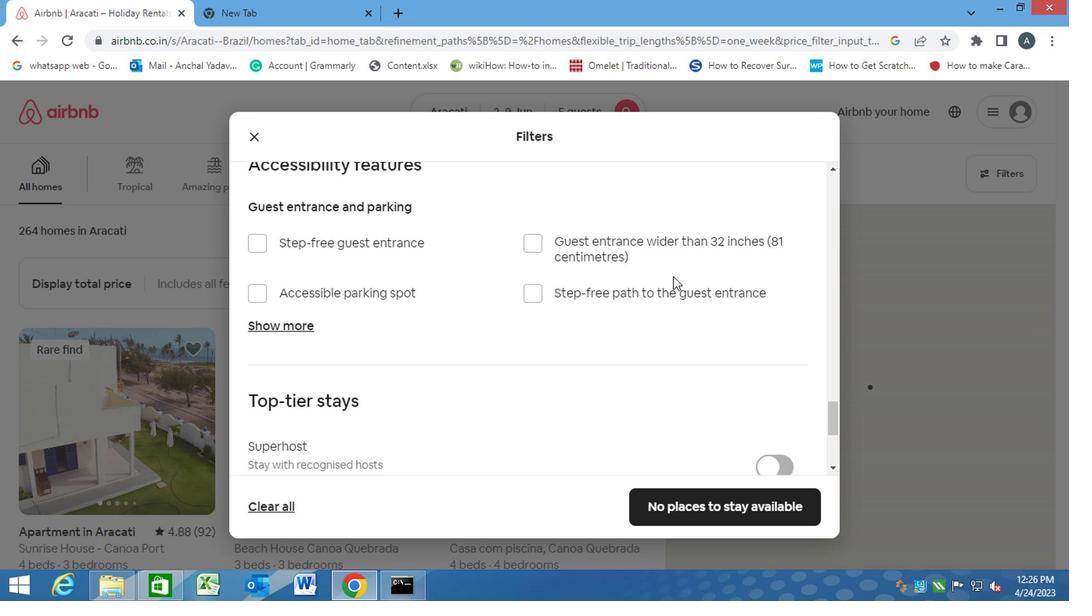 
Action: Mouse moved to (288, 450)
Screenshot: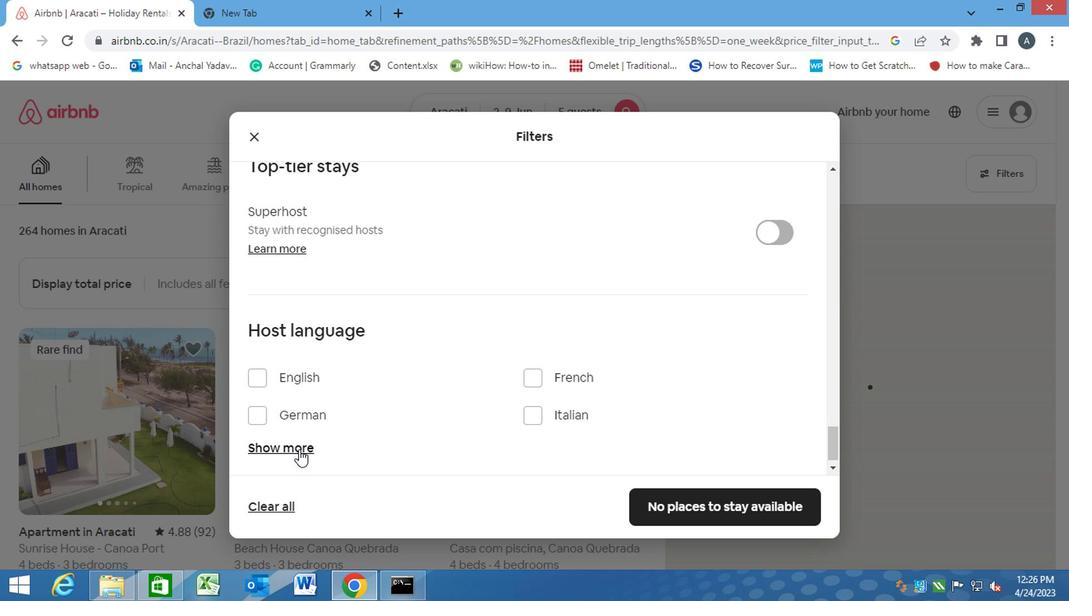 
Action: Mouse pressed left at (288, 450)
Screenshot: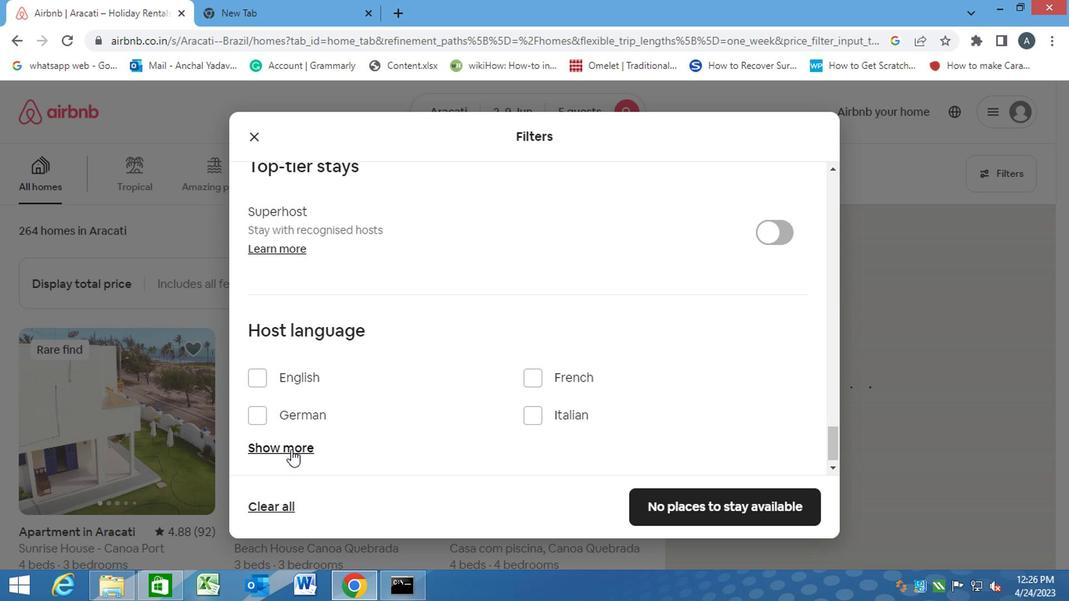 
Action: Mouse moved to (288, 450)
Screenshot: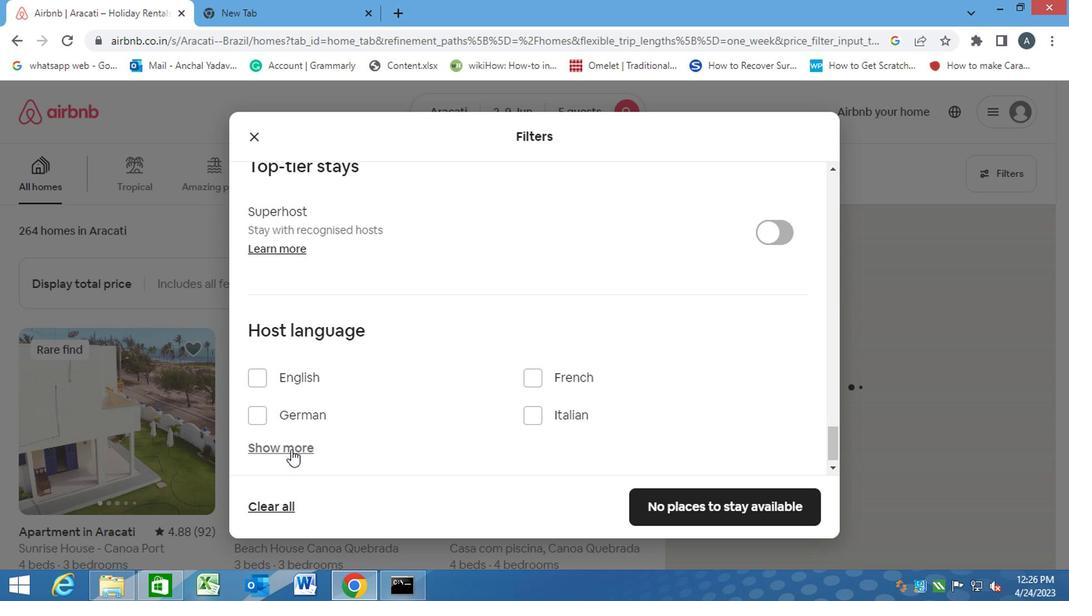 
Action: Mouse pressed left at (288, 450)
Screenshot: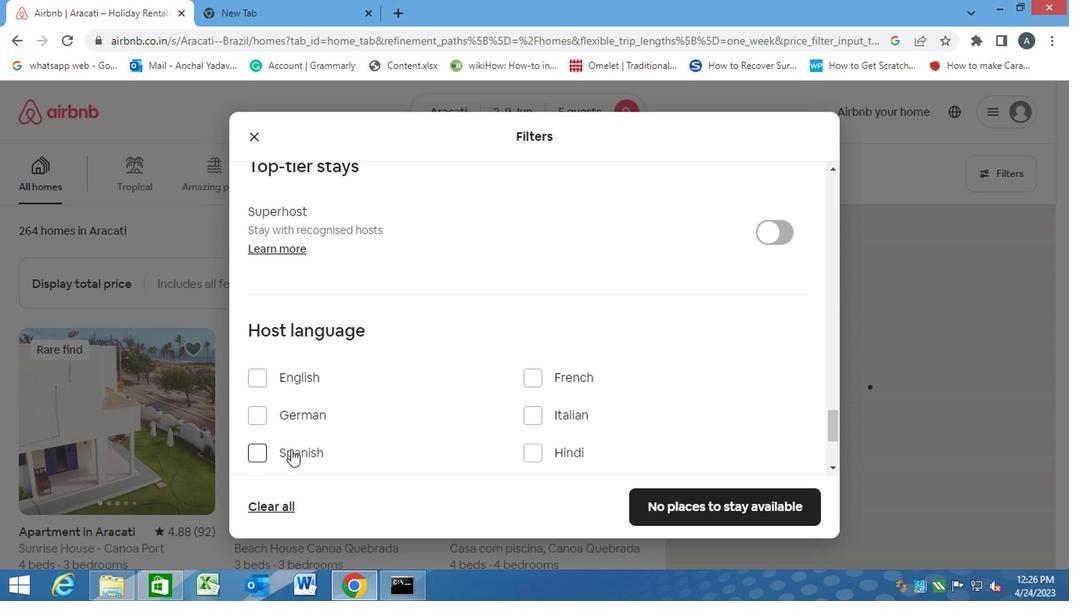 
Action: Mouse moved to (671, 508)
Screenshot: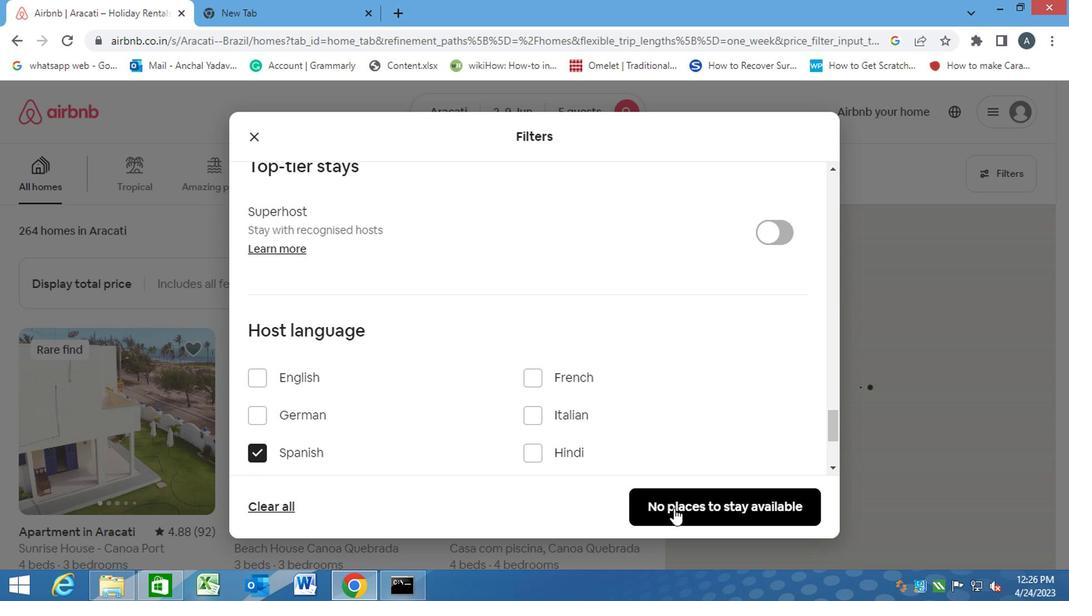 
Action: Mouse pressed left at (671, 508)
Screenshot: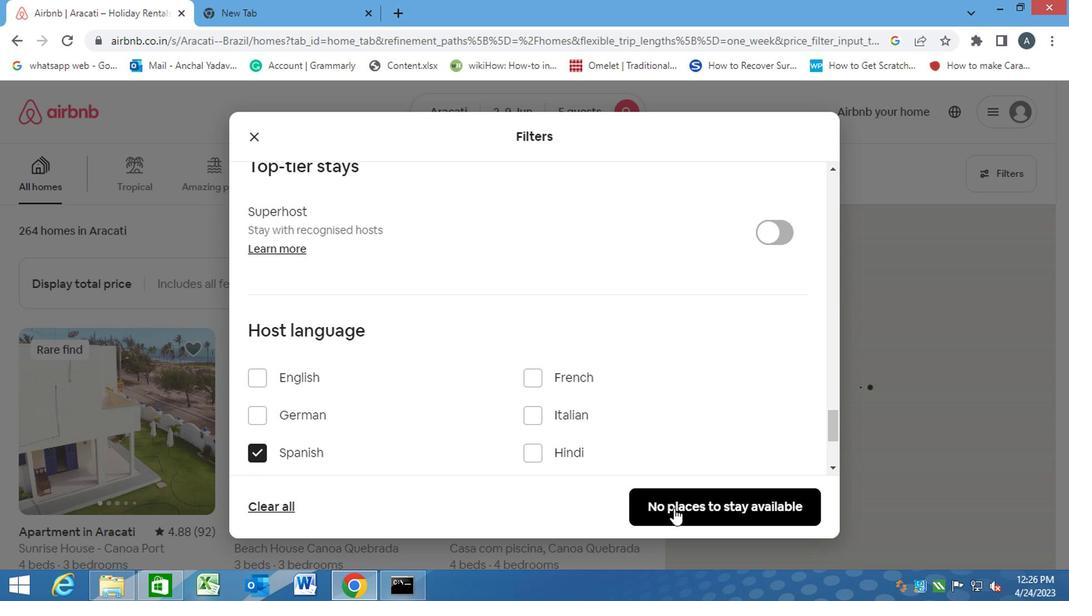 
